 Task: Look for space in Büyükçekmece, Turkey from 21st June, 2023 to 29th June, 2023 for 4 adults in price range Rs.7000 to Rs.12000. Place can be entire place with 2 bedrooms having 2 beds and 2 bathrooms. Property type can be house, flat, guest house. Booking option can be shelf check-in. Required host language is English.
Action: Mouse moved to (495, 102)
Screenshot: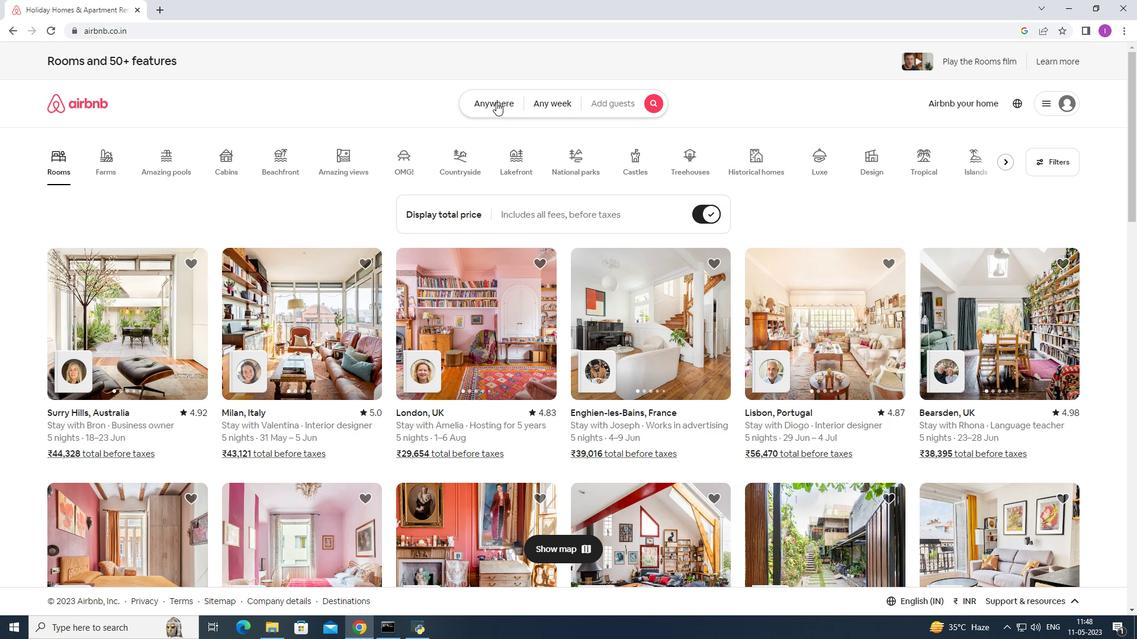 
Action: Mouse pressed left at (495, 102)
Screenshot: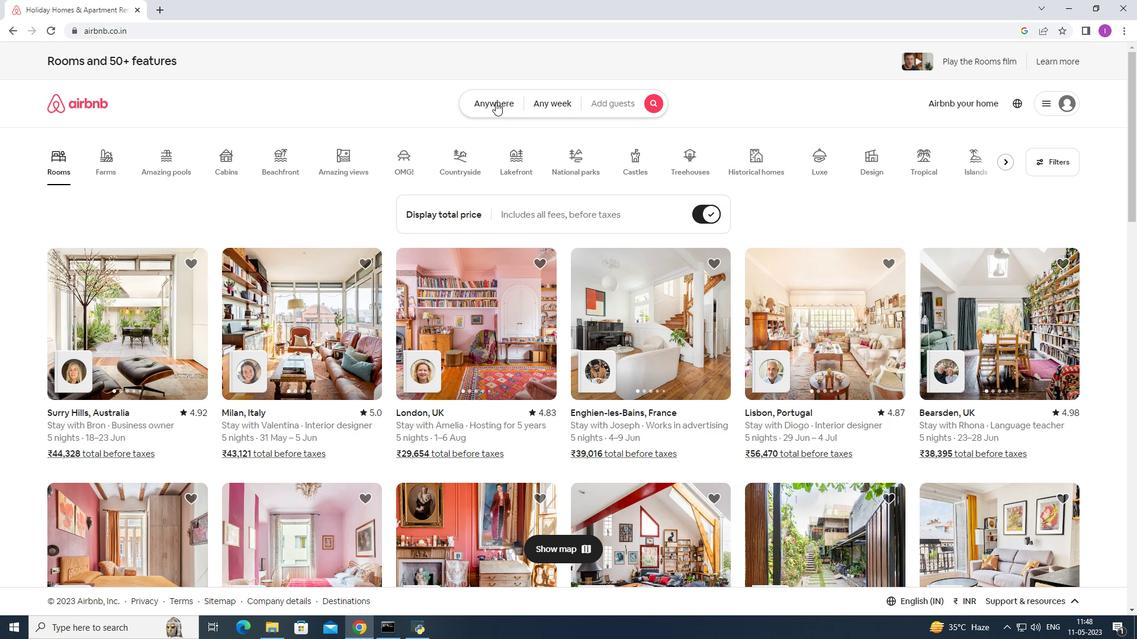 
Action: Mouse moved to (379, 155)
Screenshot: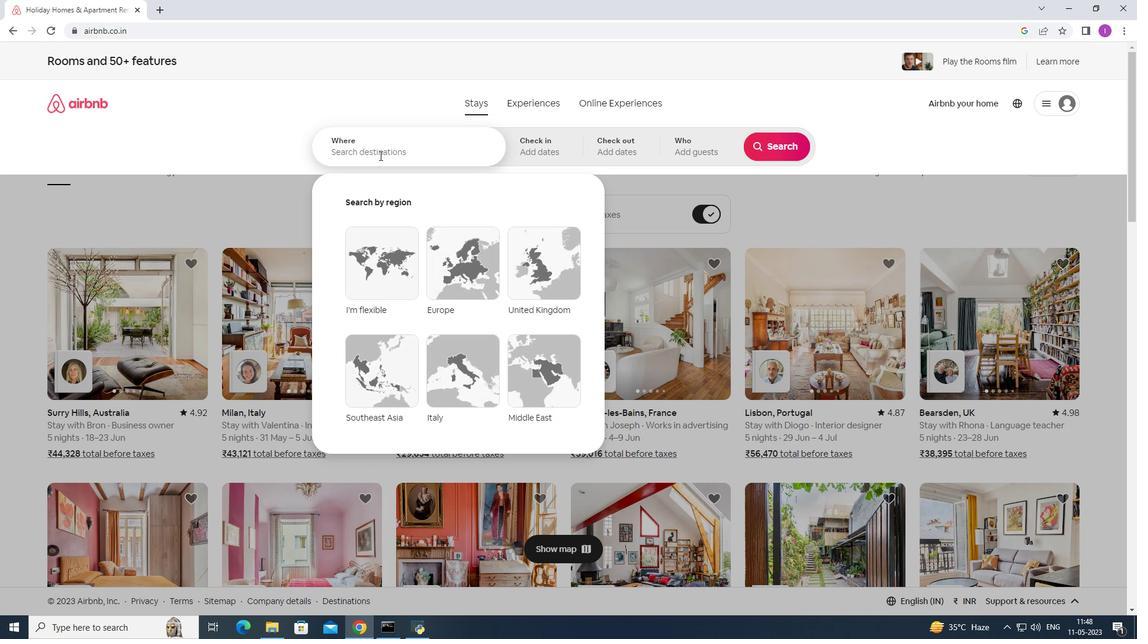 
Action: Mouse pressed left at (379, 155)
Screenshot: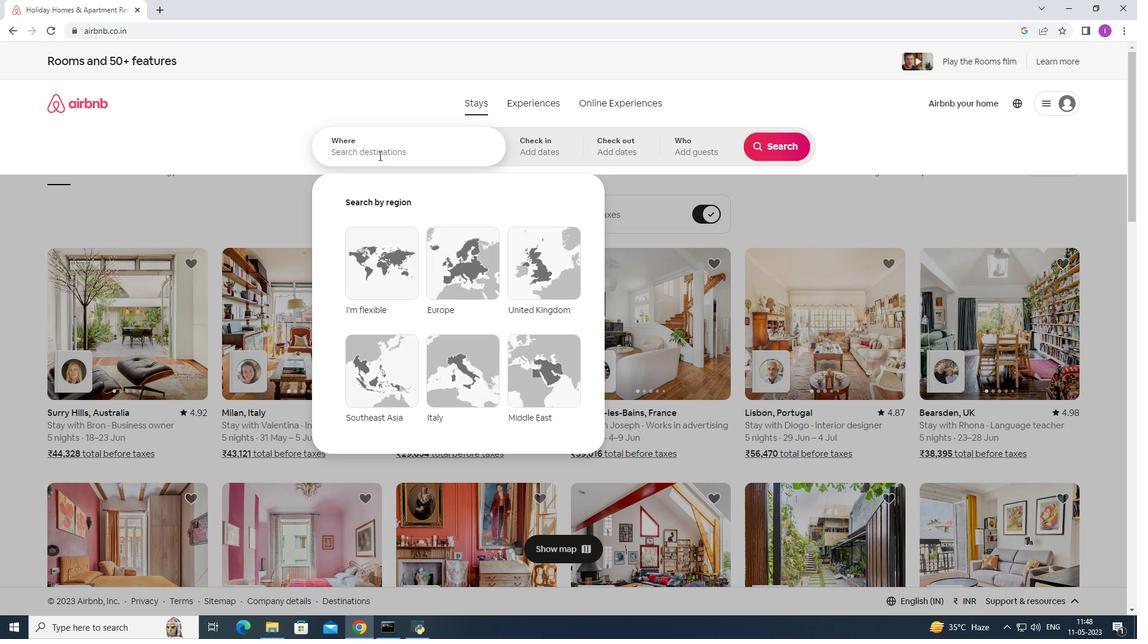 
Action: Mouse moved to (379, 155)
Screenshot: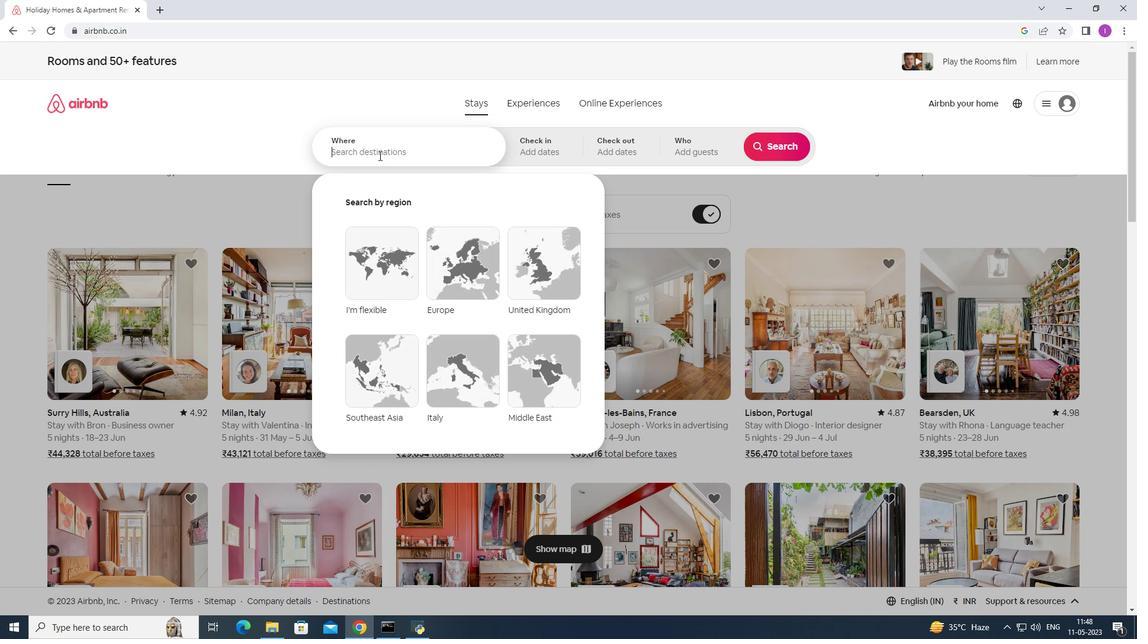 
Action: Key pressed <Key.shift><Key.shift><Key.shift>Buyukcekmece,<Key.shift><Key.shift><Key.shift><Key.shift><Key.shift><Key.shift><Key.shift><Key.shift><Key.shift><Key.shift><Key.shift><Key.shift><Key.shift><Key.shift><Key.shift><Key.shift><Key.shift><Key.shift><Key.shift>Turkey
Screenshot: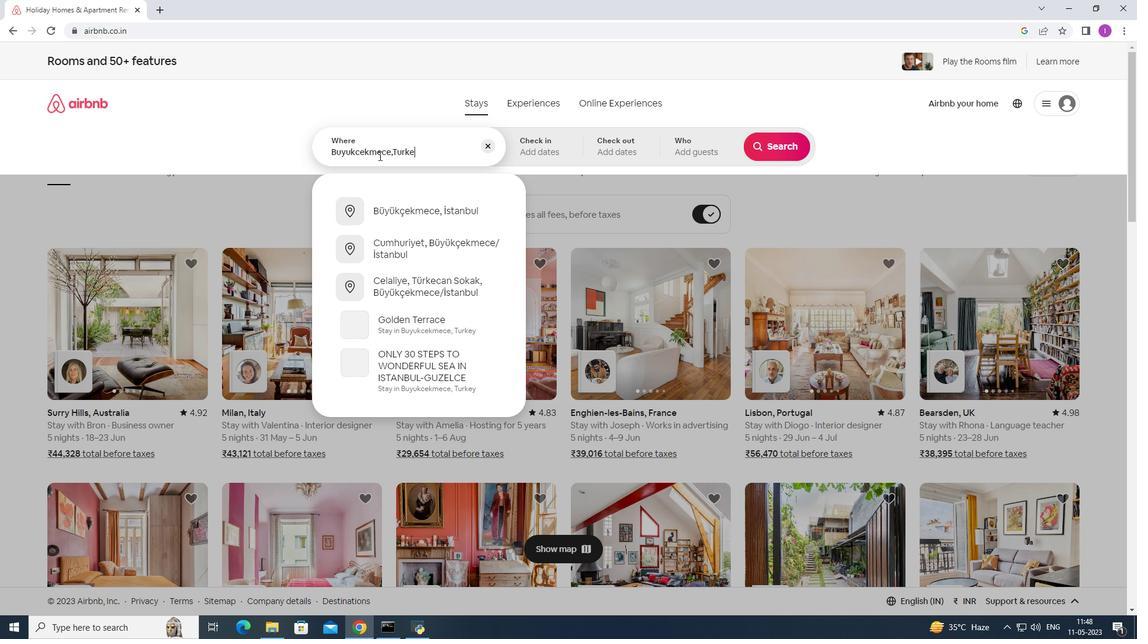 
Action: Mouse moved to (558, 142)
Screenshot: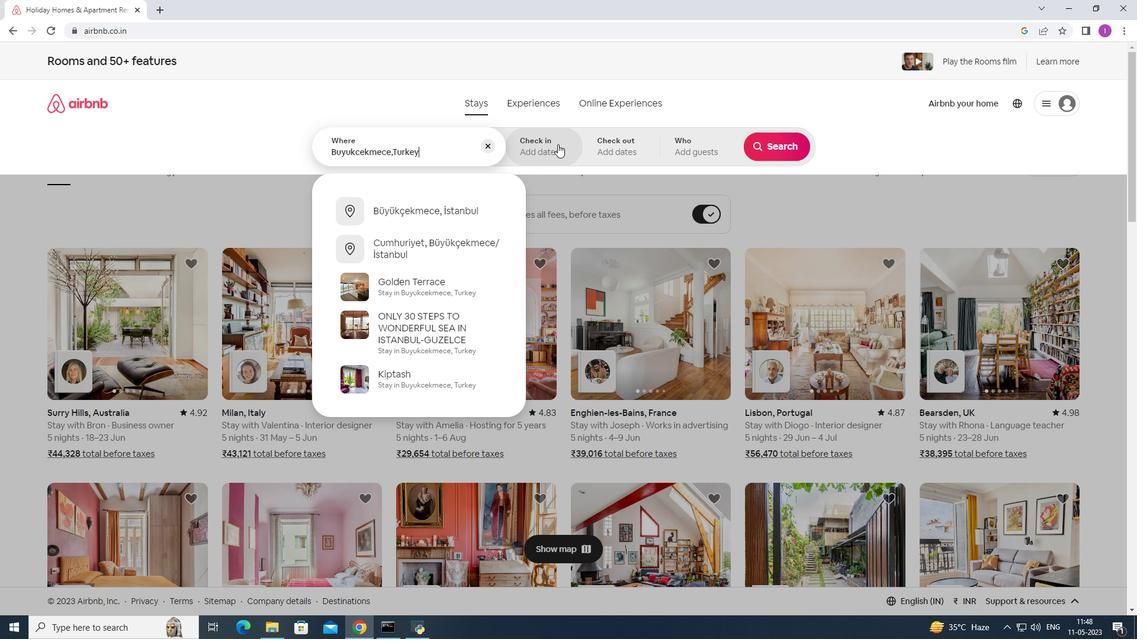 
Action: Mouse pressed left at (558, 142)
Screenshot: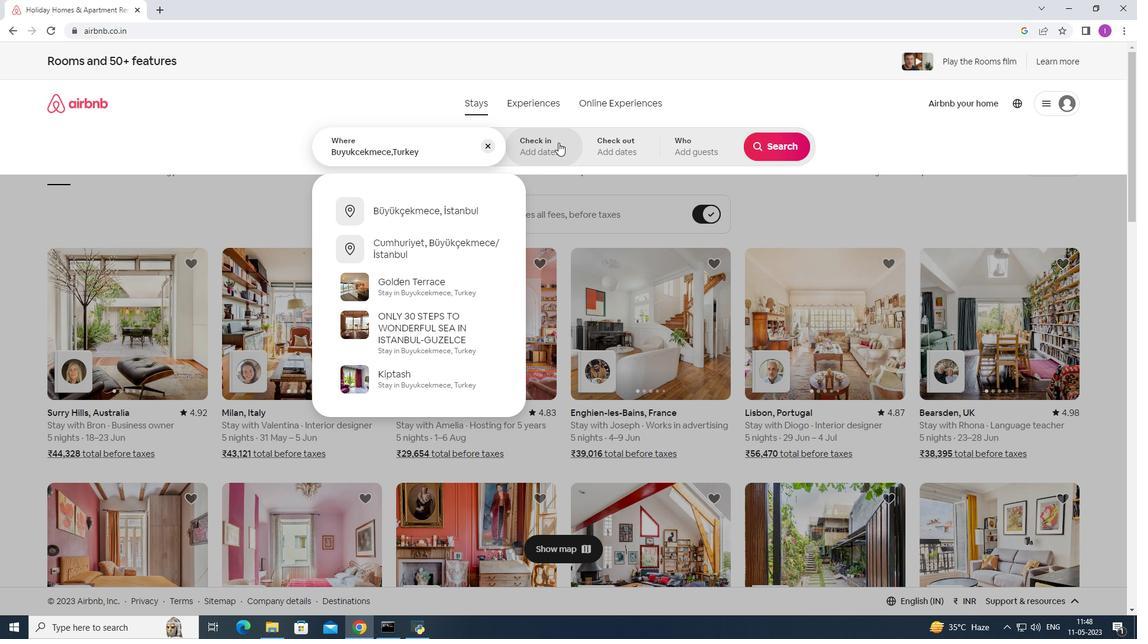 
Action: Mouse moved to (675, 373)
Screenshot: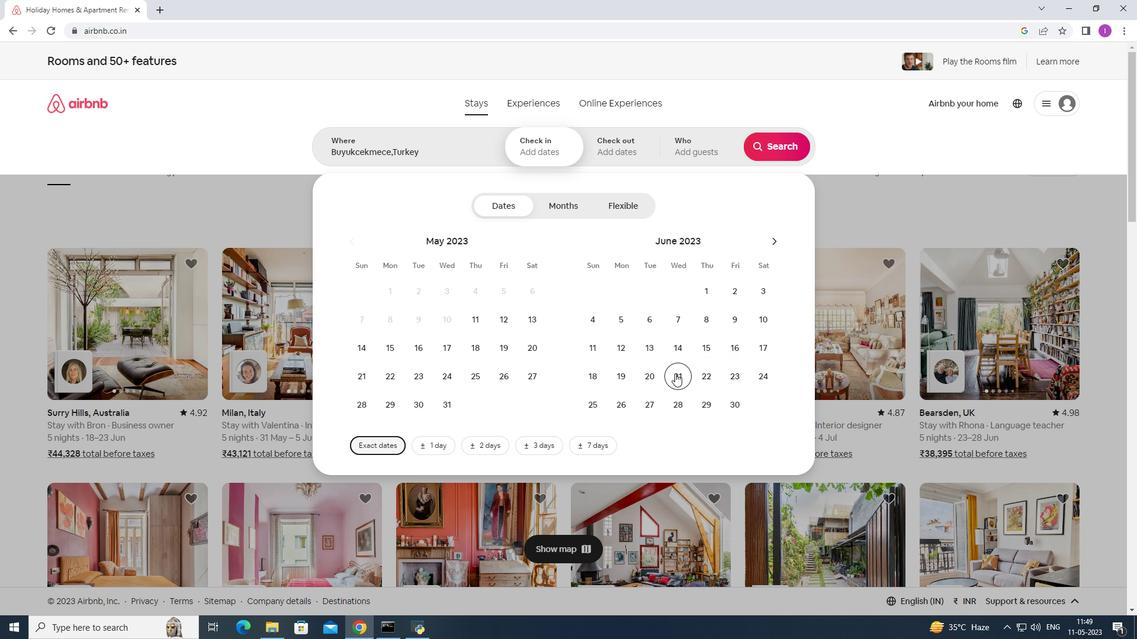 
Action: Mouse pressed left at (675, 373)
Screenshot: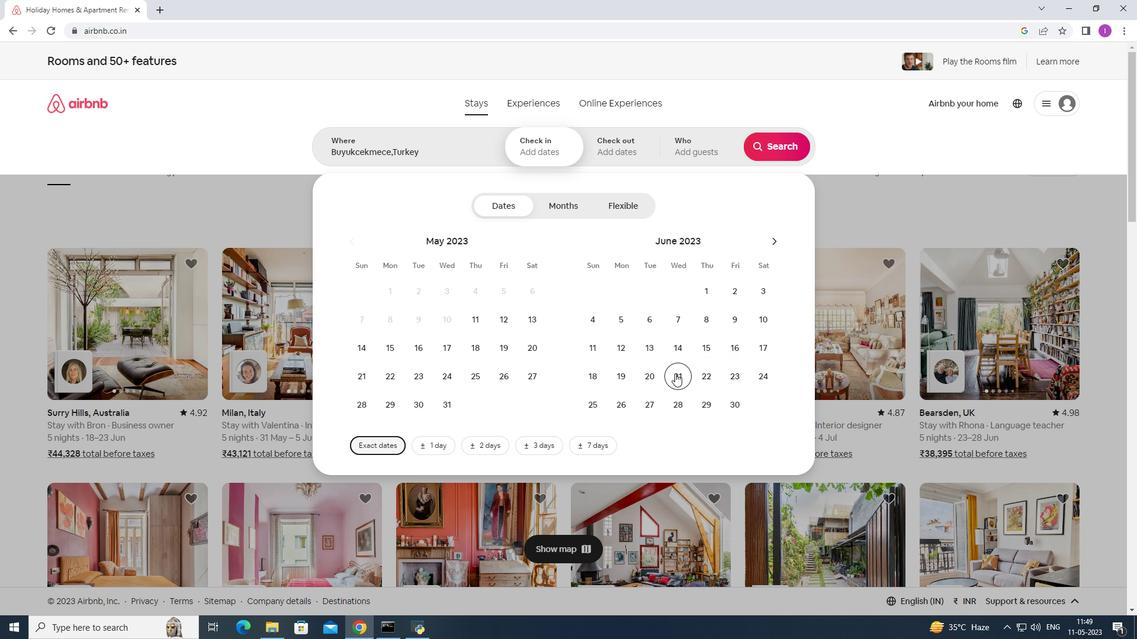 
Action: Mouse moved to (712, 407)
Screenshot: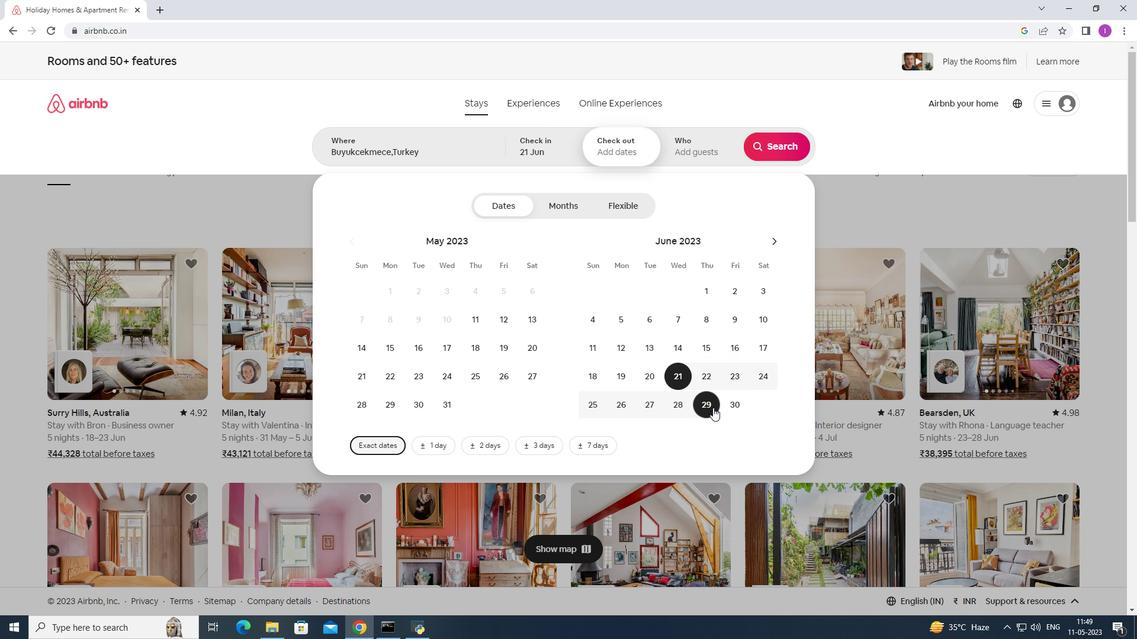 
Action: Mouse pressed left at (712, 407)
Screenshot: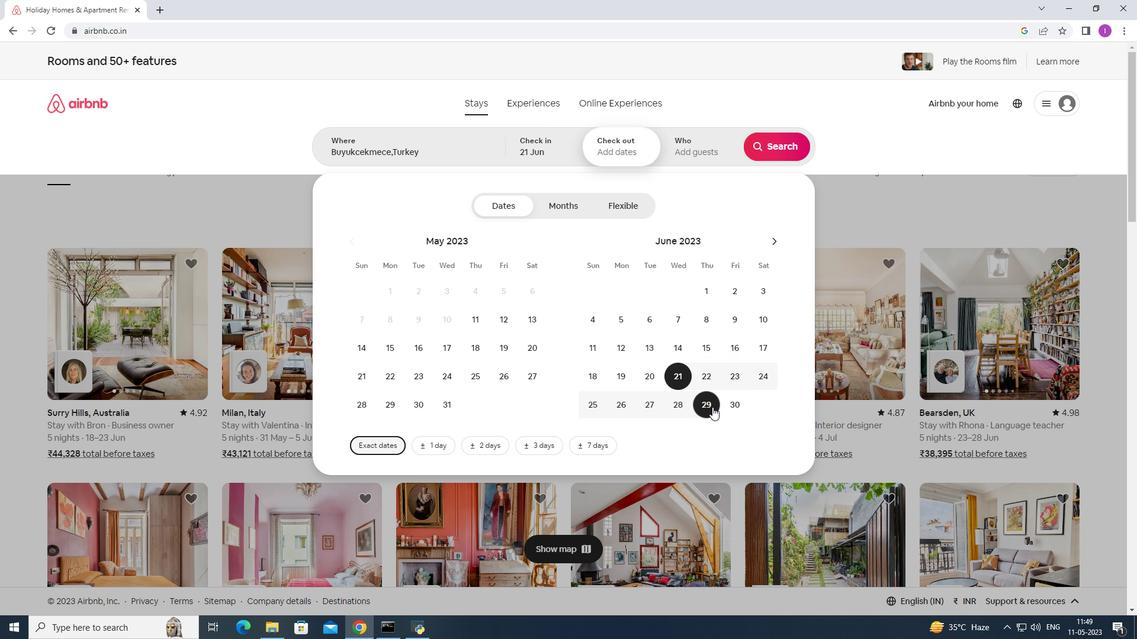 
Action: Mouse moved to (710, 151)
Screenshot: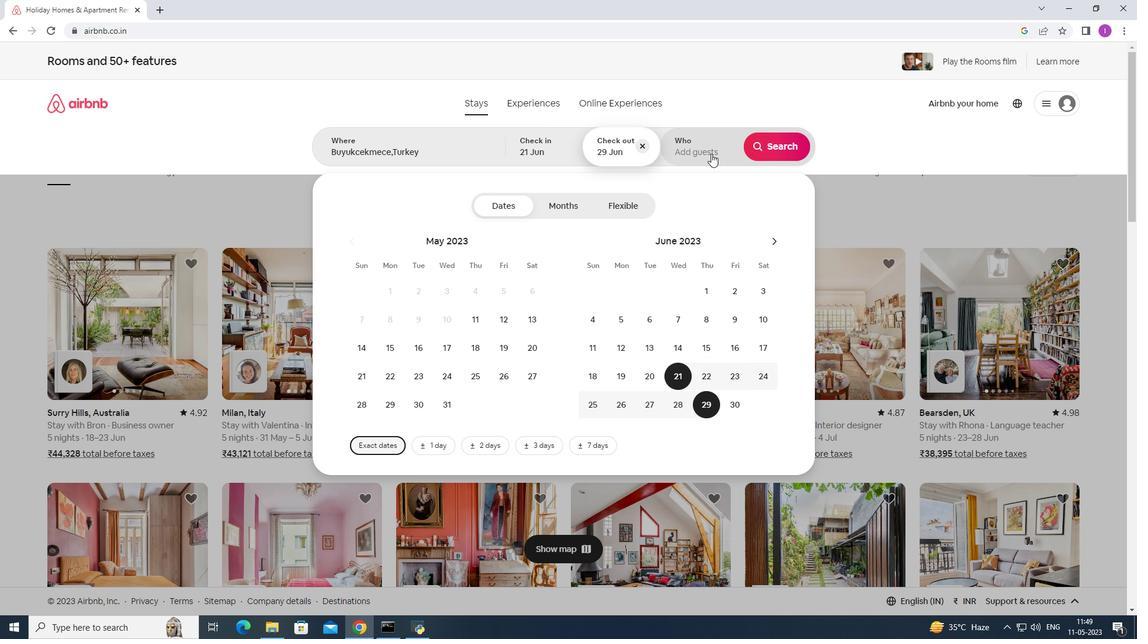 
Action: Mouse pressed left at (710, 151)
Screenshot: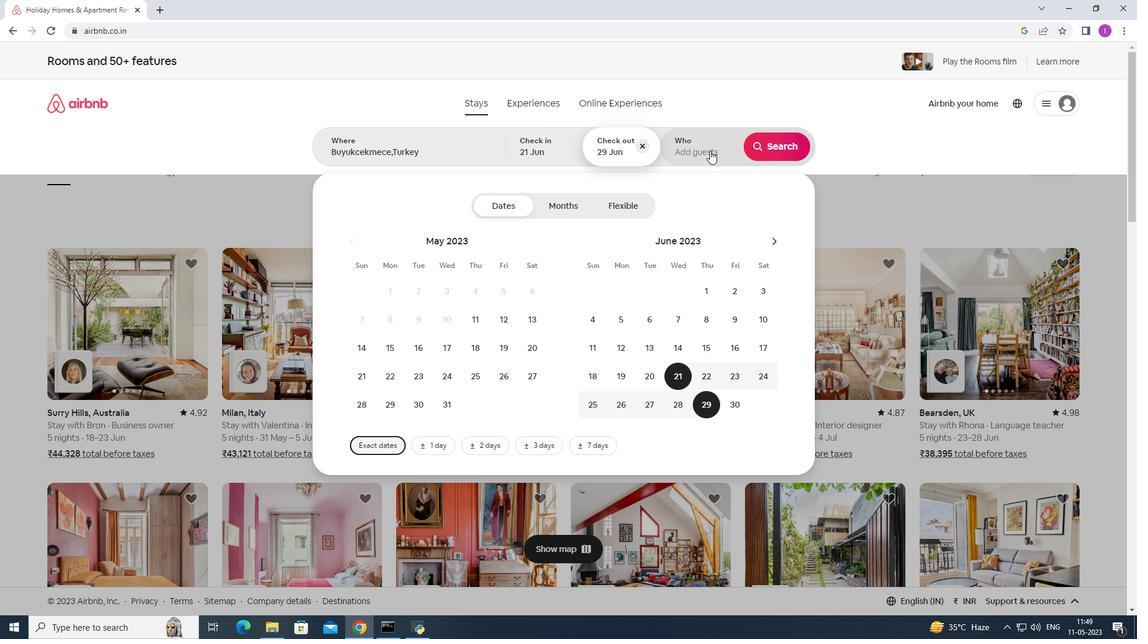 
Action: Mouse moved to (782, 209)
Screenshot: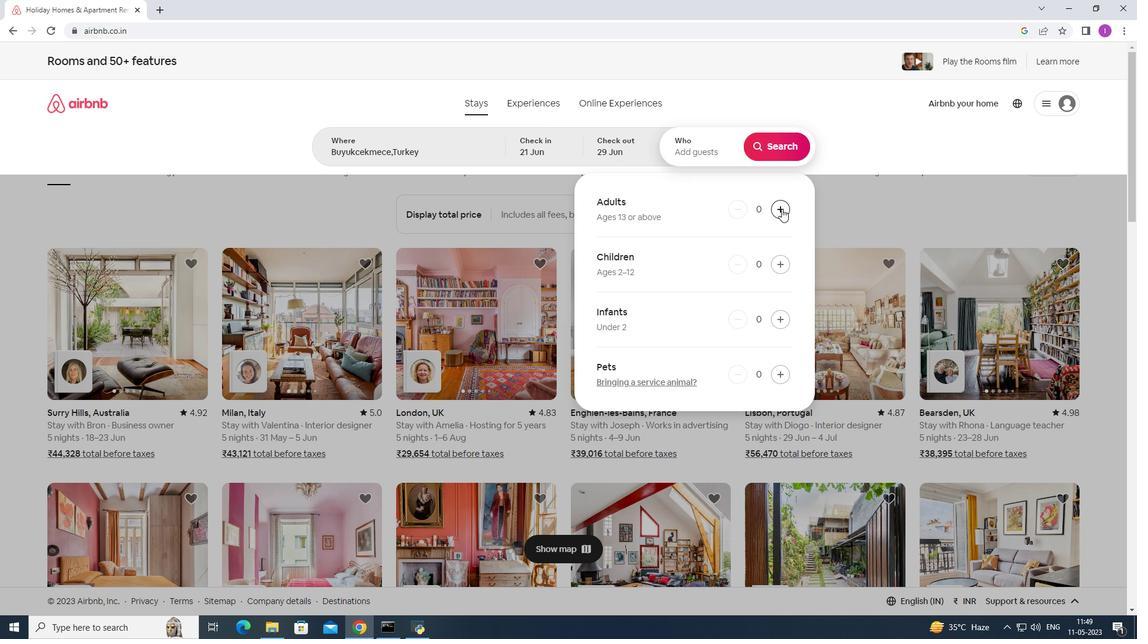 
Action: Mouse pressed left at (782, 209)
Screenshot: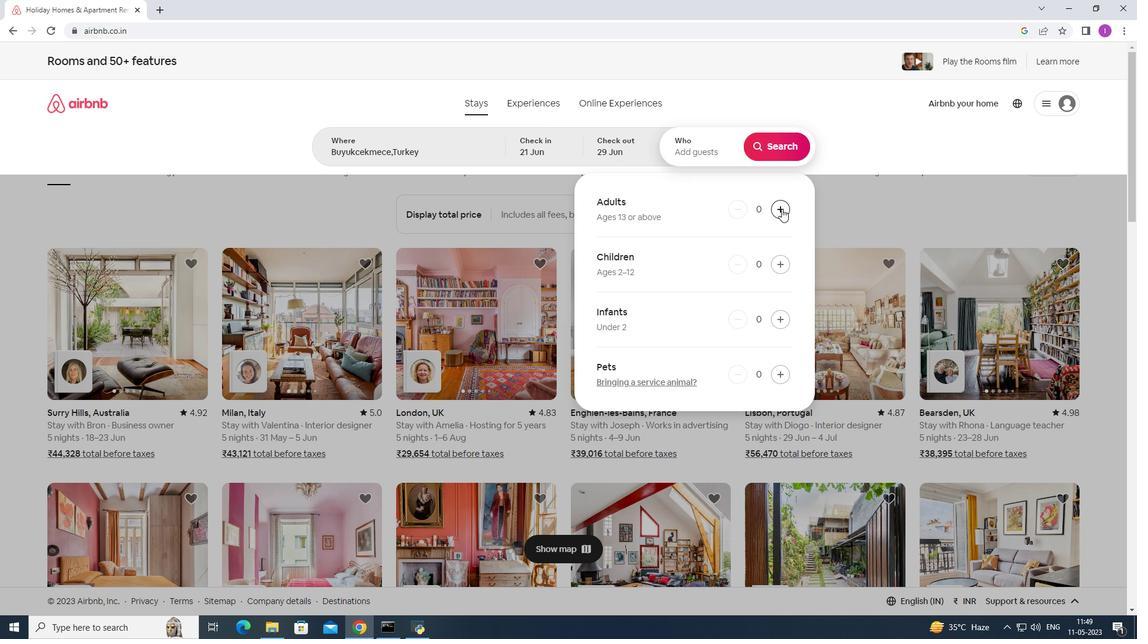 
Action: Mouse pressed left at (782, 209)
Screenshot: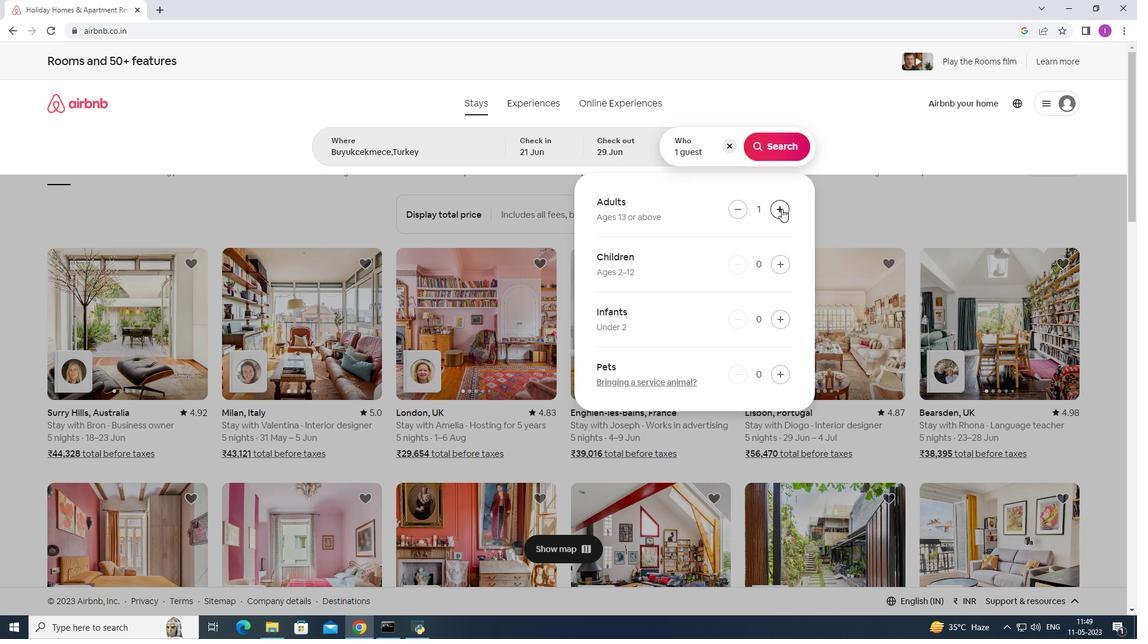 
Action: Mouse pressed left at (782, 209)
Screenshot: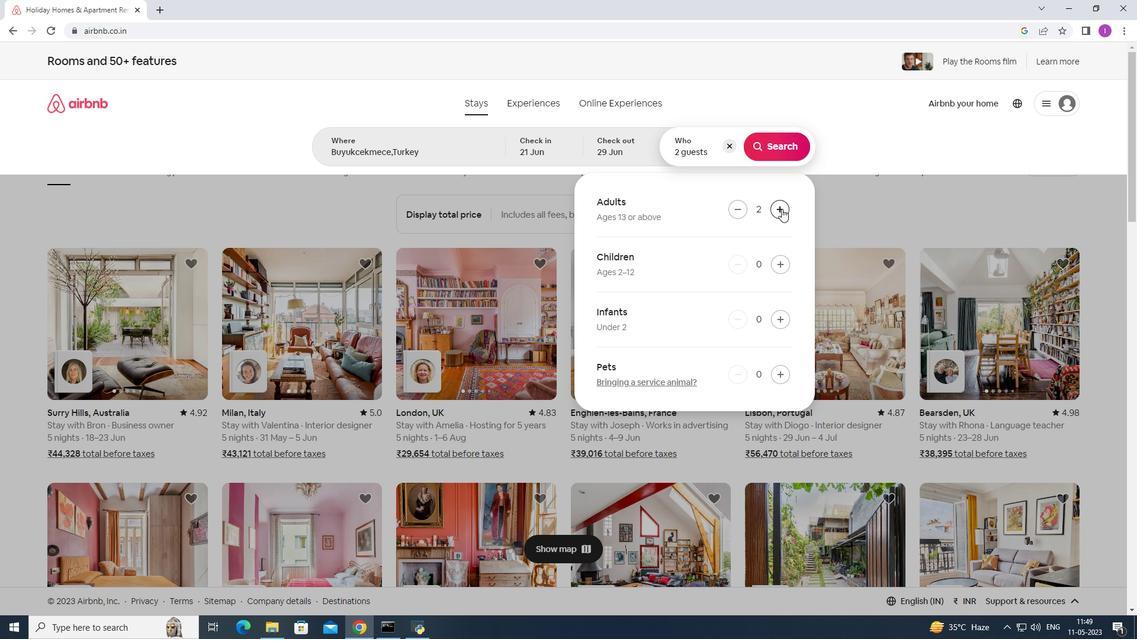 
Action: Mouse pressed left at (782, 209)
Screenshot: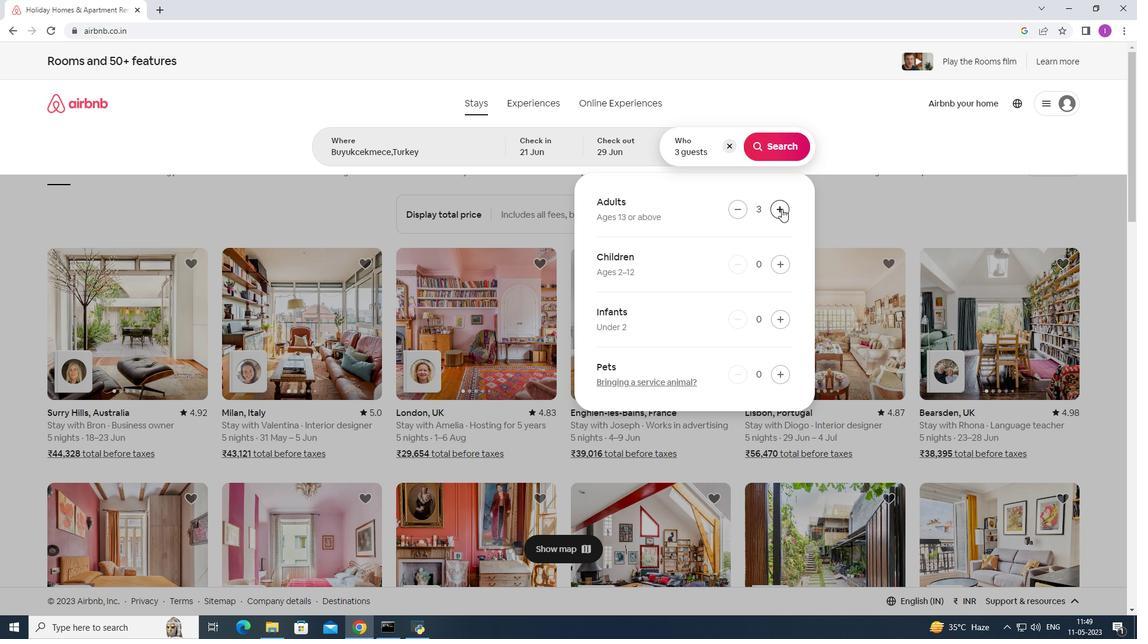 
Action: Mouse moved to (789, 158)
Screenshot: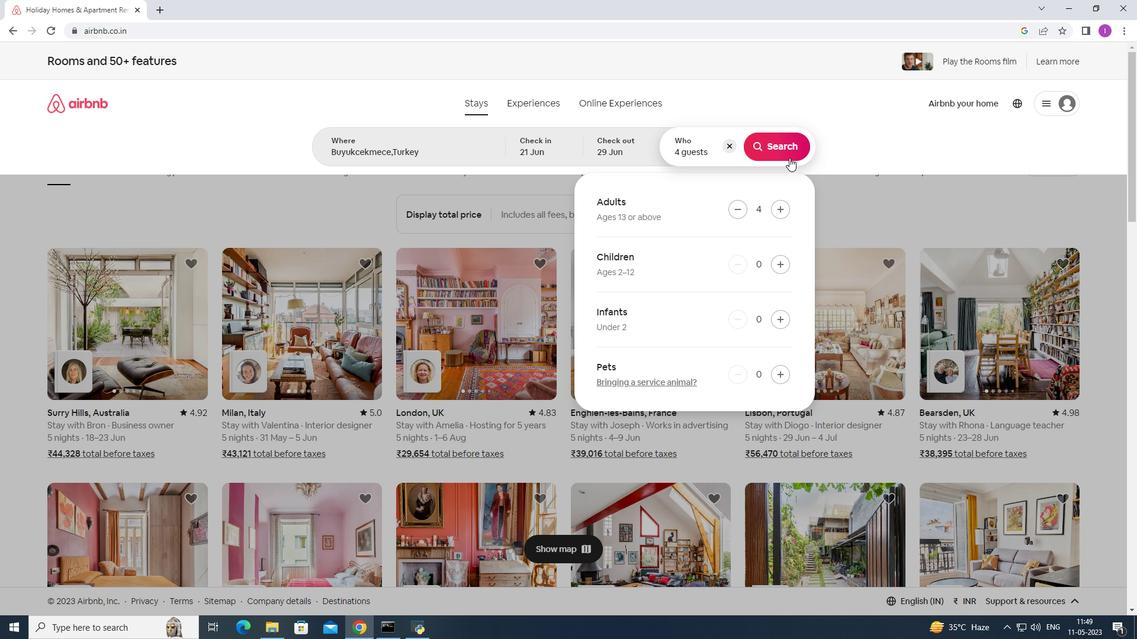 
Action: Mouse pressed left at (789, 158)
Screenshot: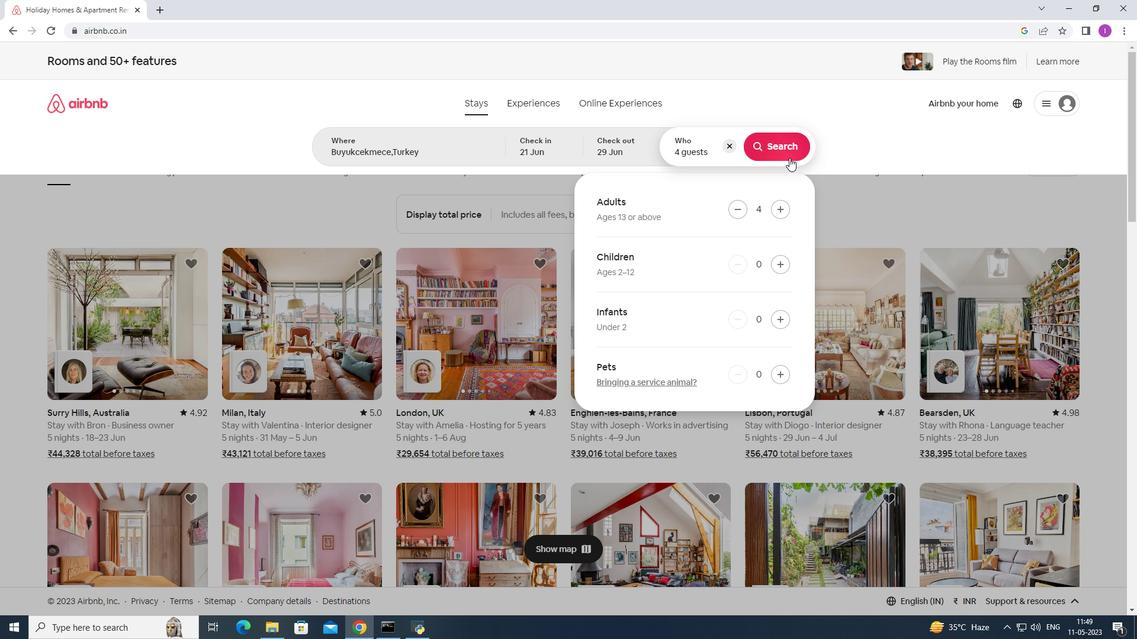 
Action: Mouse moved to (1085, 110)
Screenshot: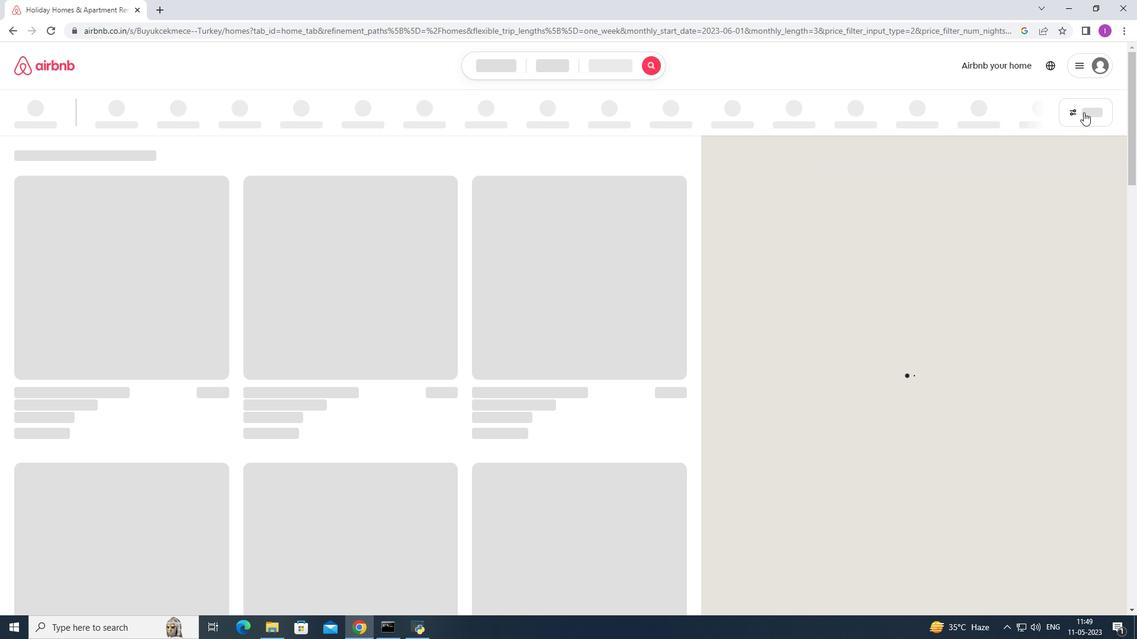 
Action: Mouse pressed left at (1085, 110)
Screenshot: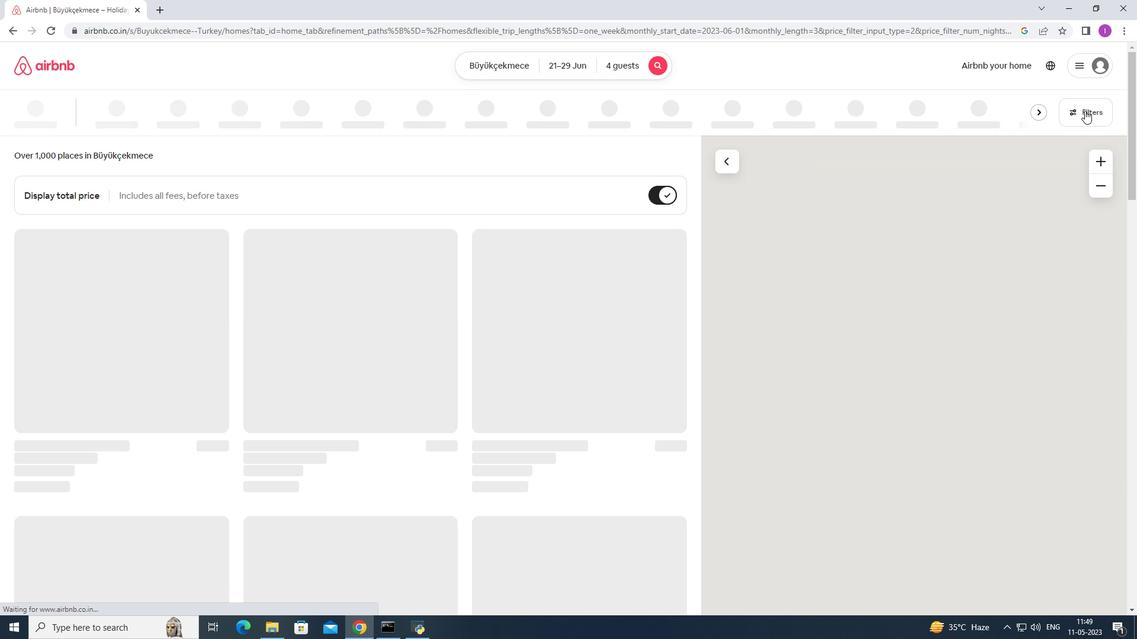 
Action: Mouse moved to (647, 406)
Screenshot: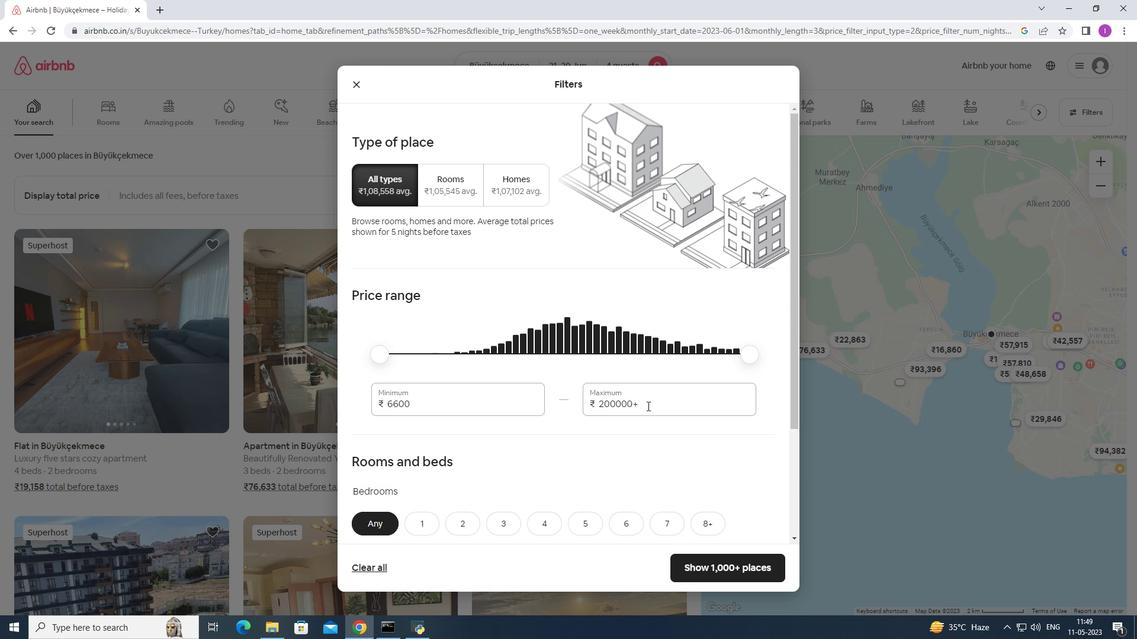 
Action: Mouse pressed left at (647, 406)
Screenshot: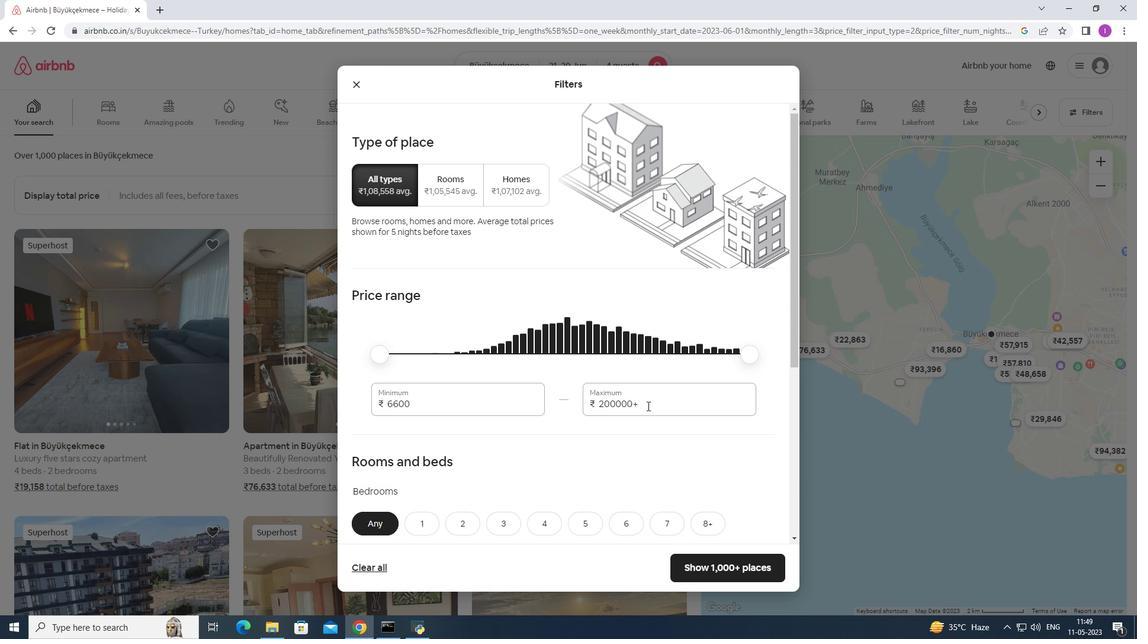 
Action: Mouse moved to (584, 400)
Screenshot: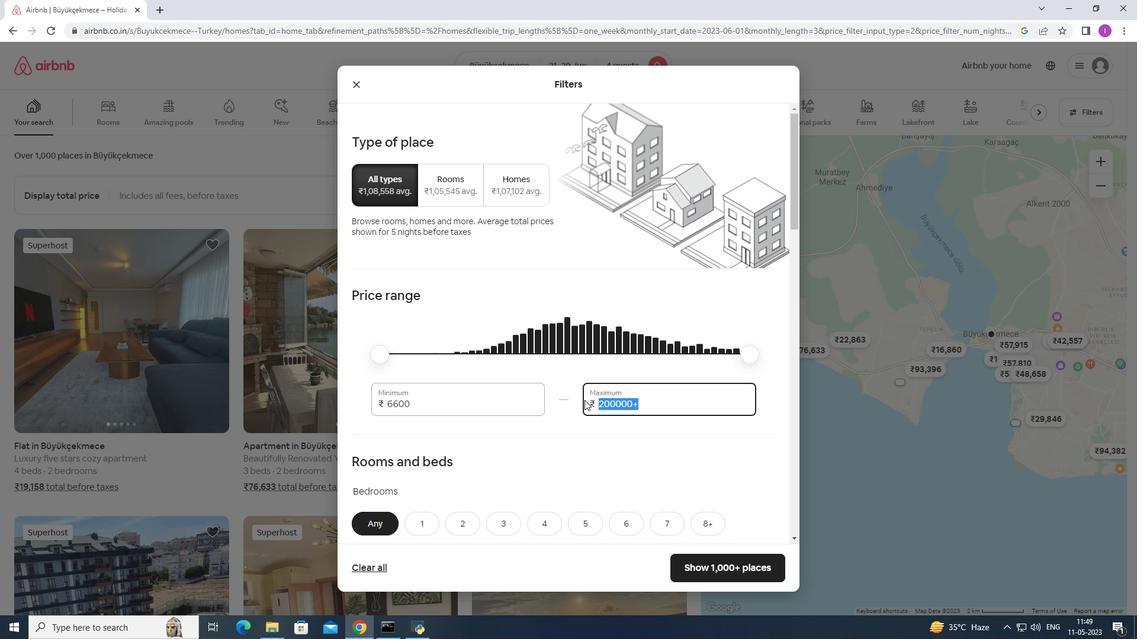
Action: Key pressed 1
Screenshot: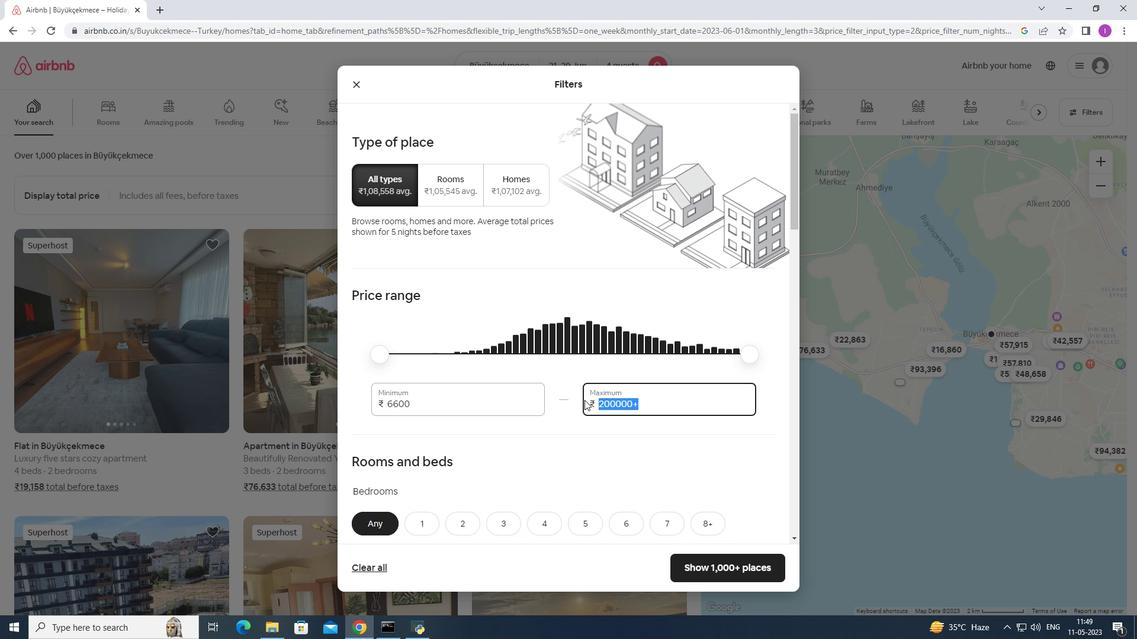 
Action: Mouse moved to (584, 399)
Screenshot: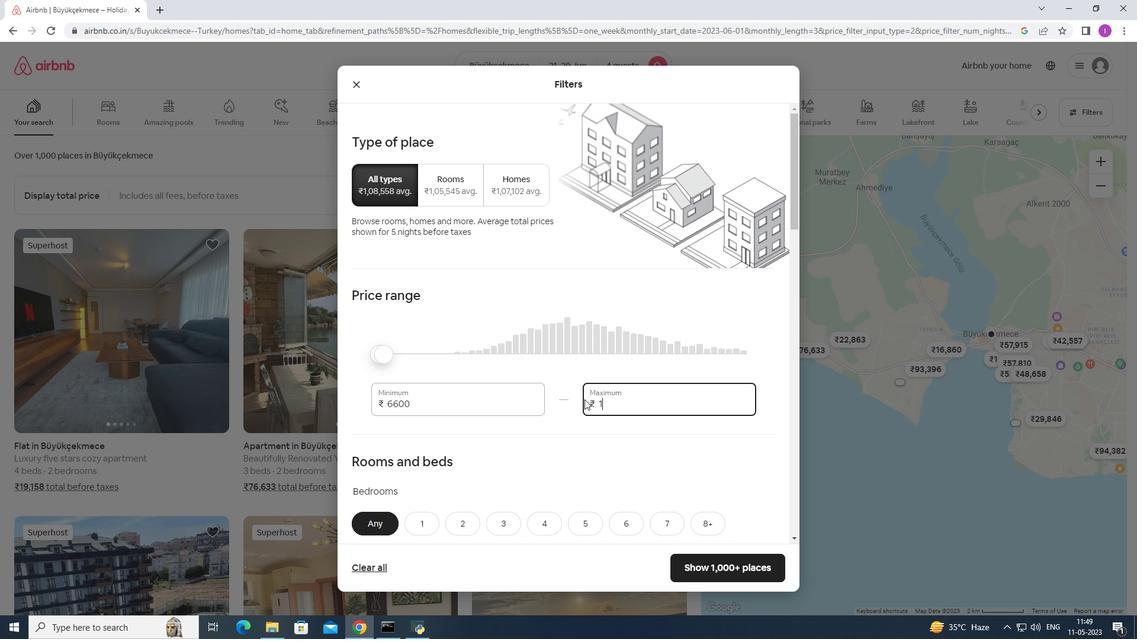 
Action: Key pressed 2
Screenshot: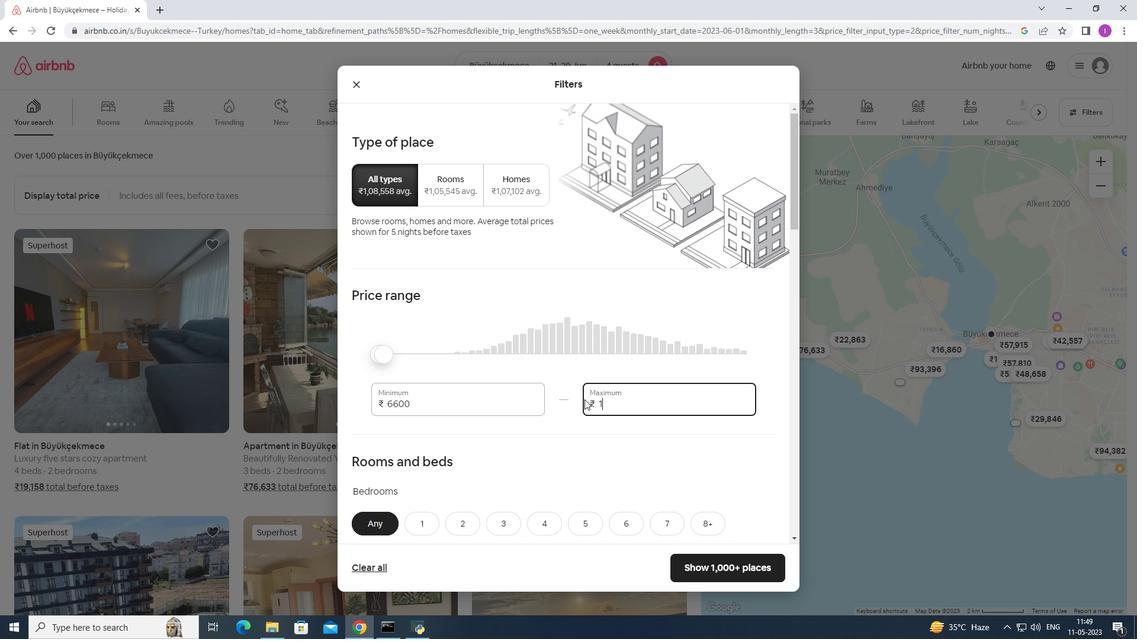 
Action: Mouse moved to (584, 398)
Screenshot: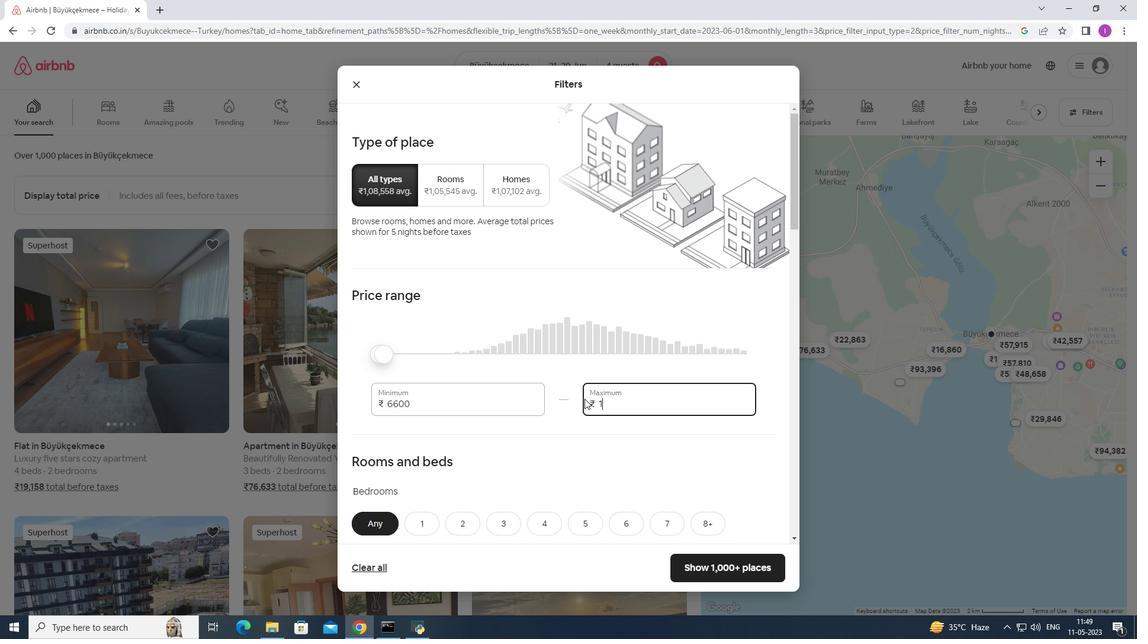 
Action: Key pressed 0
Screenshot: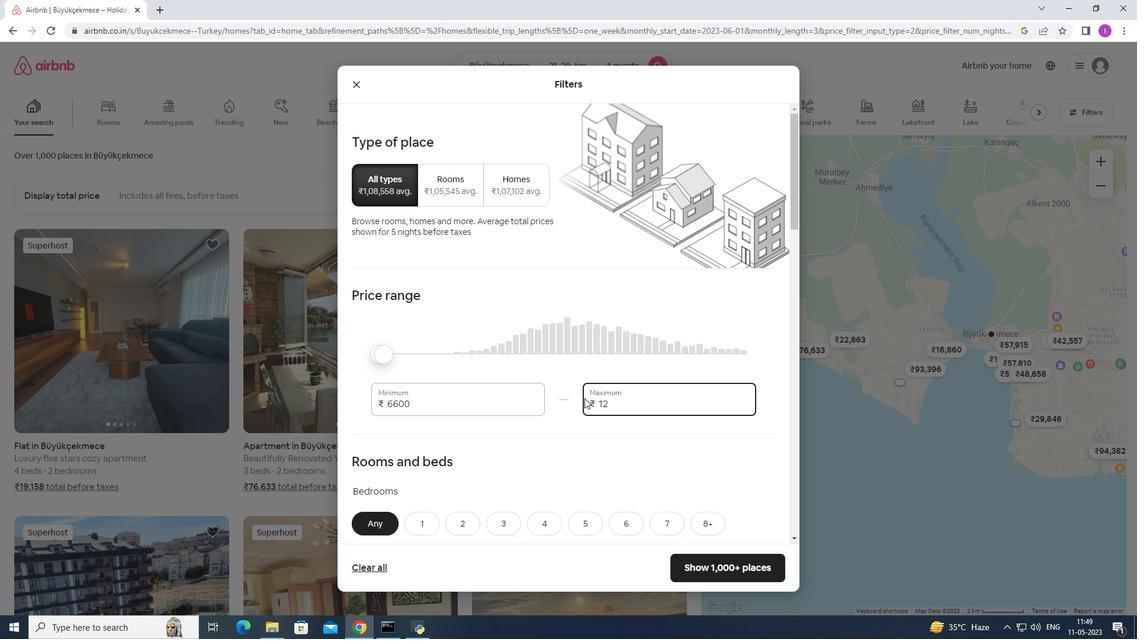 
Action: Mouse moved to (585, 397)
Screenshot: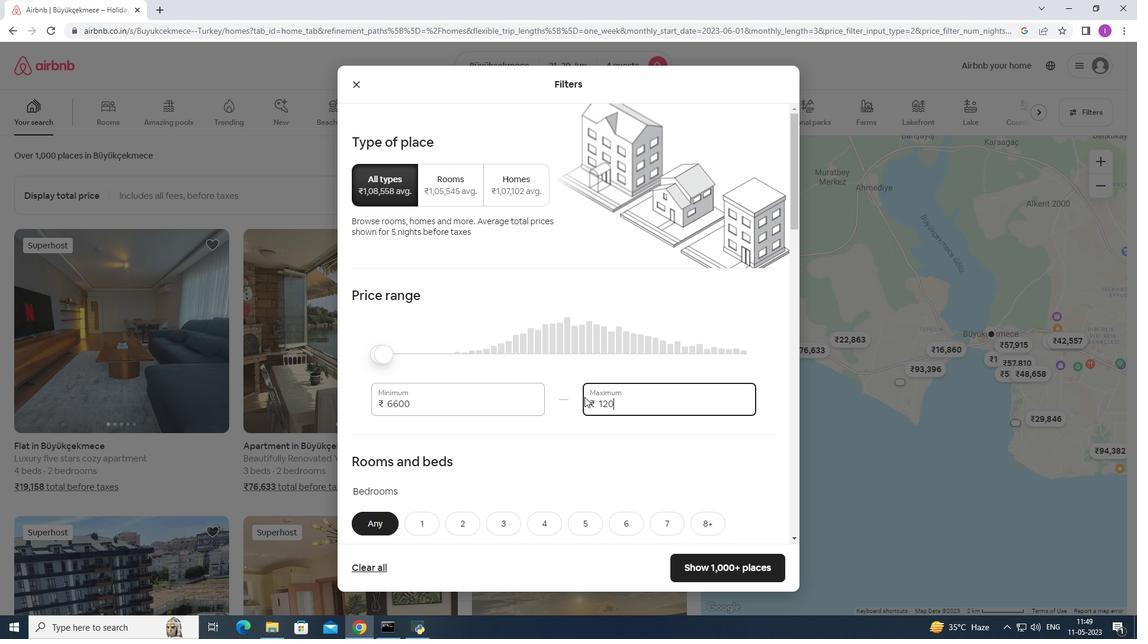 
Action: Key pressed 0
Screenshot: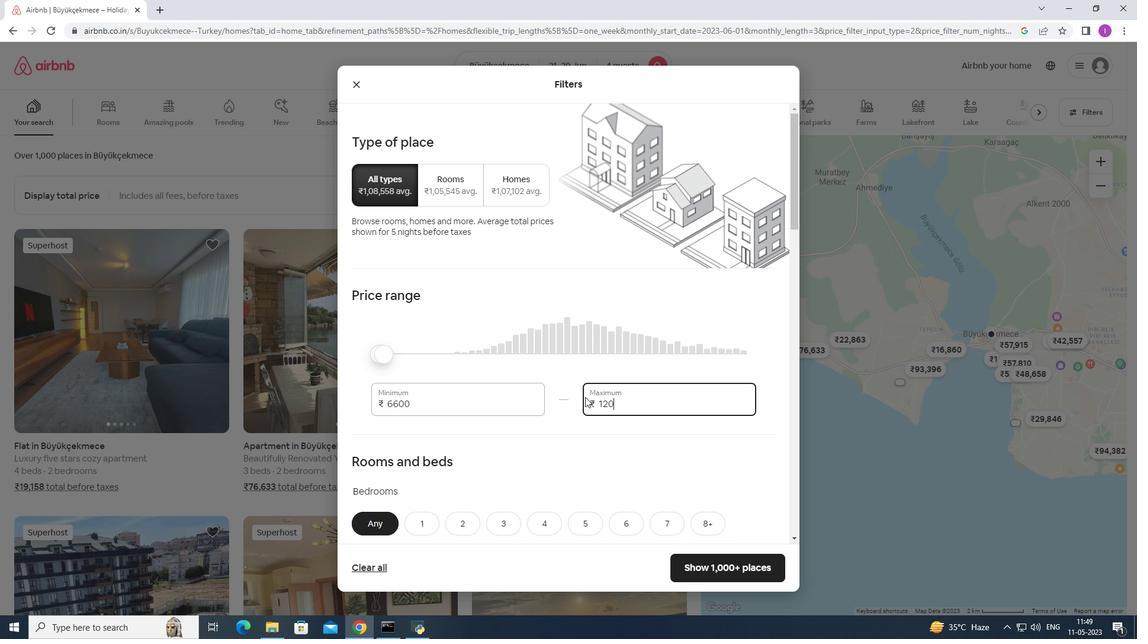 
Action: Mouse moved to (585, 396)
Screenshot: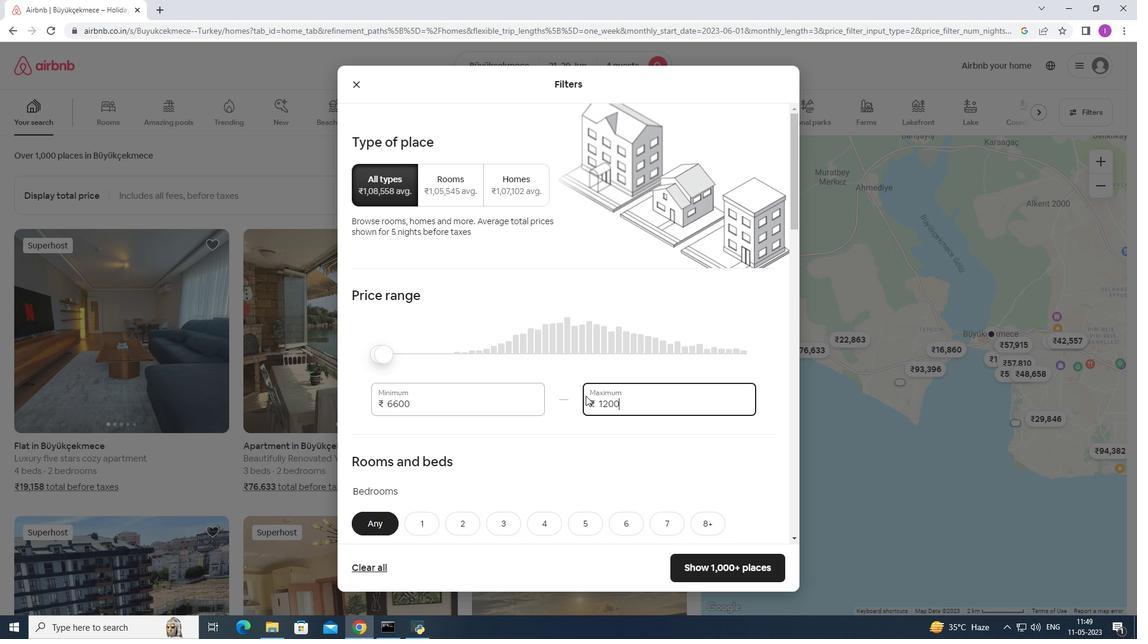 
Action: Key pressed 0
Screenshot: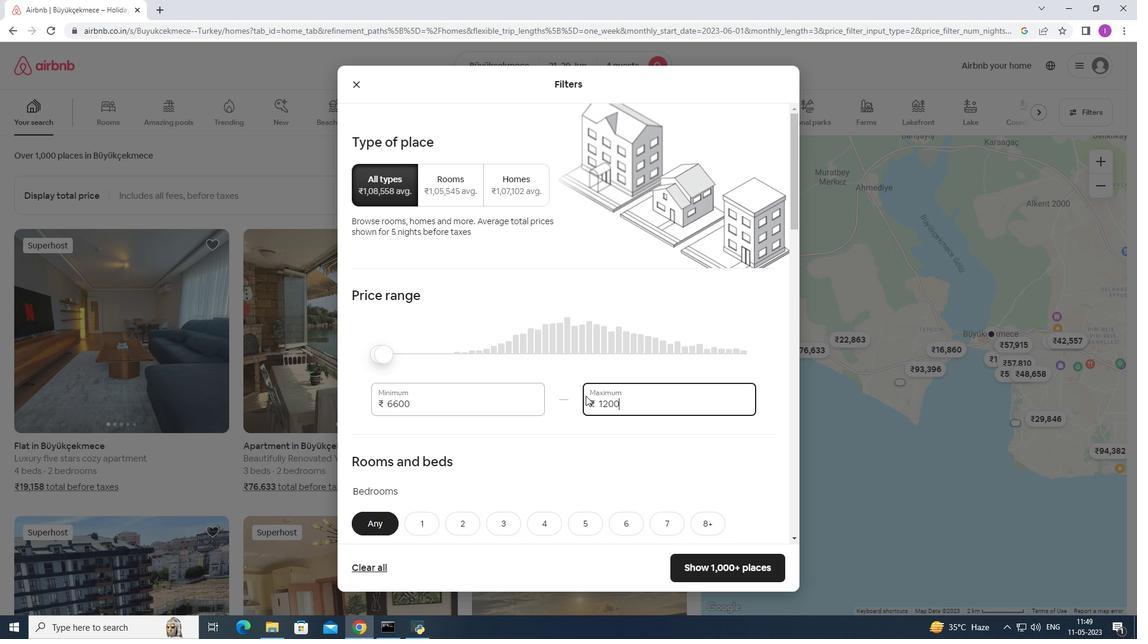 
Action: Mouse moved to (447, 404)
Screenshot: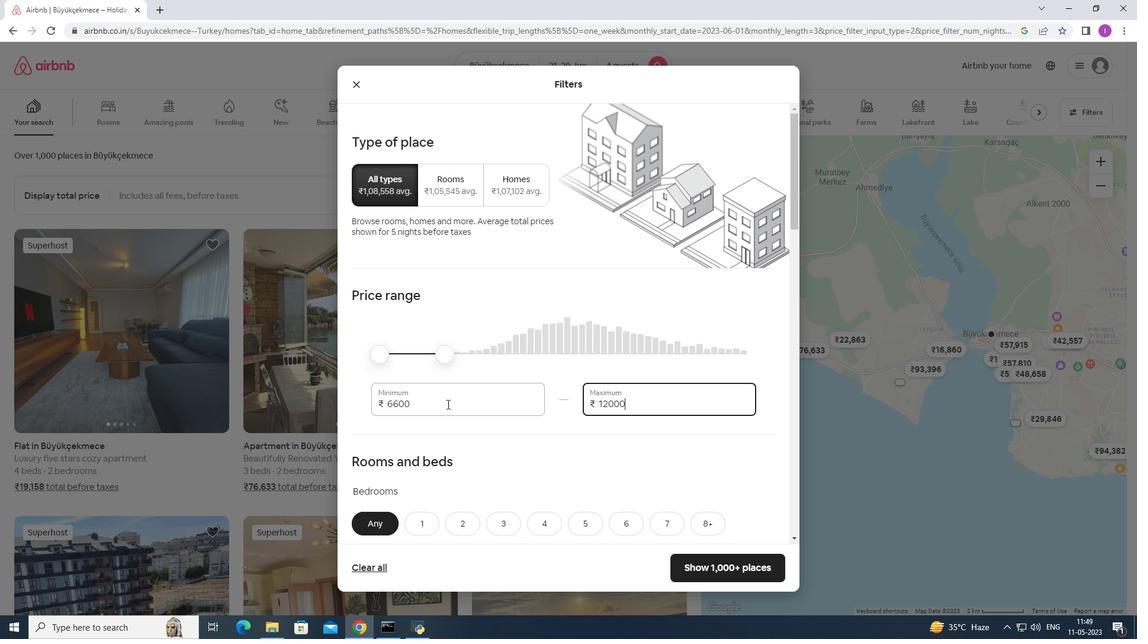 
Action: Mouse pressed left at (447, 404)
Screenshot: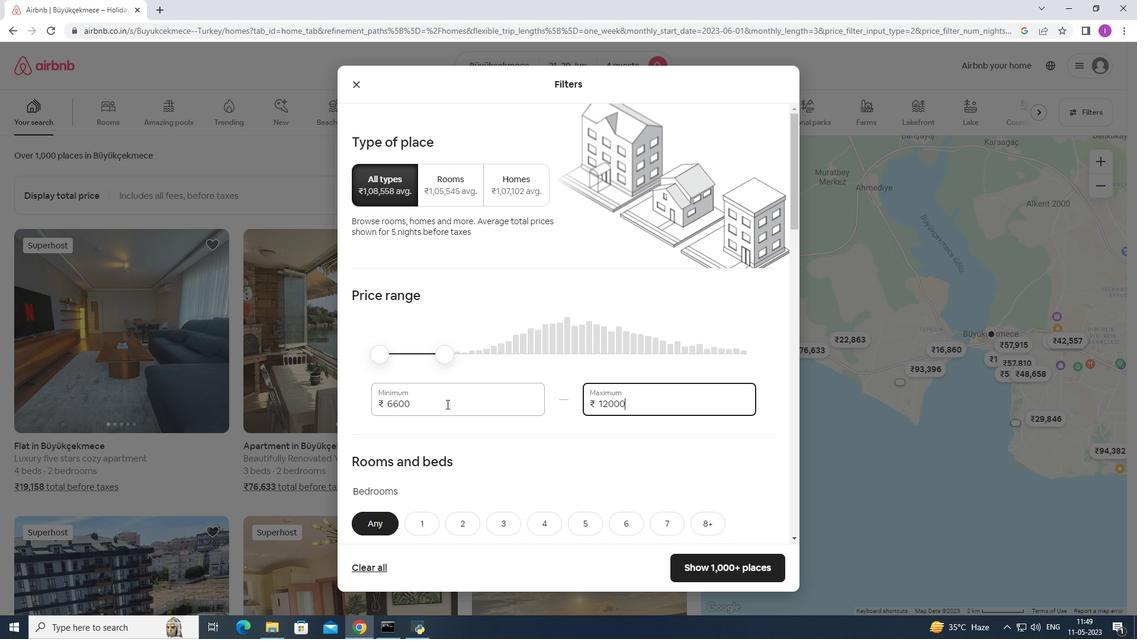 
Action: Mouse moved to (405, 401)
Screenshot: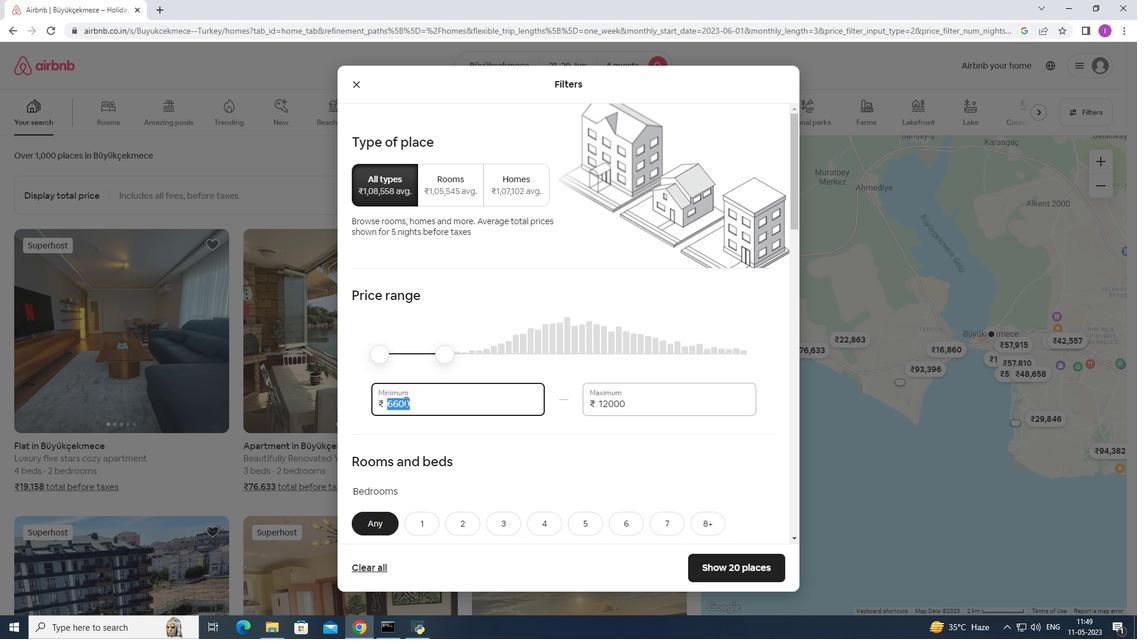 
Action: Key pressed 7000
Screenshot: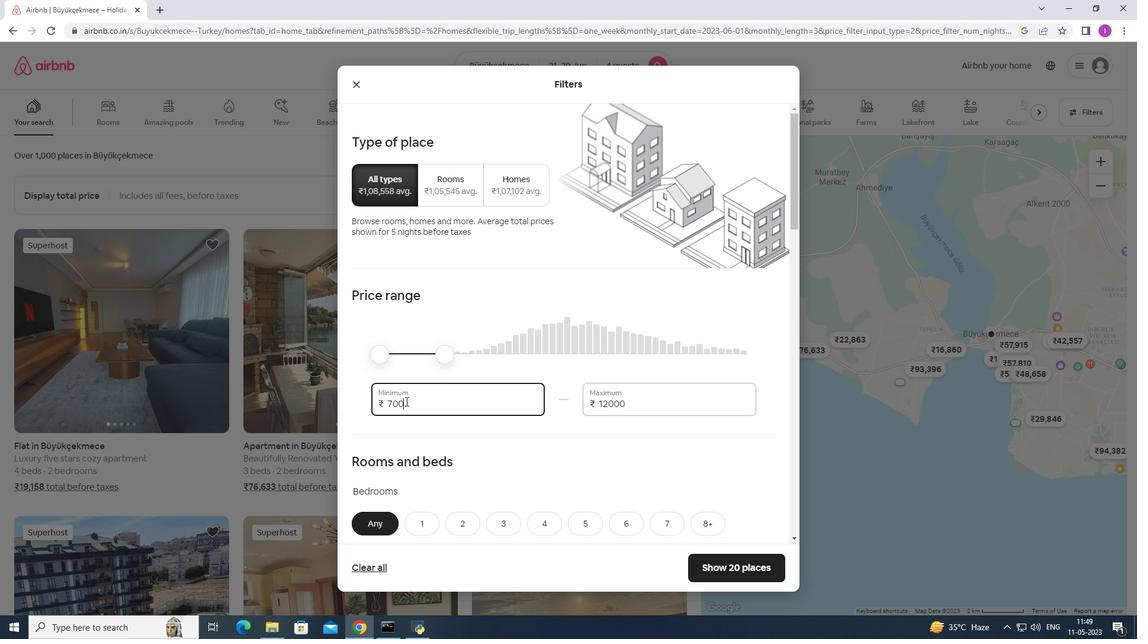 
Action: Mouse moved to (636, 402)
Screenshot: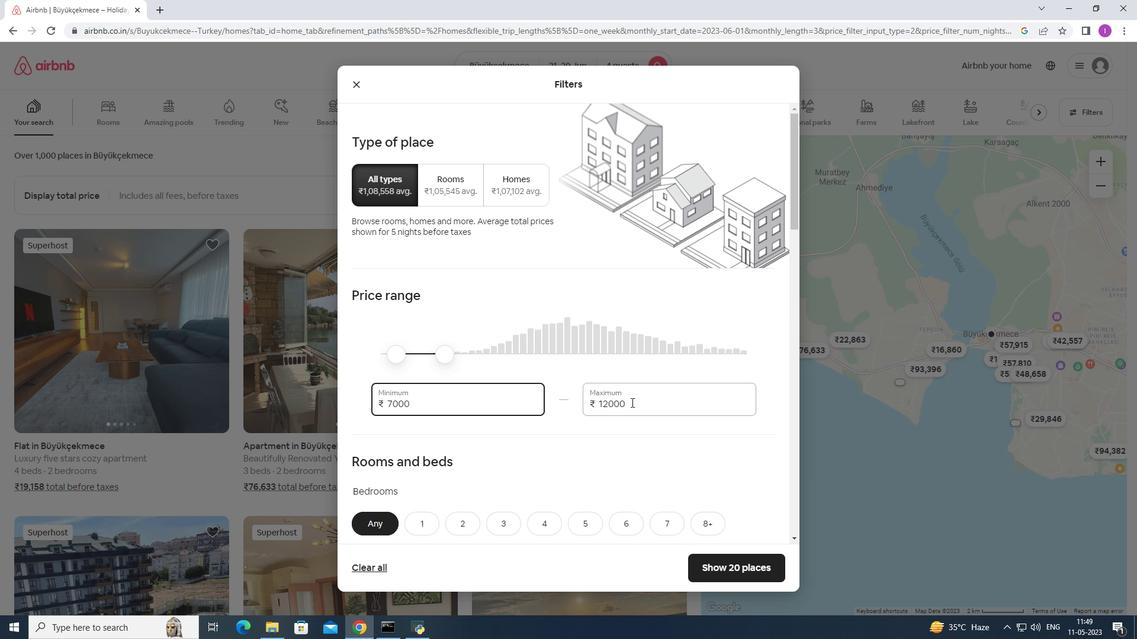
Action: Mouse scrolled (636, 402) with delta (0, 0)
Screenshot: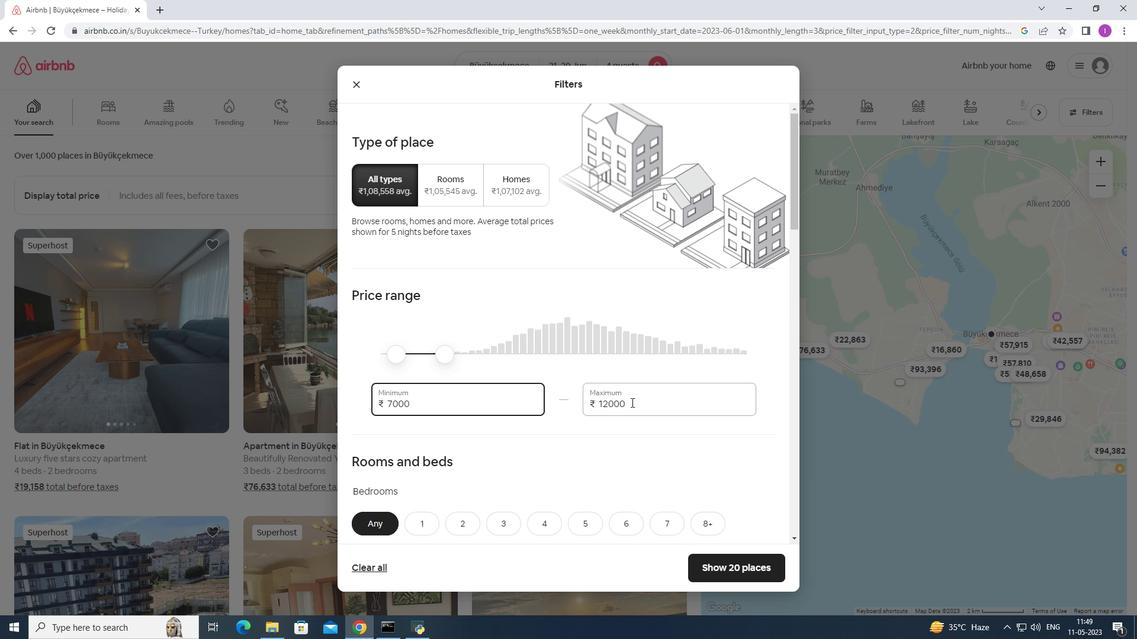 
Action: Mouse moved to (613, 404)
Screenshot: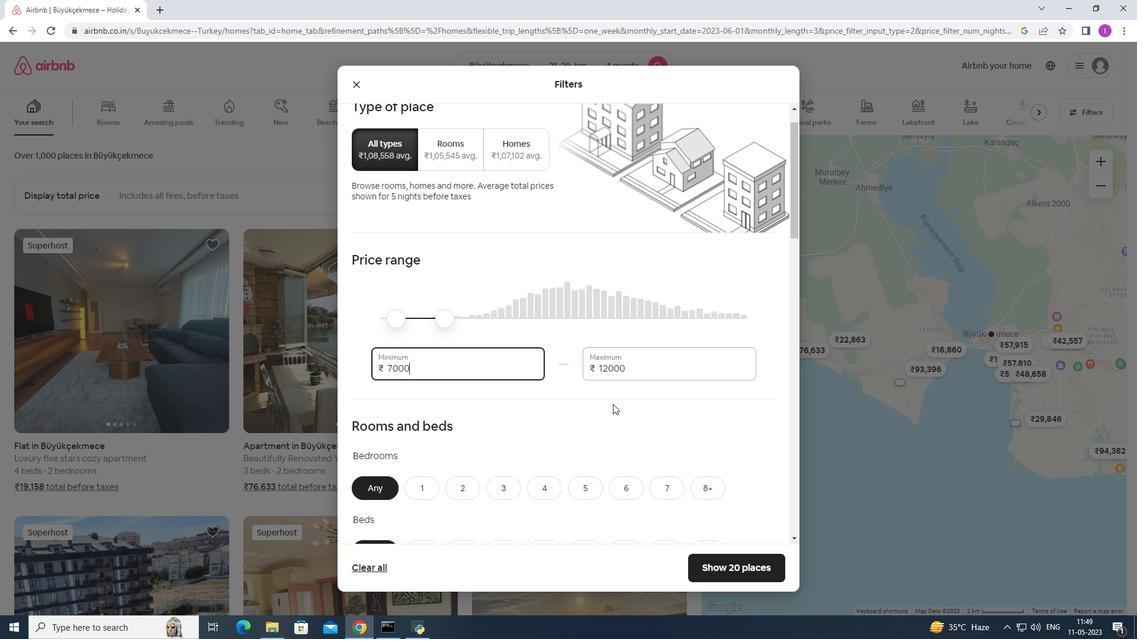 
Action: Mouse scrolled (613, 404) with delta (0, 0)
Screenshot: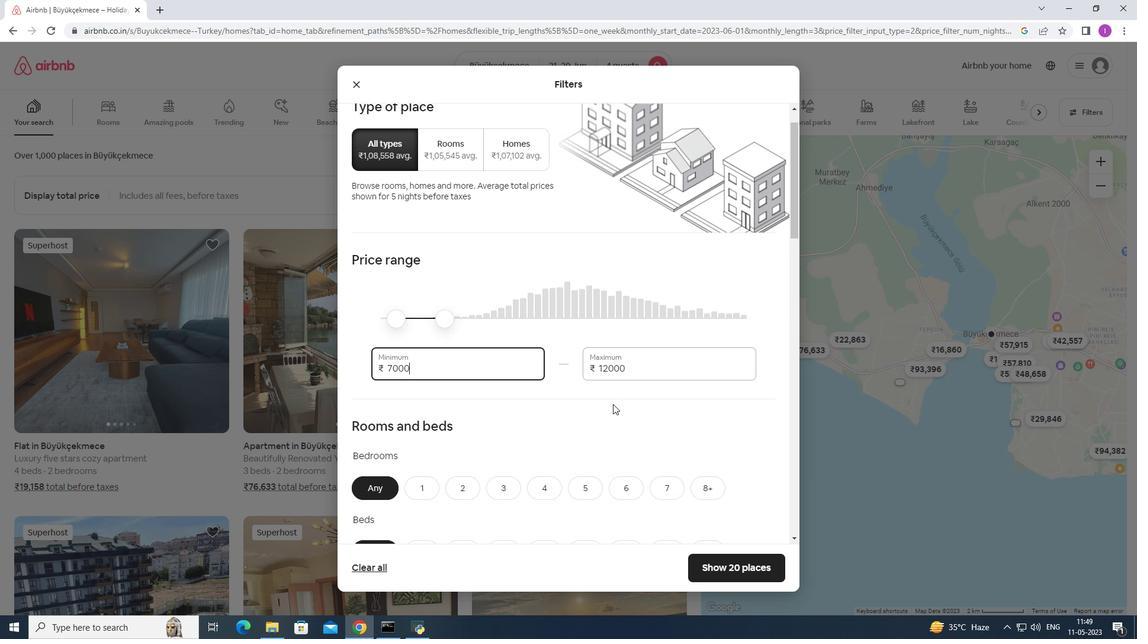 
Action: Mouse moved to (590, 379)
Screenshot: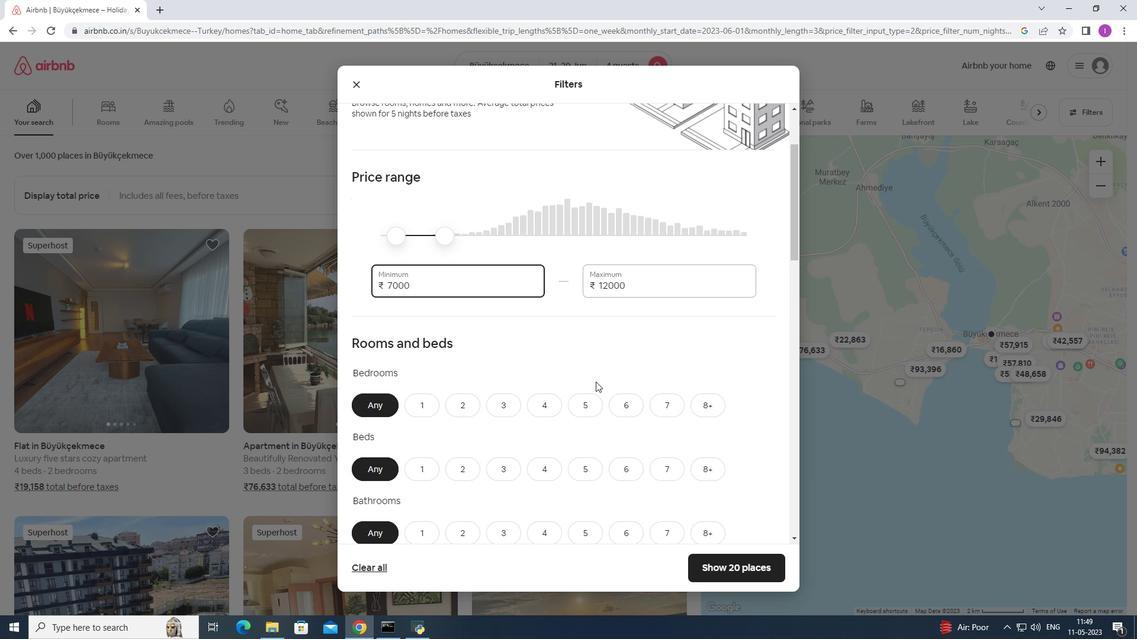
Action: Mouse scrolled (590, 378) with delta (0, 0)
Screenshot: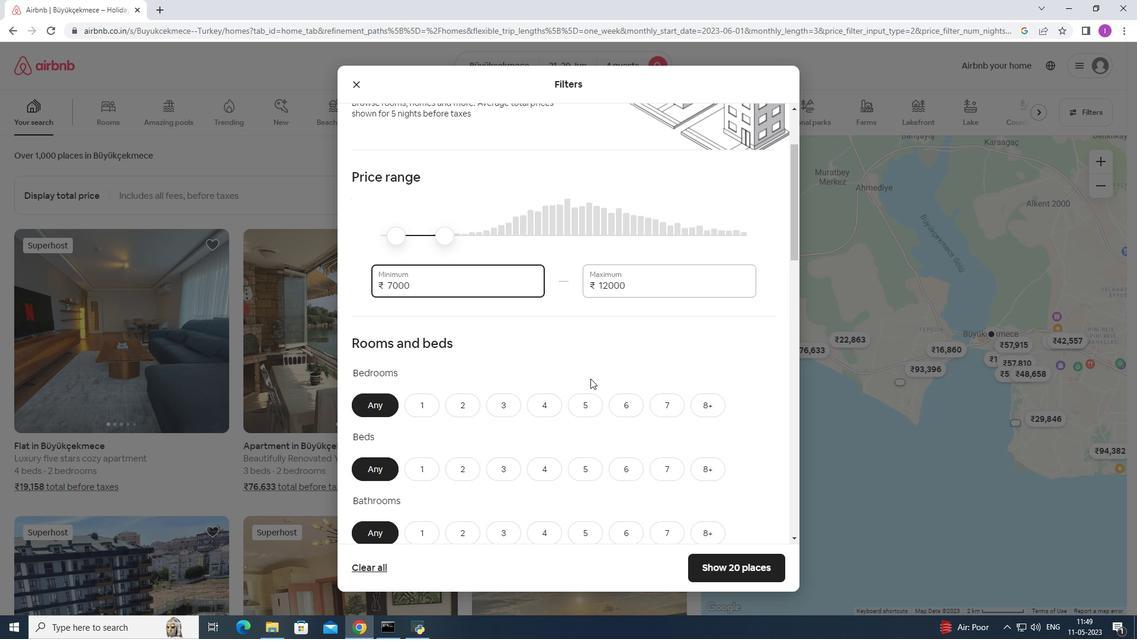 
Action: Mouse moved to (470, 353)
Screenshot: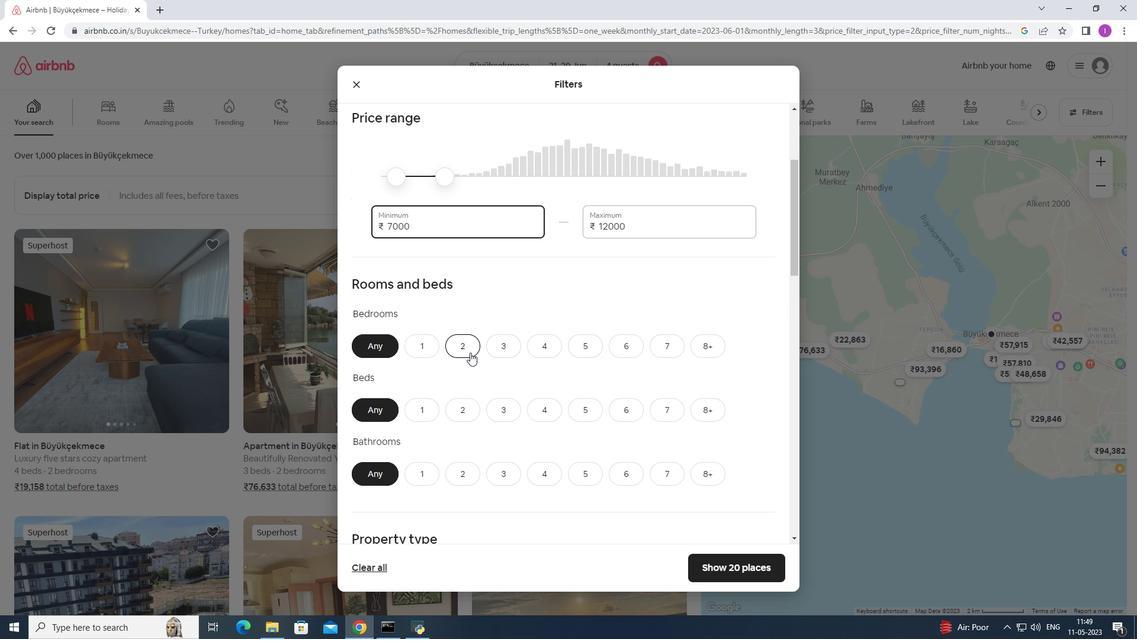 
Action: Mouse pressed left at (470, 353)
Screenshot: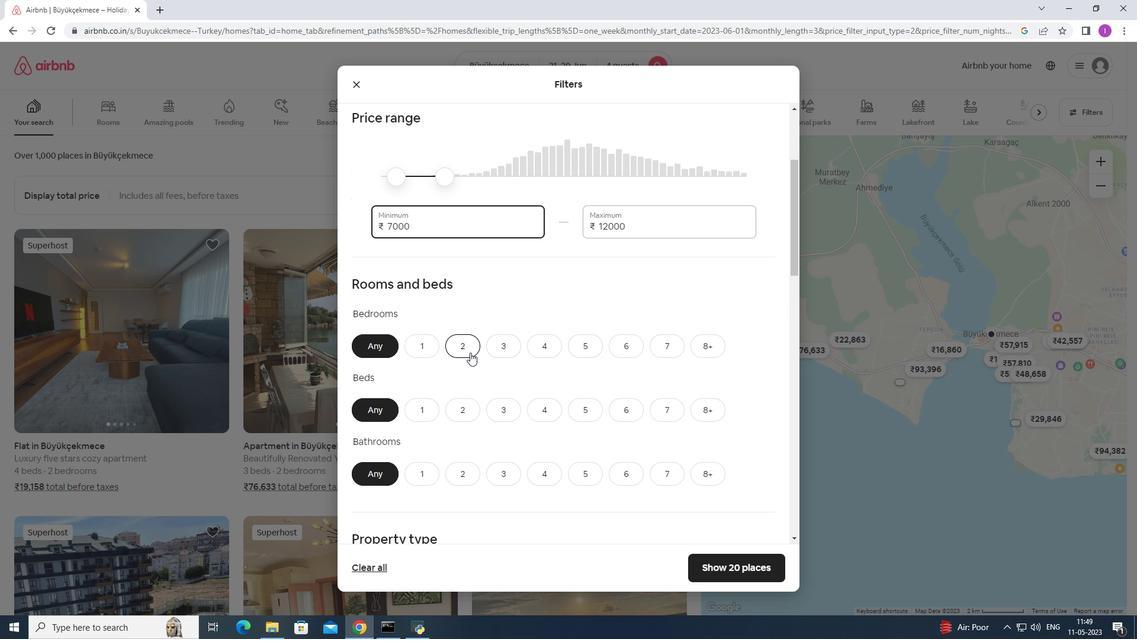 
Action: Mouse moved to (471, 409)
Screenshot: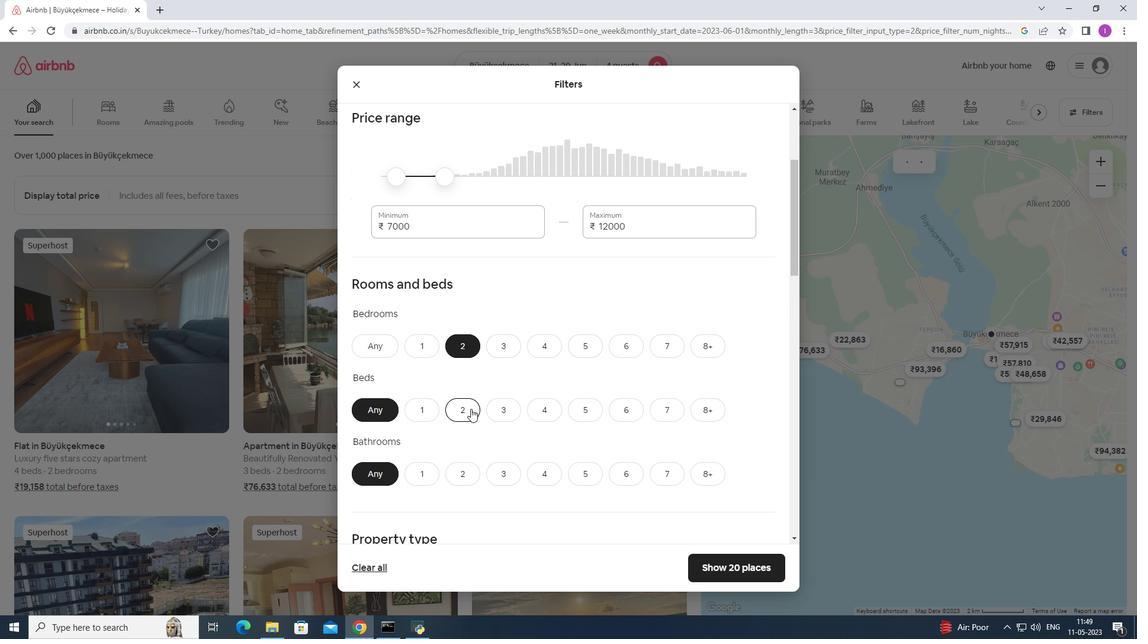 
Action: Mouse pressed left at (471, 409)
Screenshot: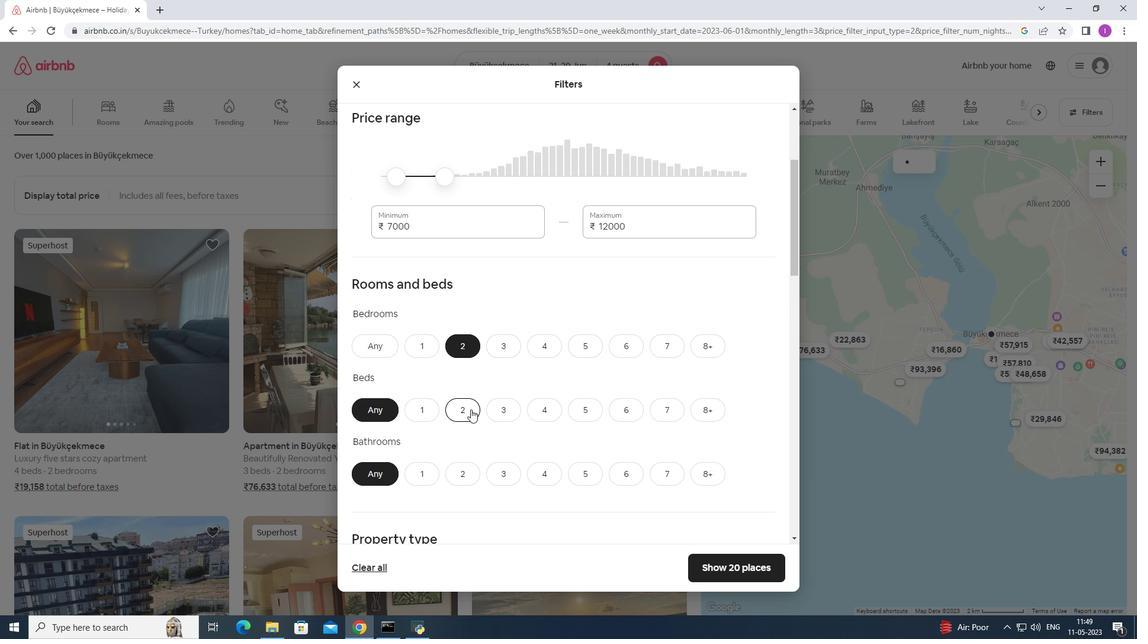 
Action: Mouse moved to (466, 469)
Screenshot: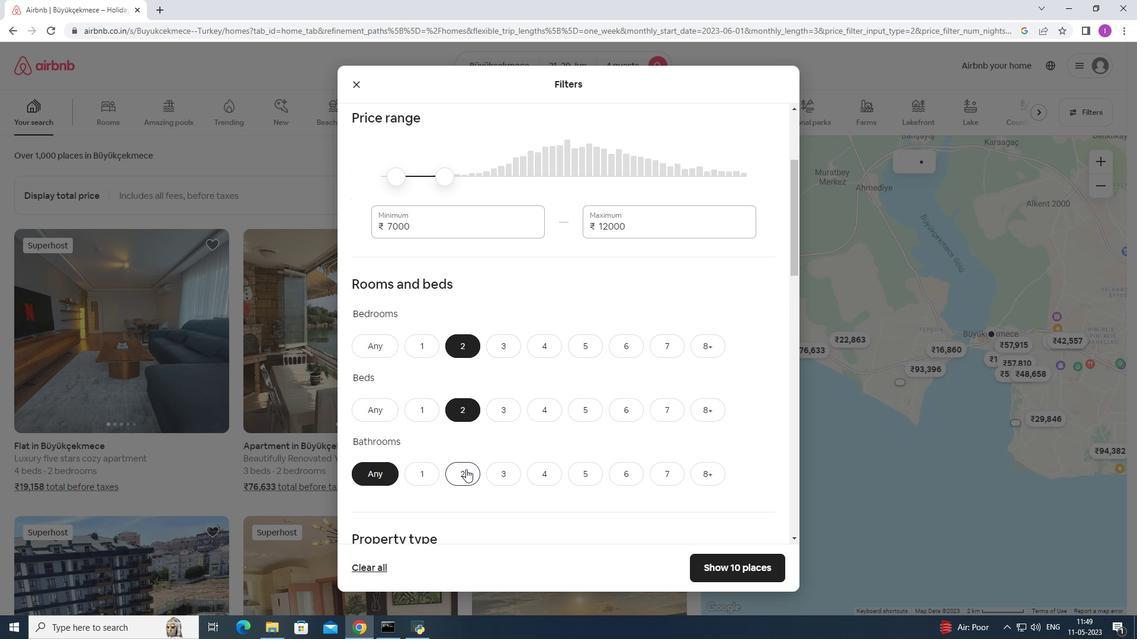 
Action: Mouse pressed left at (466, 469)
Screenshot: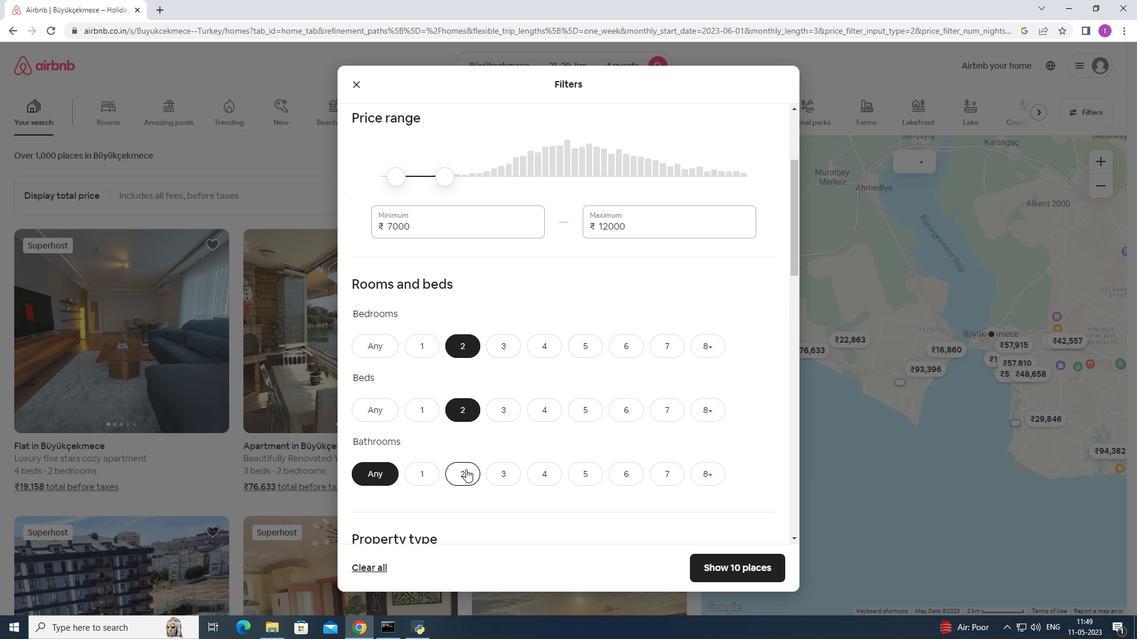 
Action: Mouse moved to (517, 429)
Screenshot: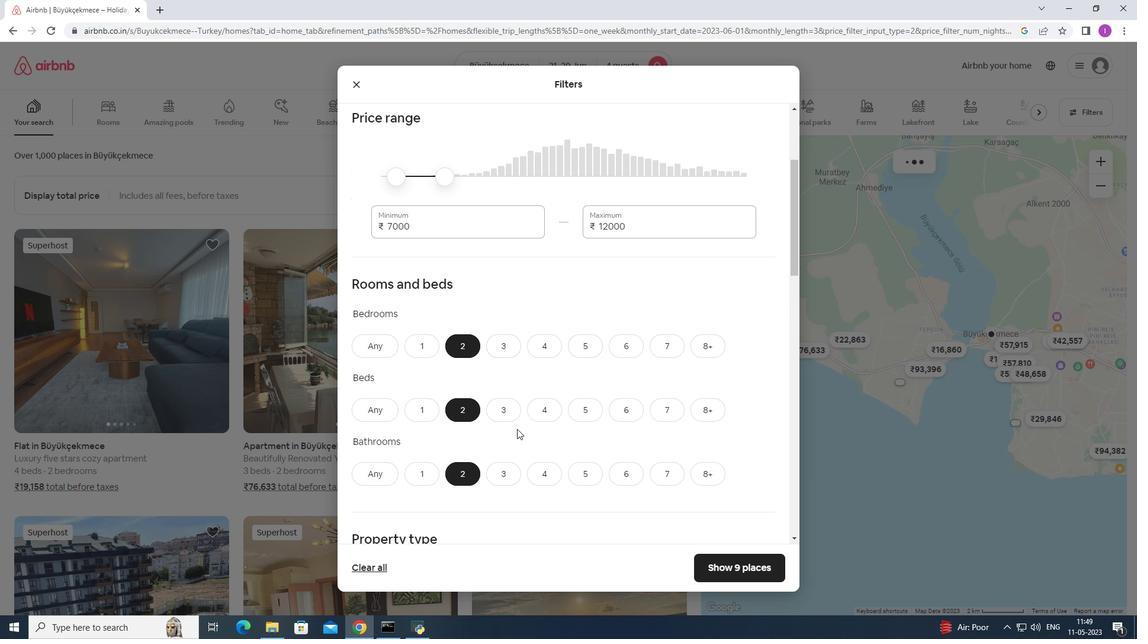 
Action: Mouse scrolled (517, 428) with delta (0, 0)
Screenshot: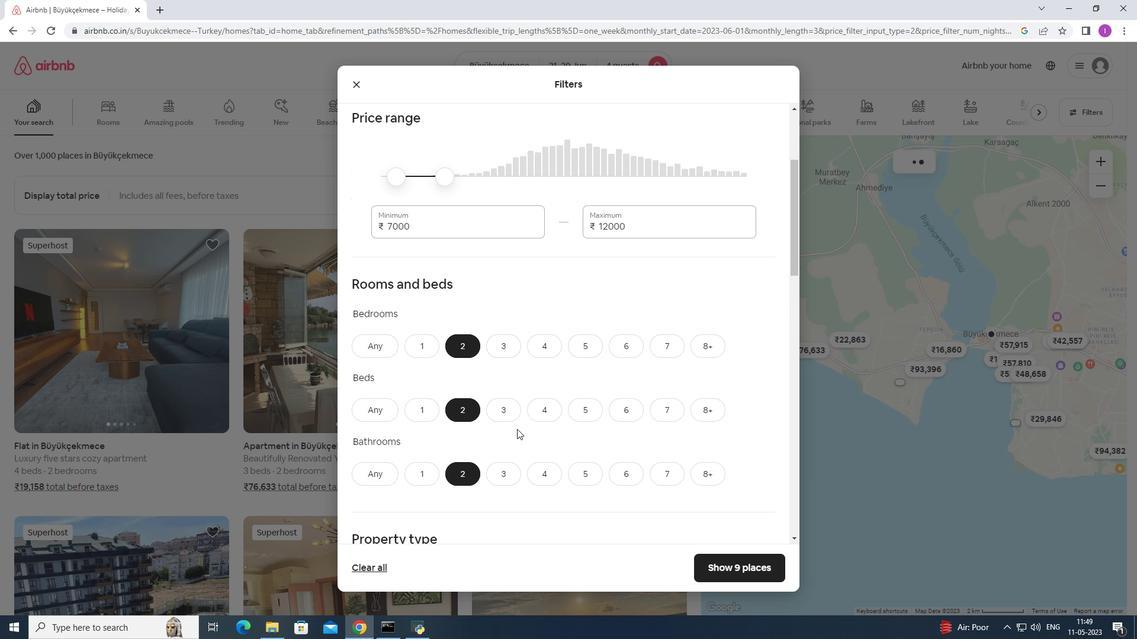 
Action: Mouse scrolled (517, 428) with delta (0, 0)
Screenshot: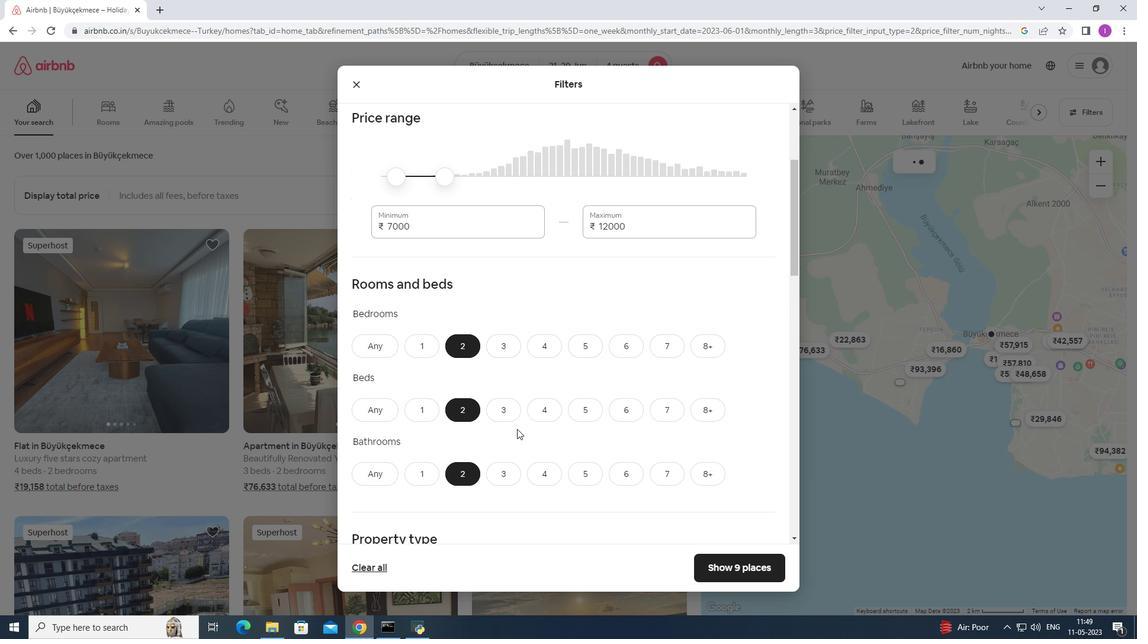 
Action: Mouse scrolled (517, 428) with delta (0, 0)
Screenshot: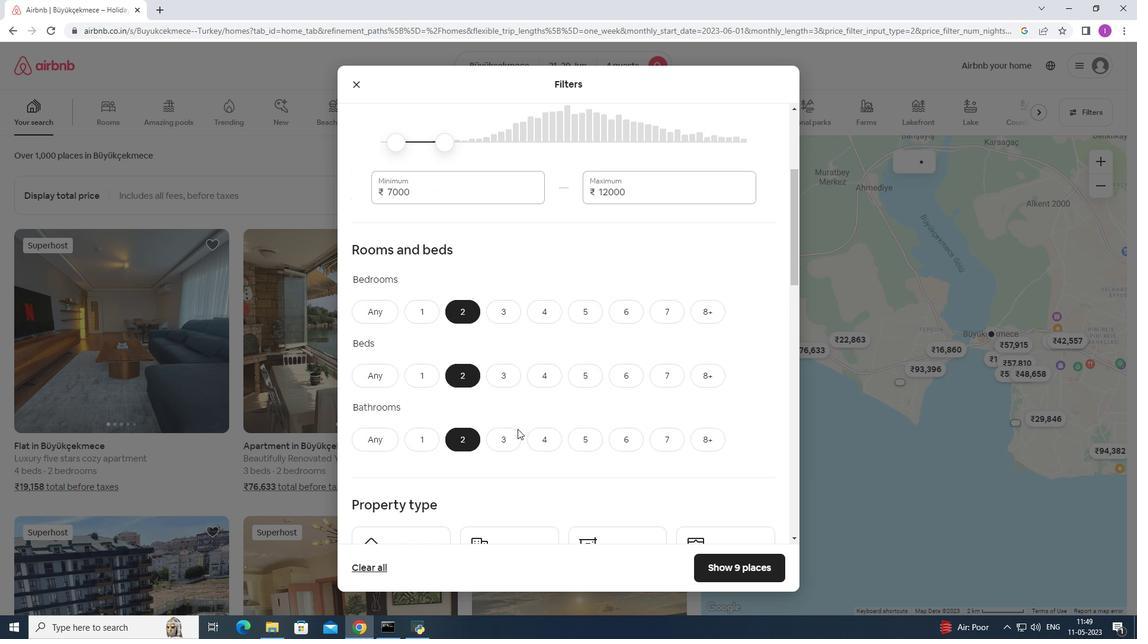 
Action: Mouse moved to (428, 437)
Screenshot: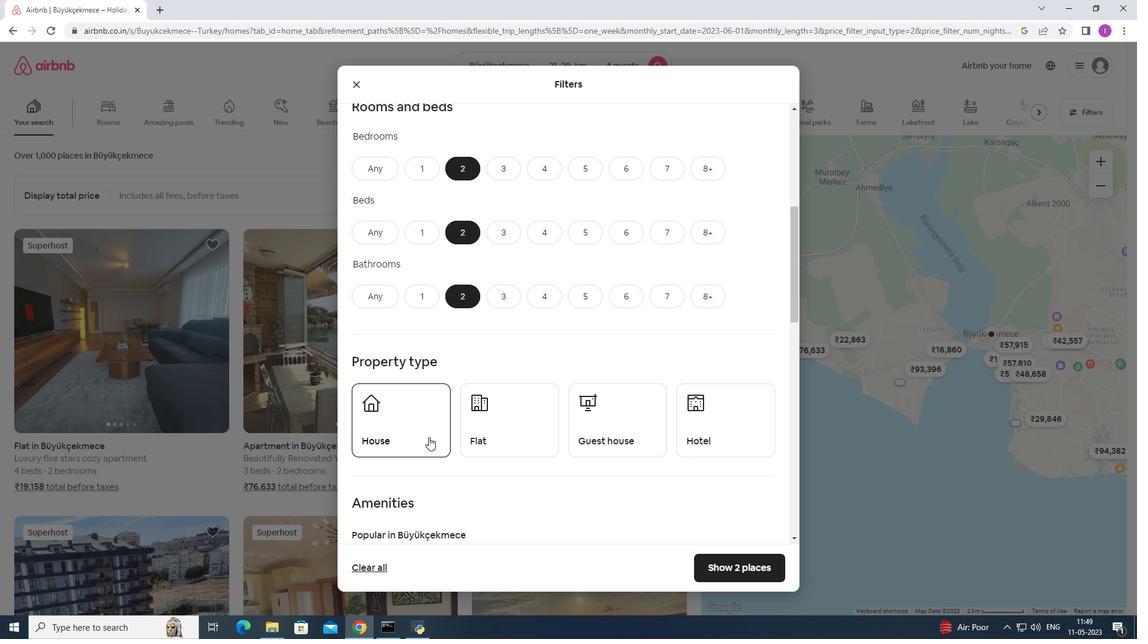 
Action: Mouse pressed left at (428, 437)
Screenshot: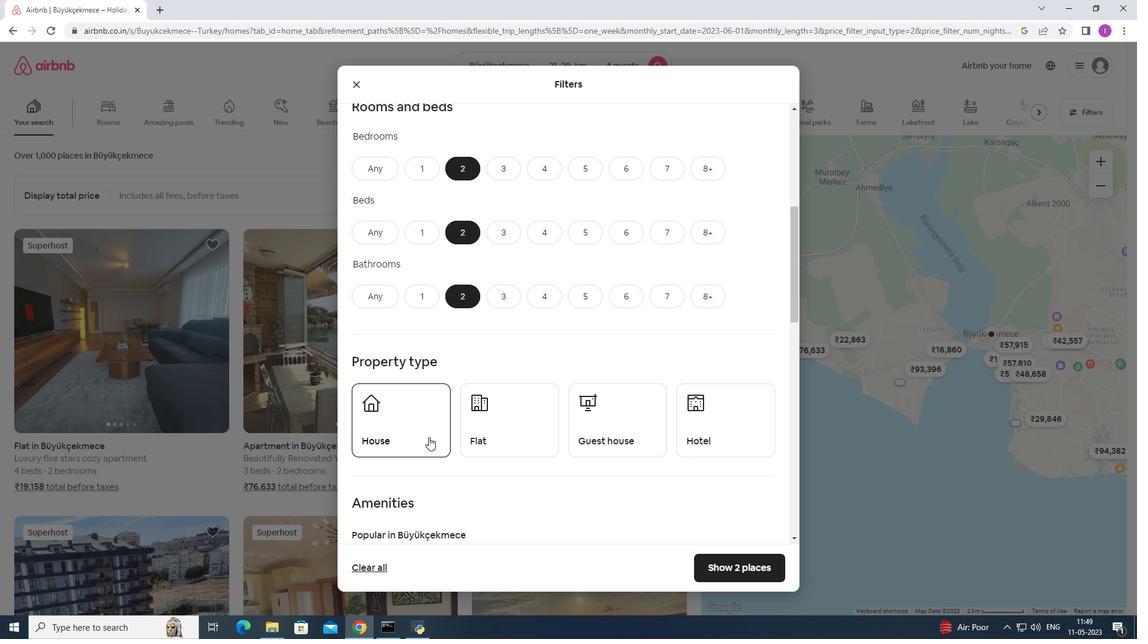 
Action: Mouse moved to (483, 434)
Screenshot: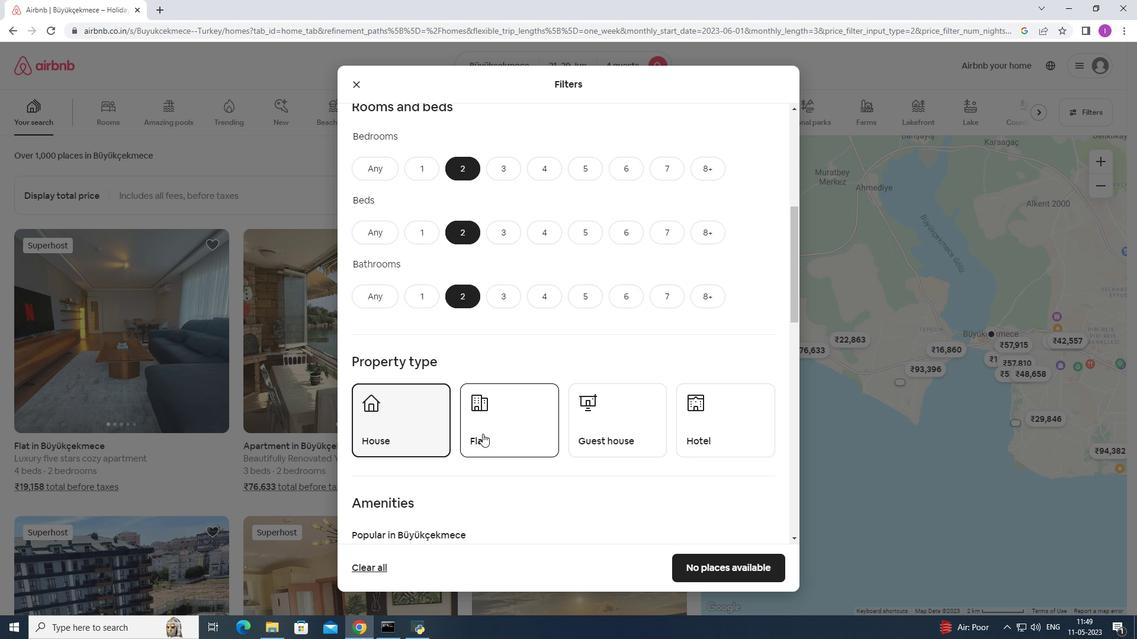 
Action: Mouse pressed left at (483, 434)
Screenshot: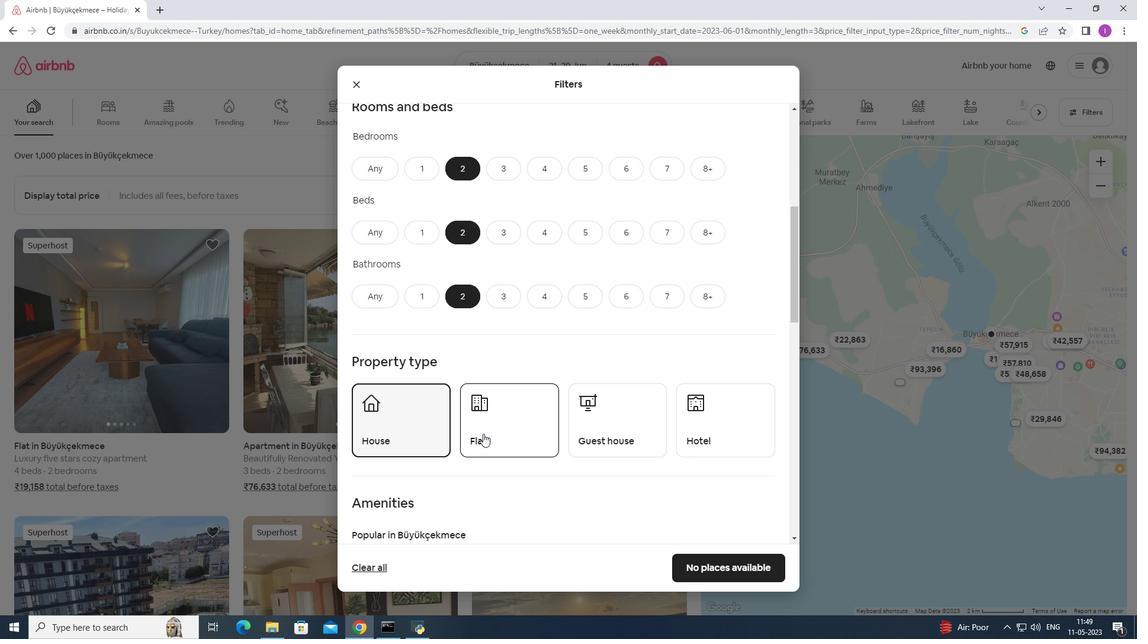 
Action: Mouse moved to (632, 433)
Screenshot: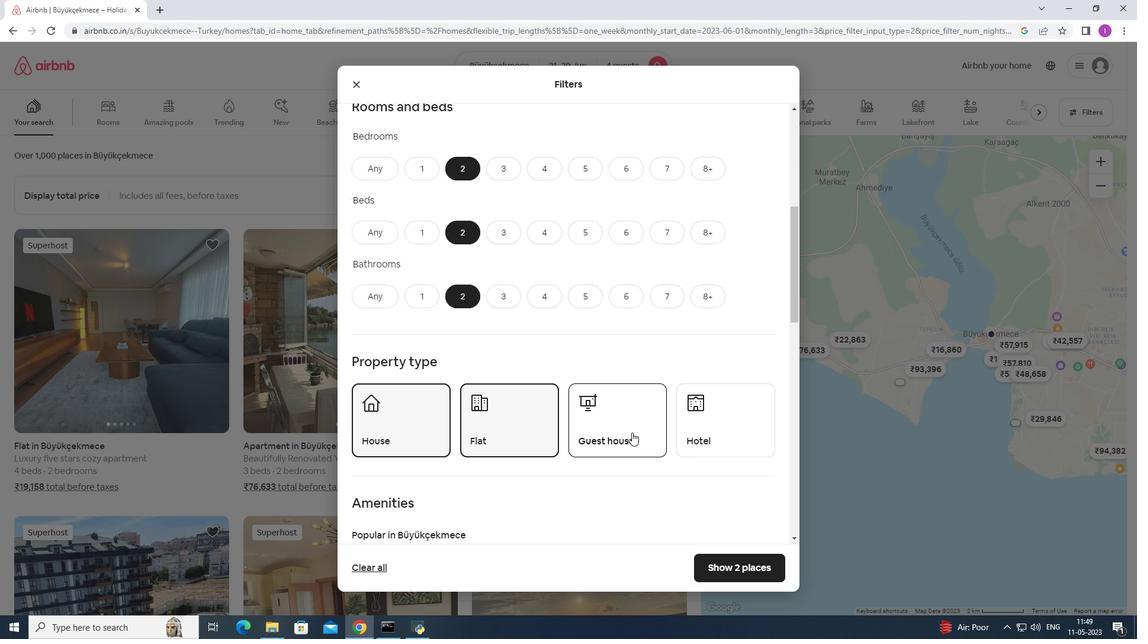 
Action: Mouse pressed left at (632, 433)
Screenshot: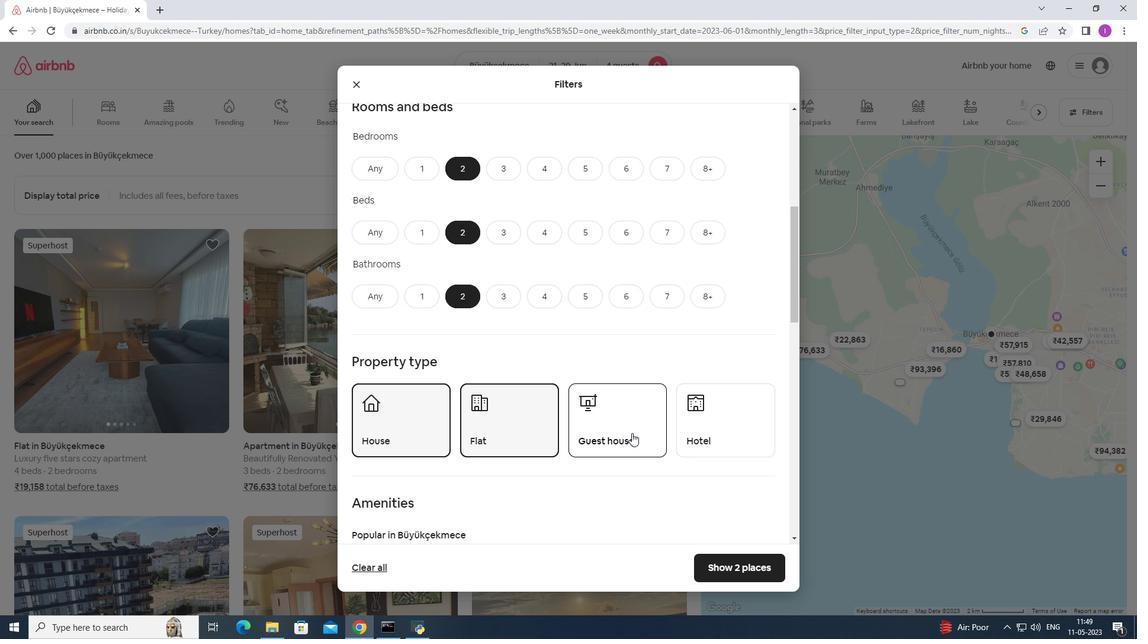 
Action: Mouse moved to (500, 445)
Screenshot: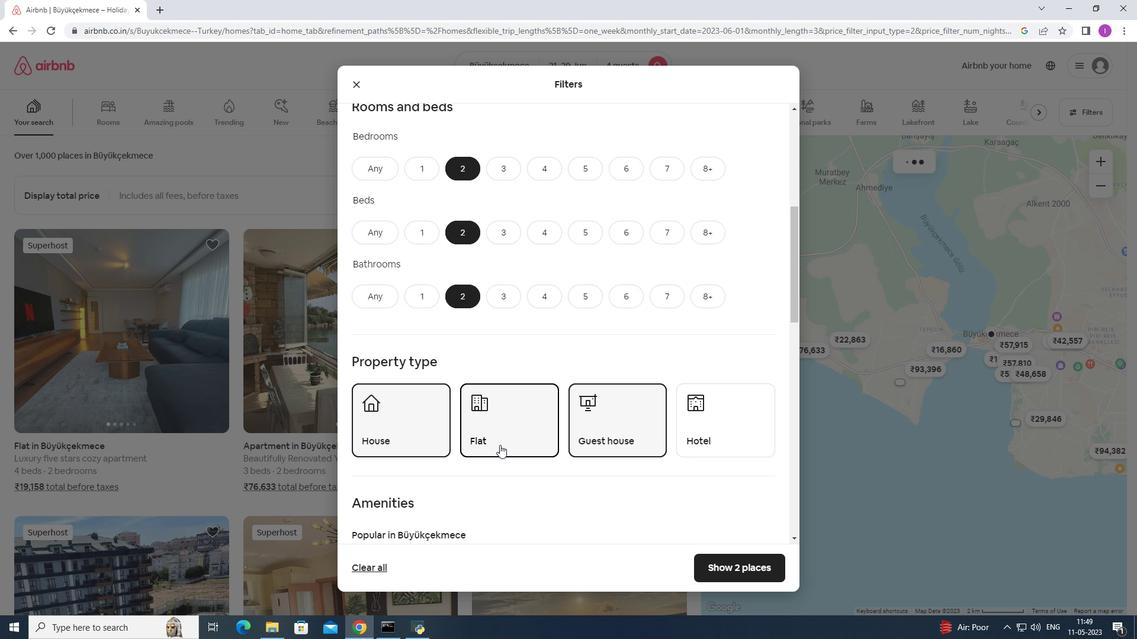 
Action: Mouse scrolled (500, 444) with delta (0, 0)
Screenshot: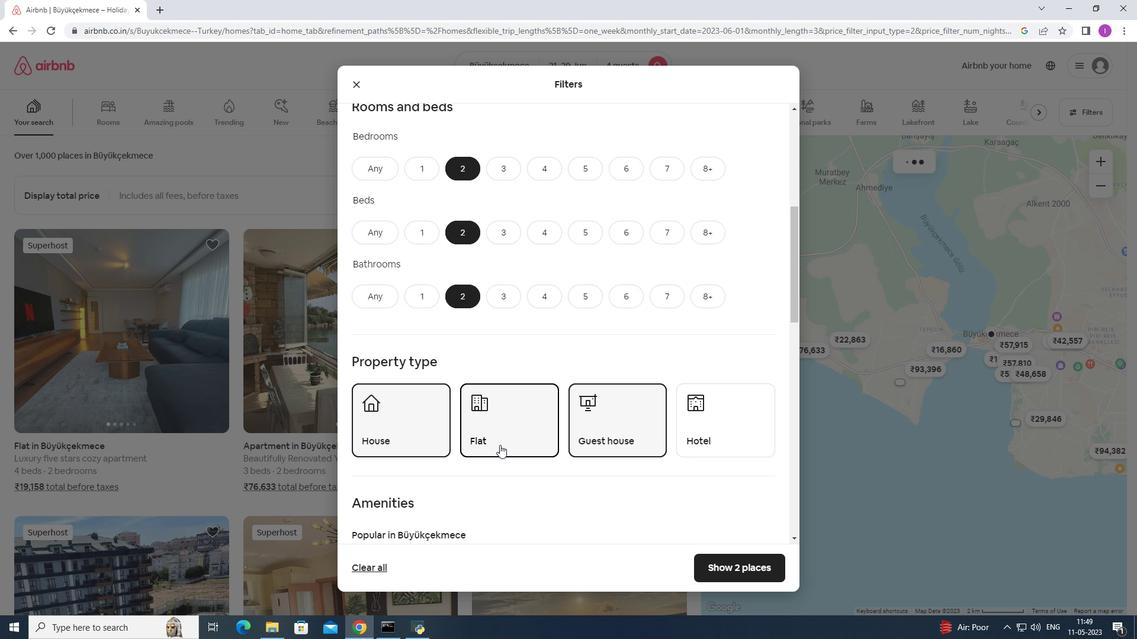 
Action: Mouse moved to (499, 446)
Screenshot: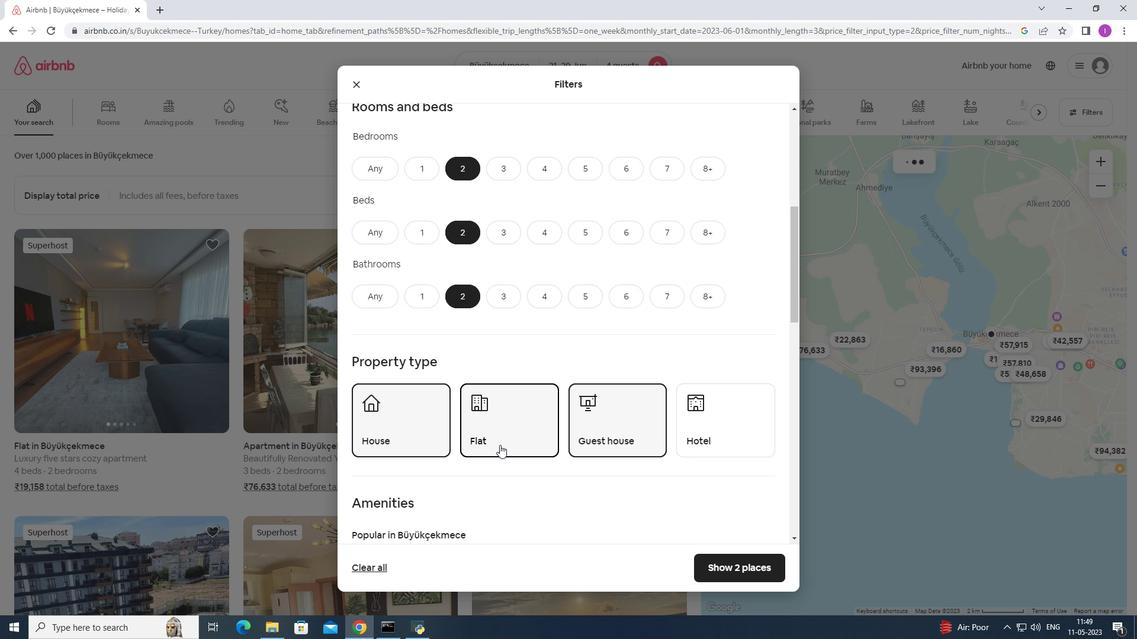 
Action: Mouse scrolled (499, 445) with delta (0, 0)
Screenshot: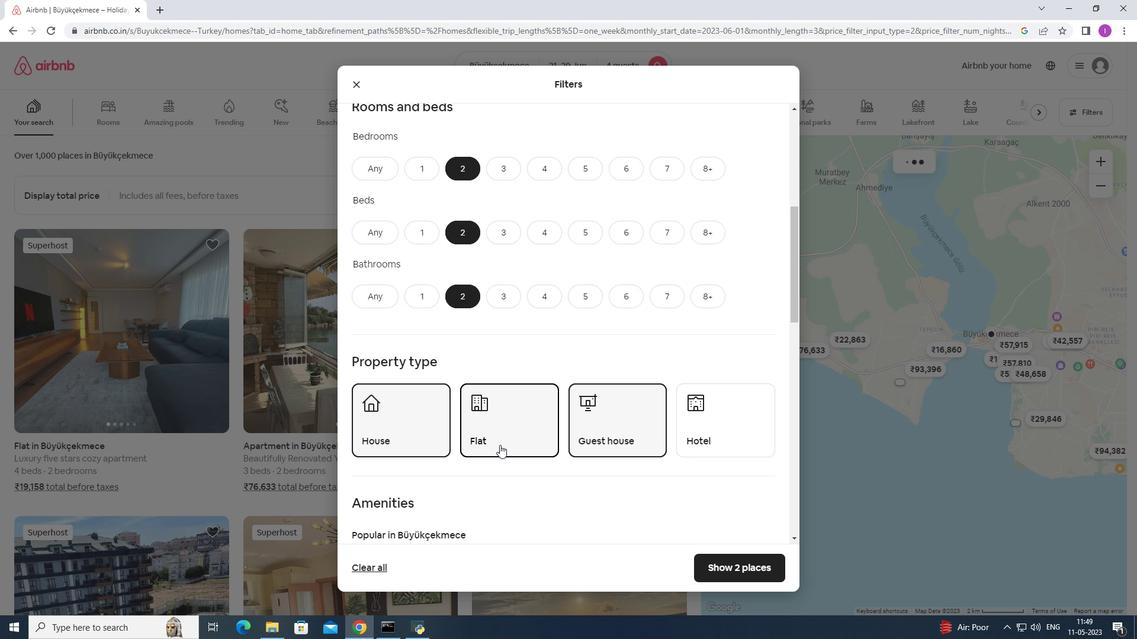 
Action: Mouse scrolled (499, 445) with delta (0, 0)
Screenshot: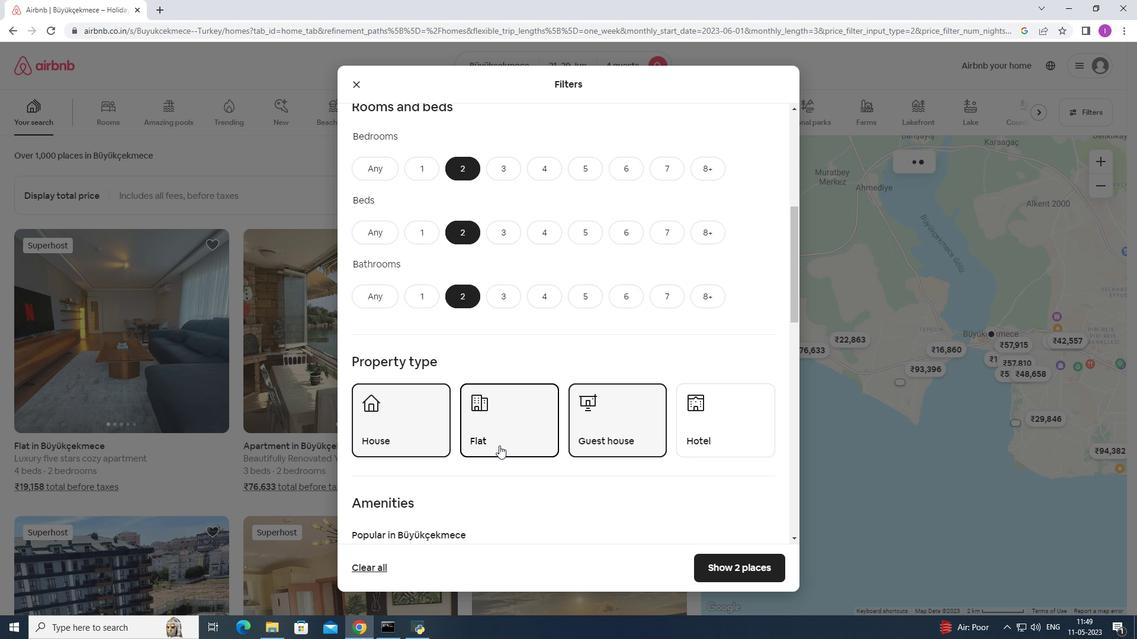 
Action: Mouse scrolled (499, 445) with delta (0, 0)
Screenshot: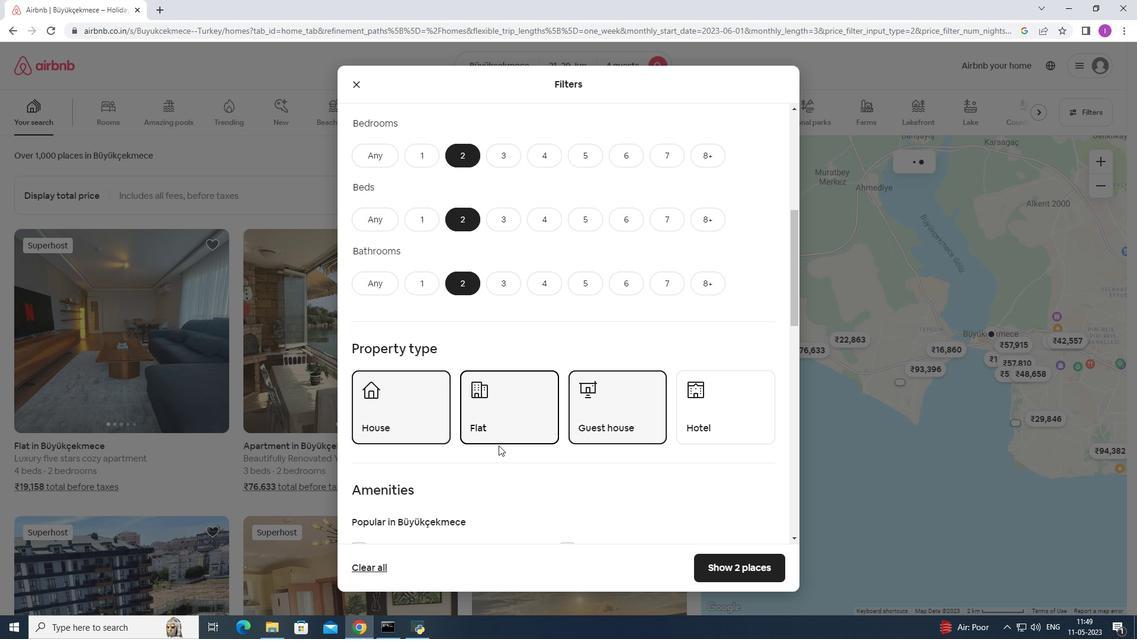 
Action: Mouse moved to (508, 385)
Screenshot: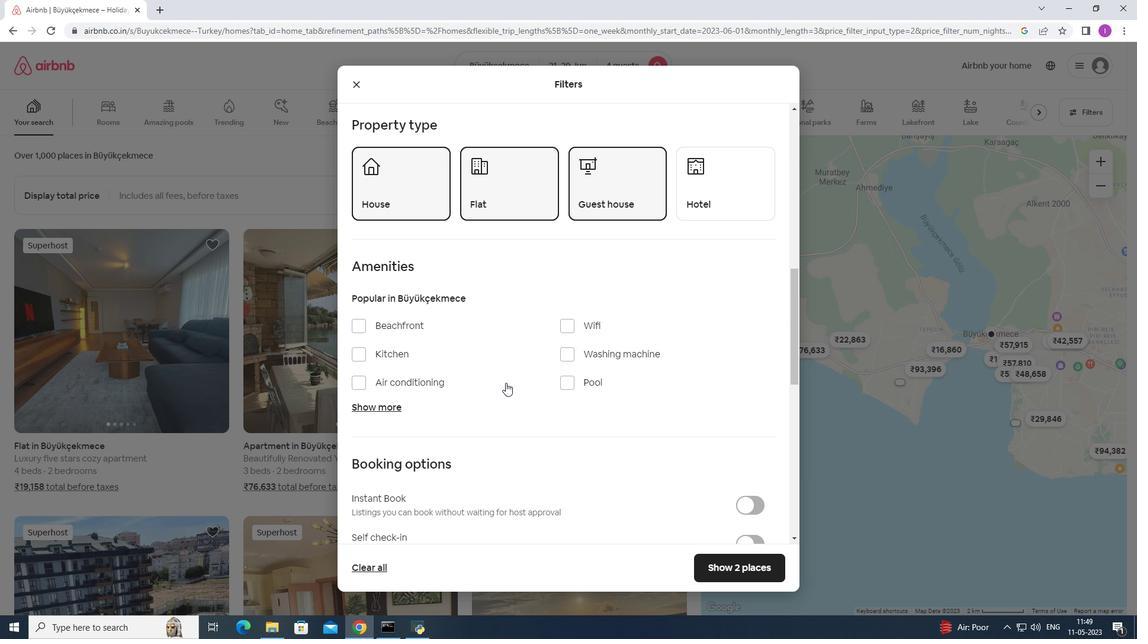 
Action: Mouse scrolled (507, 383) with delta (0, 0)
Screenshot: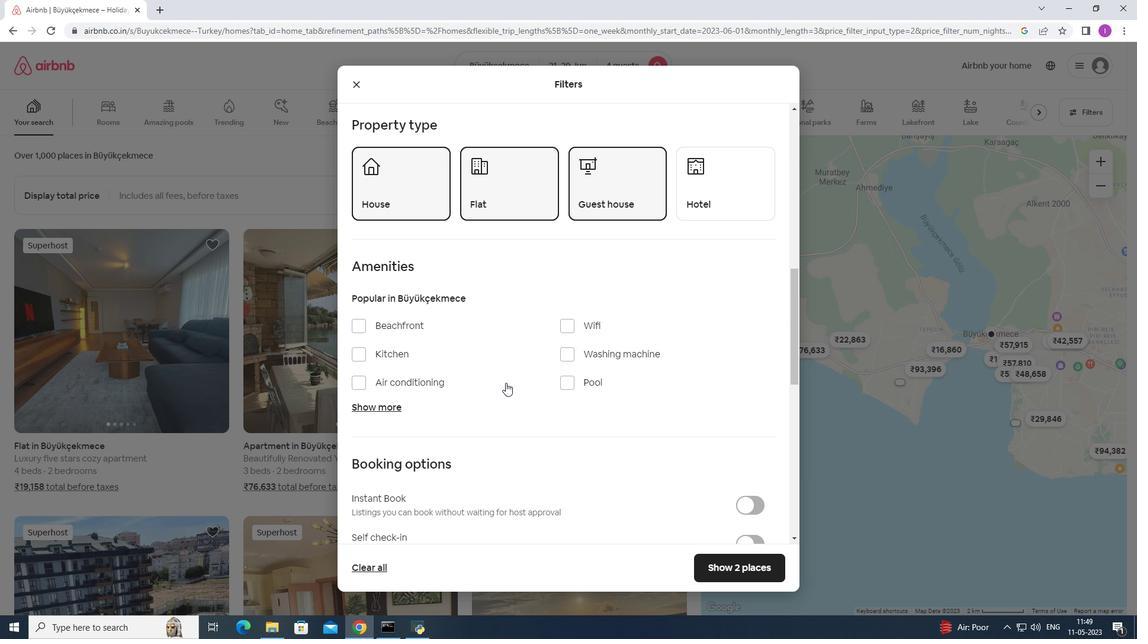 
Action: Mouse moved to (518, 391)
Screenshot: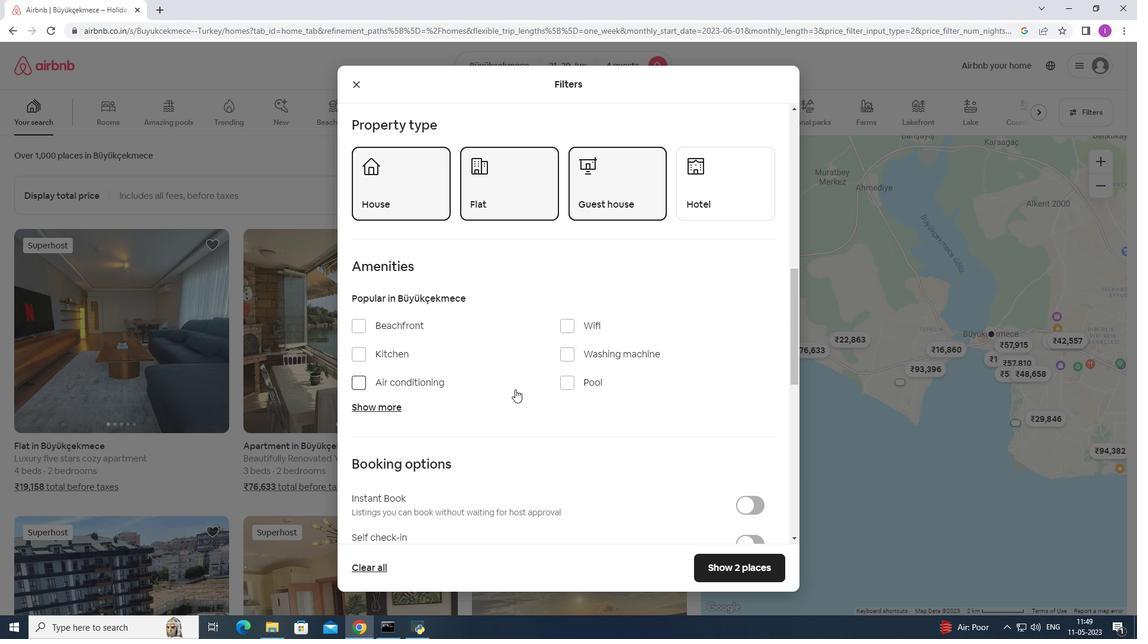 
Action: Mouse scrolled (517, 390) with delta (0, 0)
Screenshot: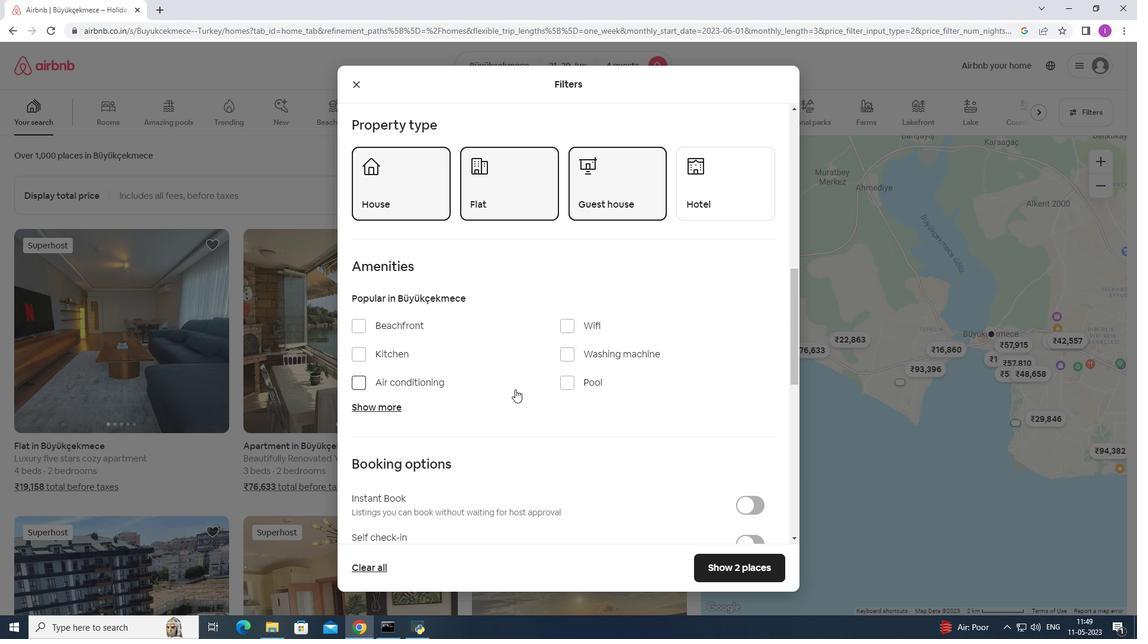 
Action: Mouse moved to (543, 399)
Screenshot: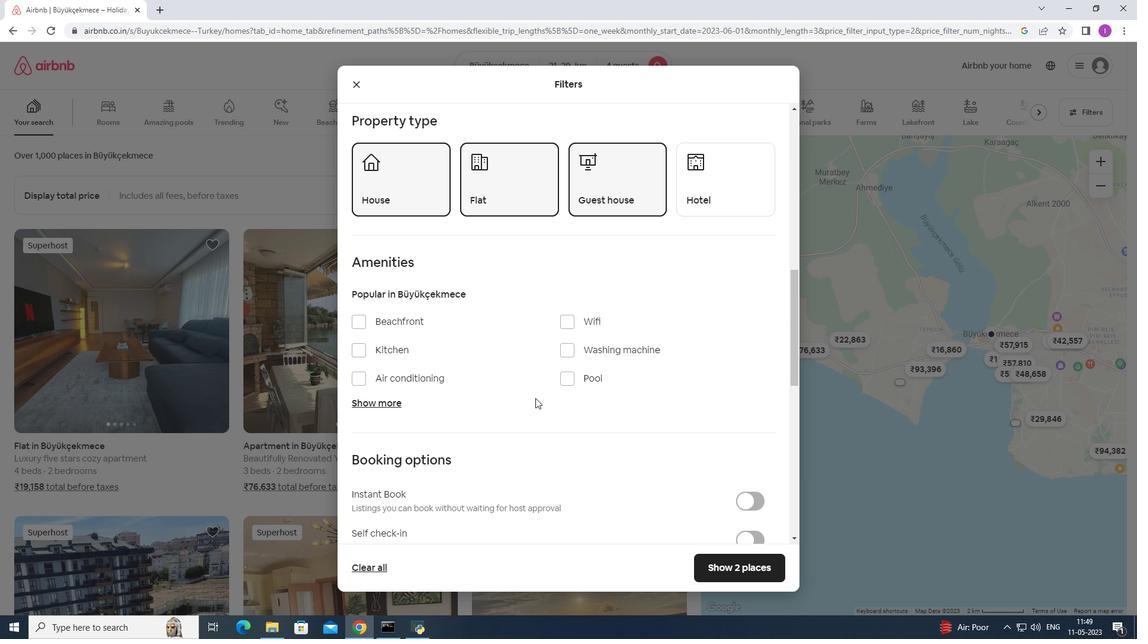 
Action: Mouse scrolled (541, 398) with delta (0, 0)
Screenshot: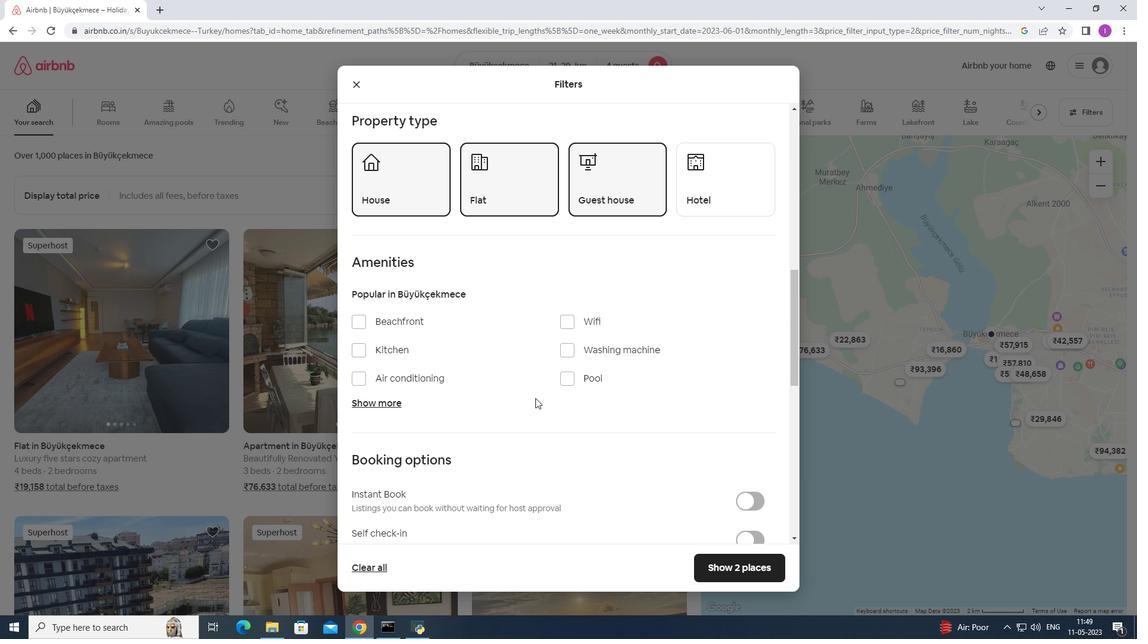 
Action: Mouse moved to (760, 364)
Screenshot: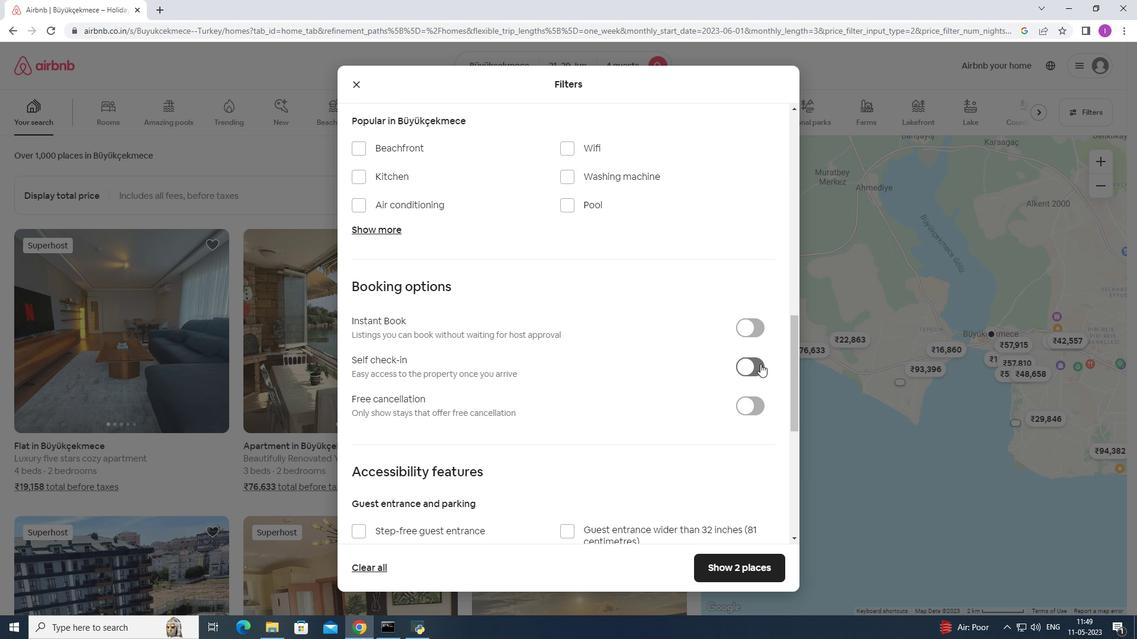 
Action: Mouse pressed left at (760, 364)
Screenshot: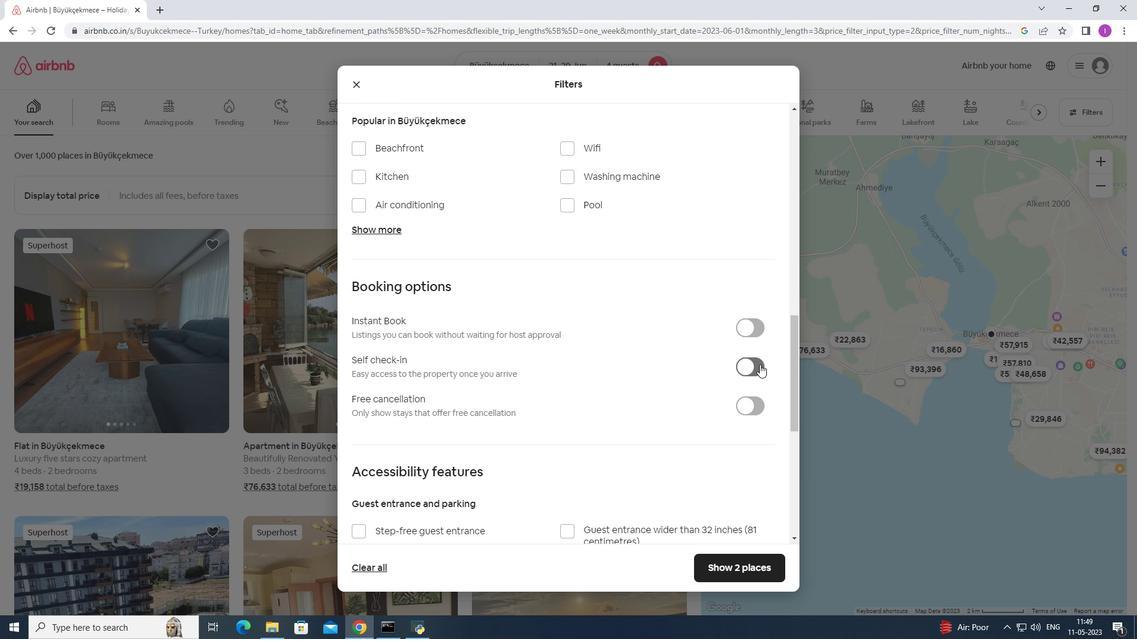 
Action: Mouse moved to (366, 487)
Screenshot: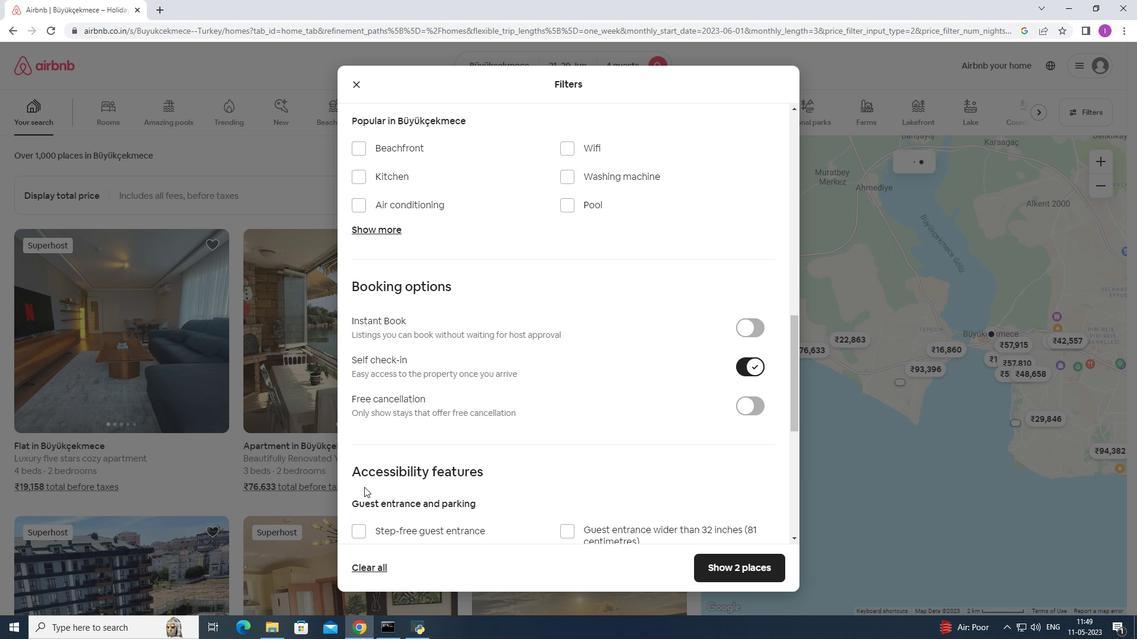 
Action: Mouse scrolled (365, 487) with delta (0, 0)
Screenshot: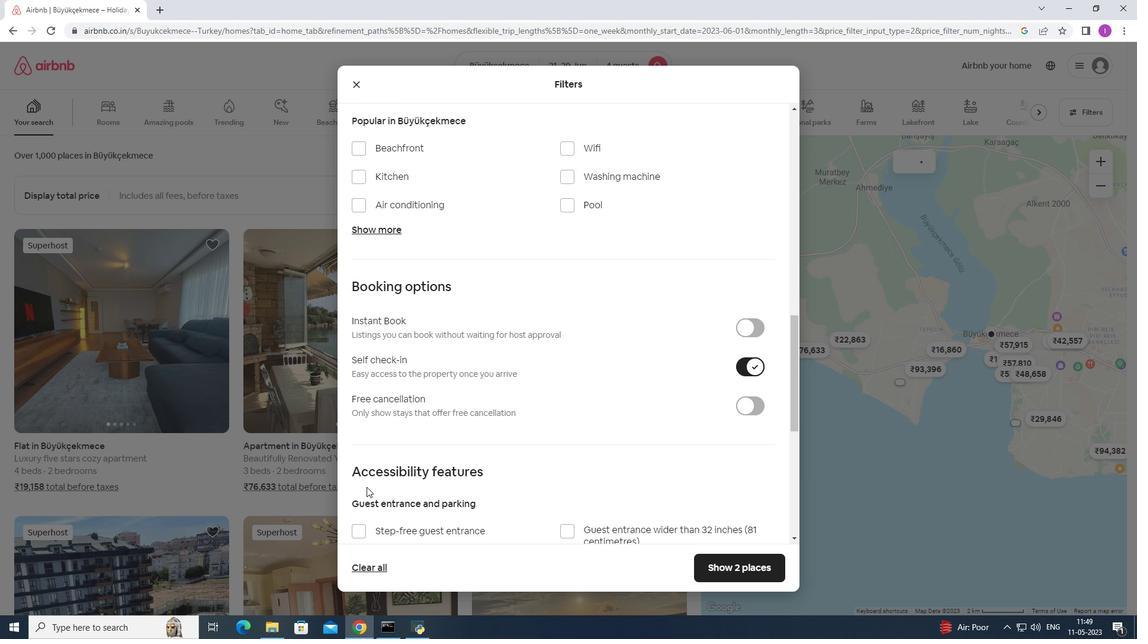 
Action: Mouse moved to (375, 486)
Screenshot: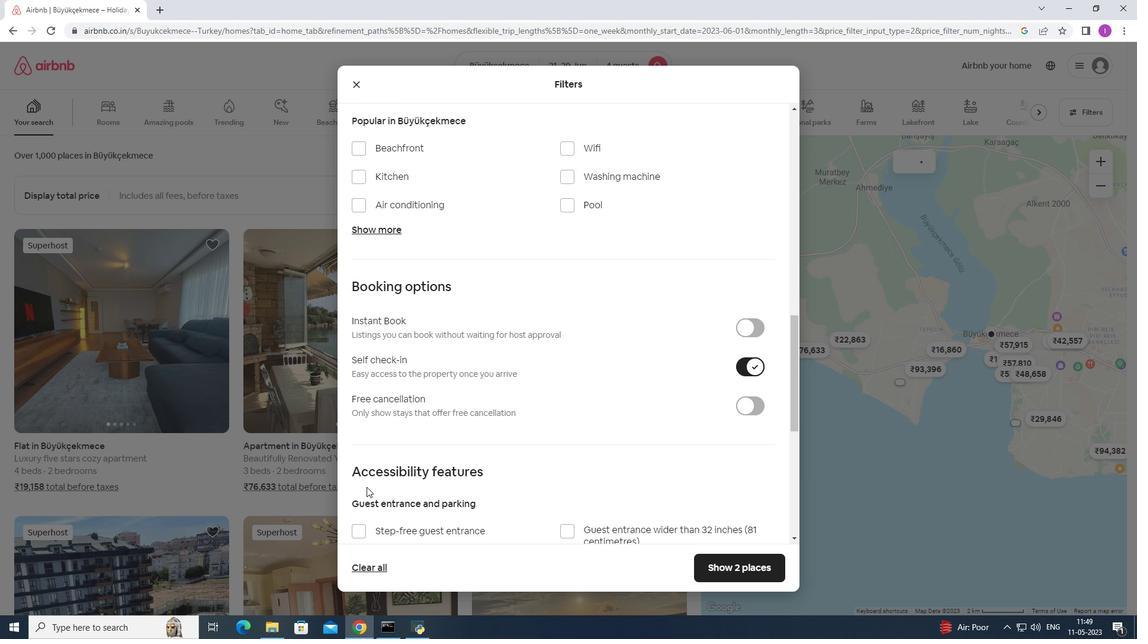 
Action: Mouse scrolled (370, 487) with delta (0, 0)
Screenshot: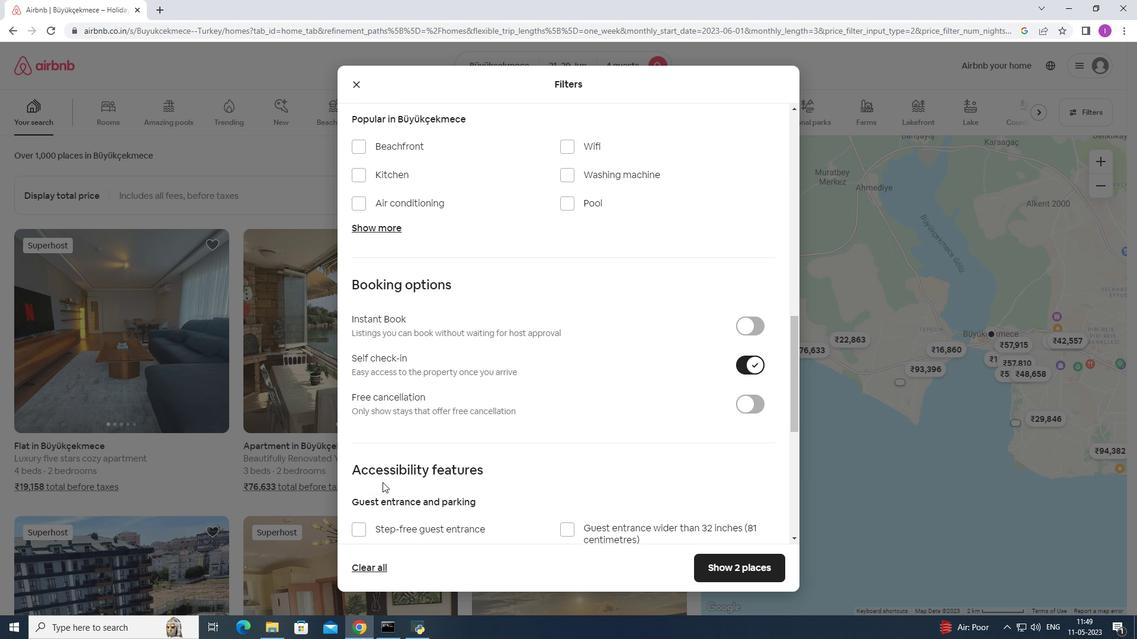 
Action: Mouse moved to (377, 485)
Screenshot: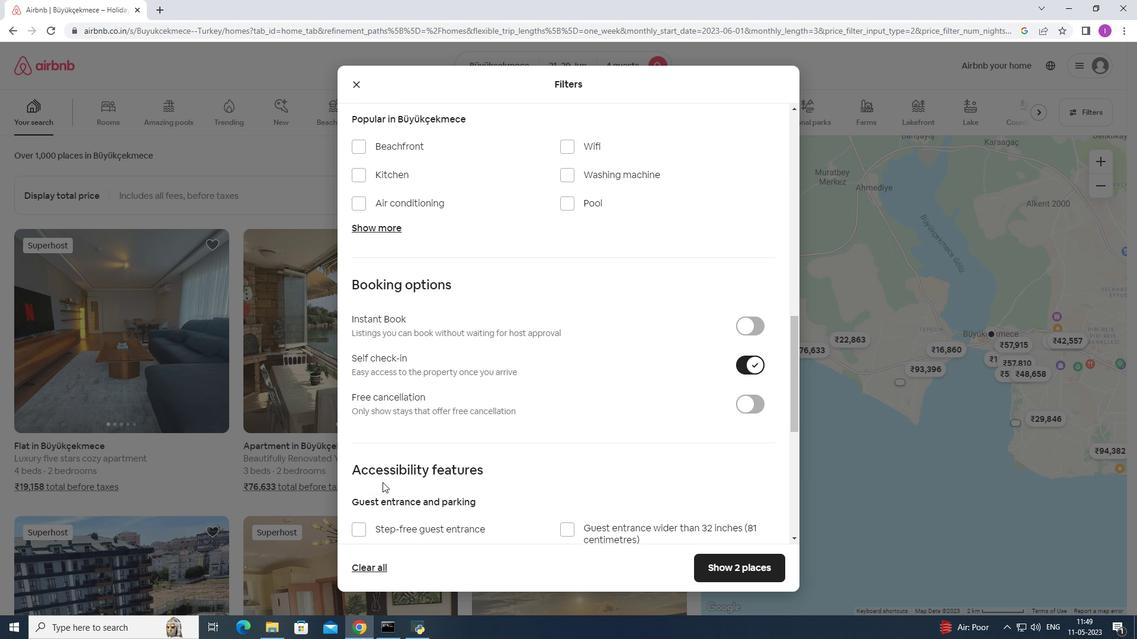 
Action: Mouse scrolled (375, 485) with delta (0, 0)
Screenshot: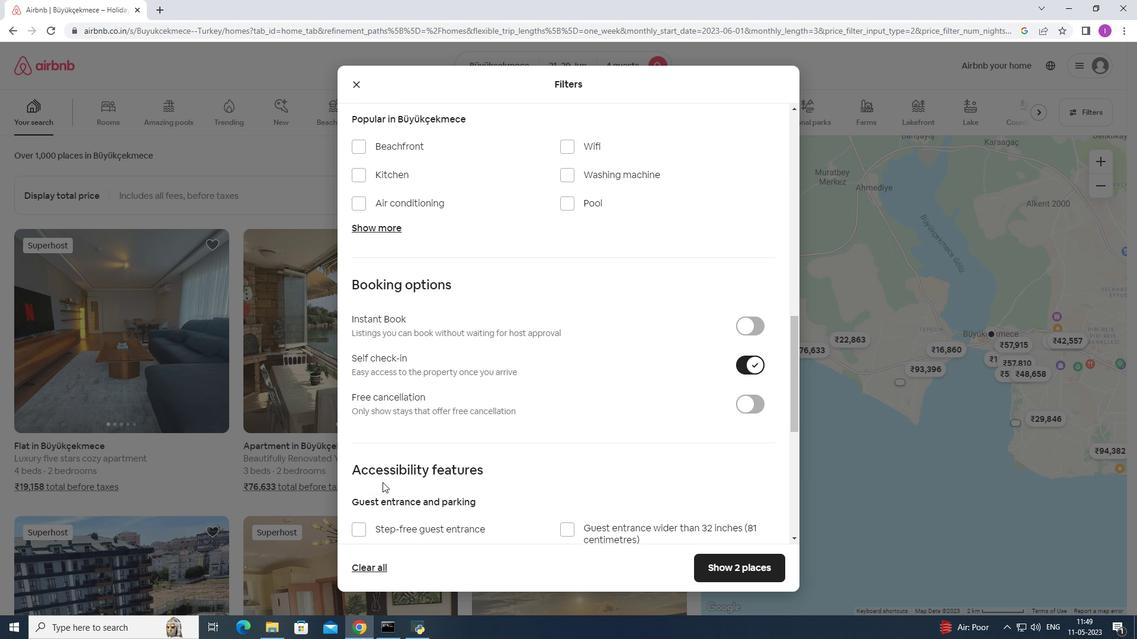 
Action: Mouse moved to (380, 483)
Screenshot: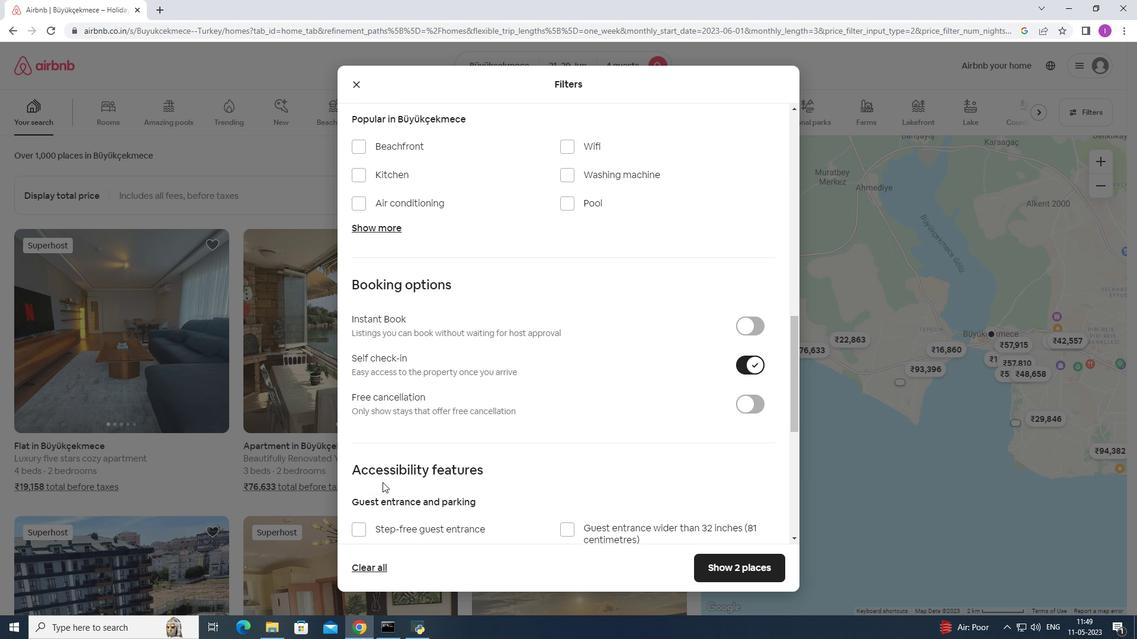
Action: Mouse scrolled (379, 484) with delta (0, 0)
Screenshot: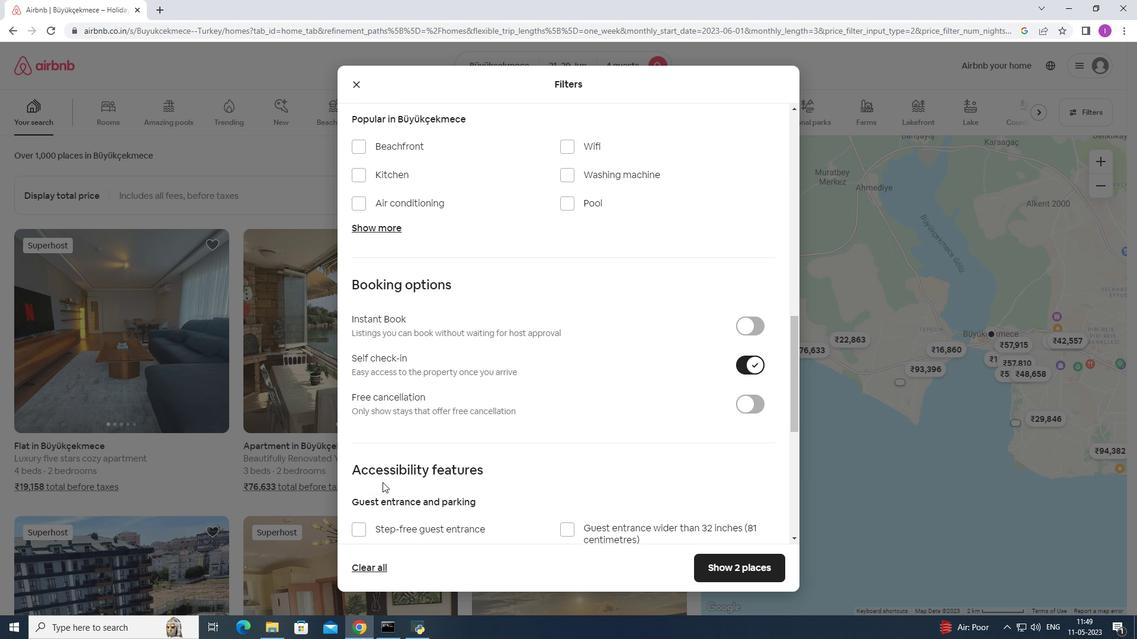
Action: Mouse moved to (392, 479)
Screenshot: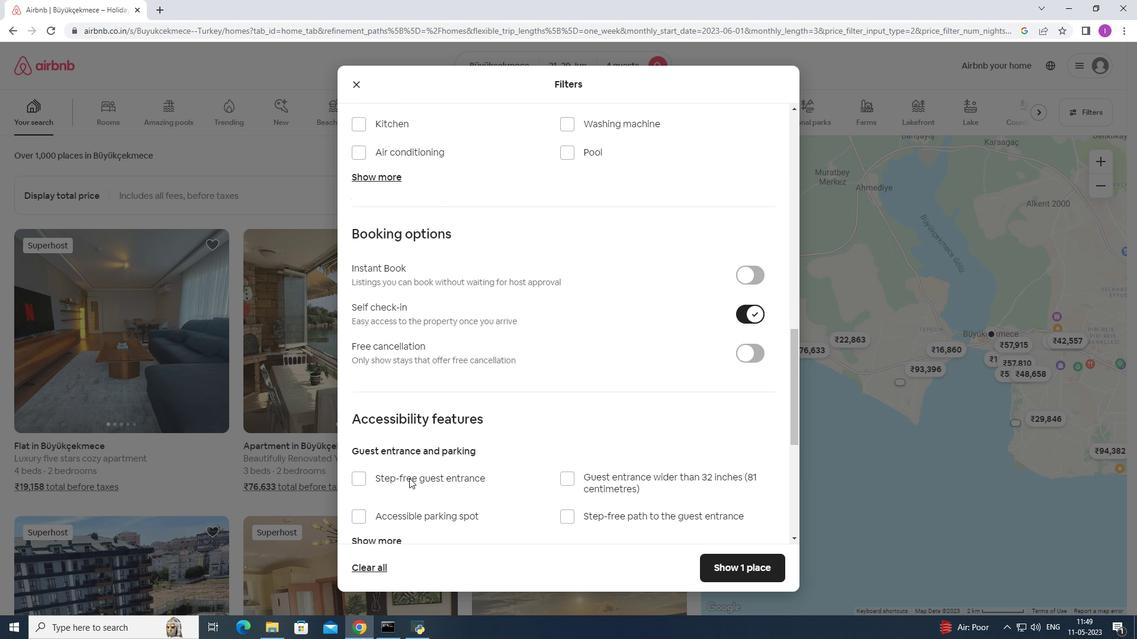 
Action: Mouse scrolled (389, 480) with delta (0, 0)
Screenshot: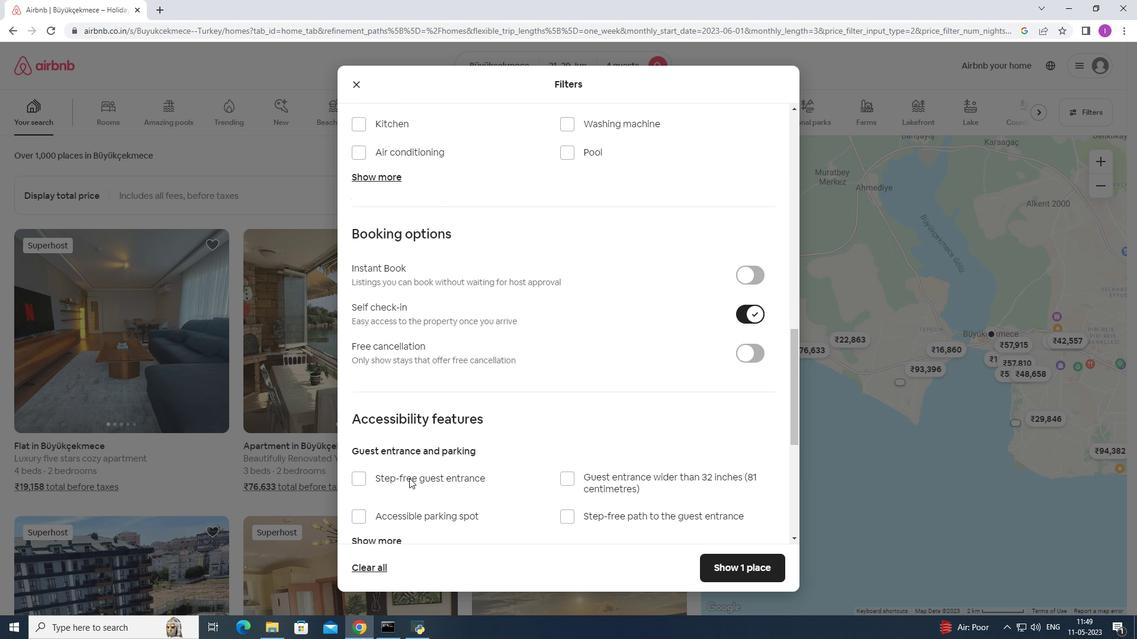 
Action: Mouse moved to (413, 476)
Screenshot: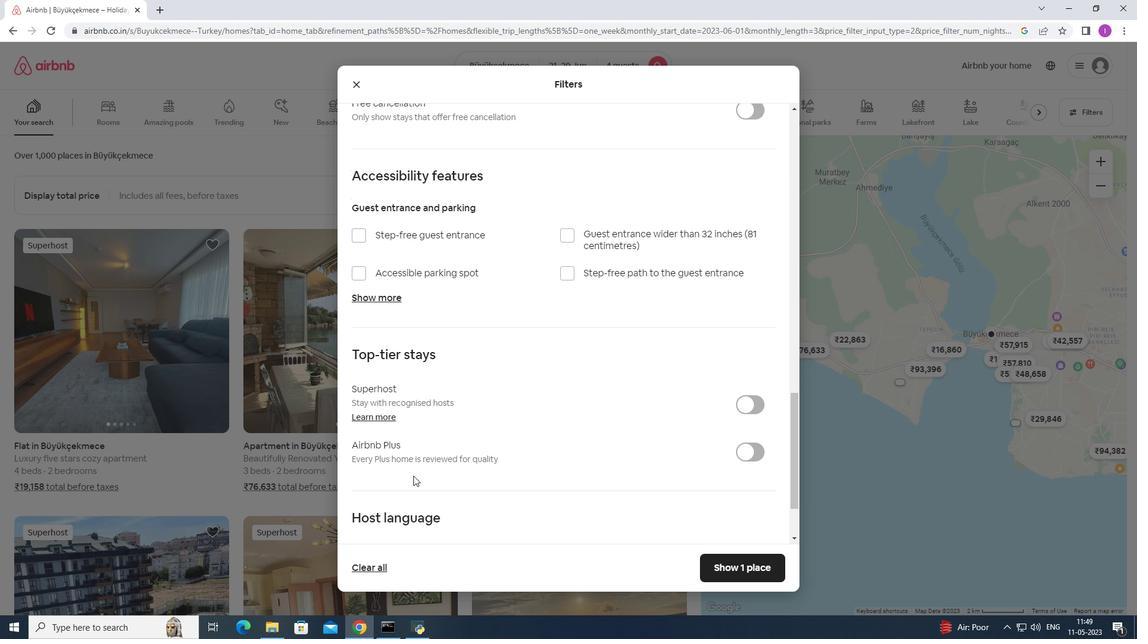 
Action: Mouse scrolled (413, 475) with delta (0, 0)
Screenshot: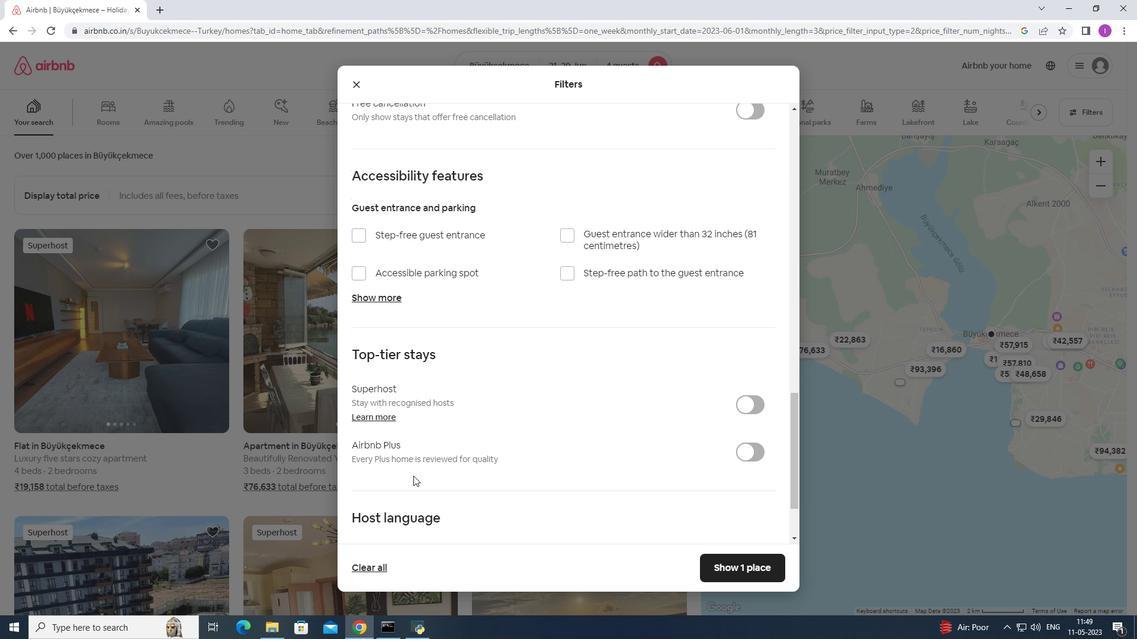 
Action: Mouse scrolled (413, 475) with delta (0, 0)
Screenshot: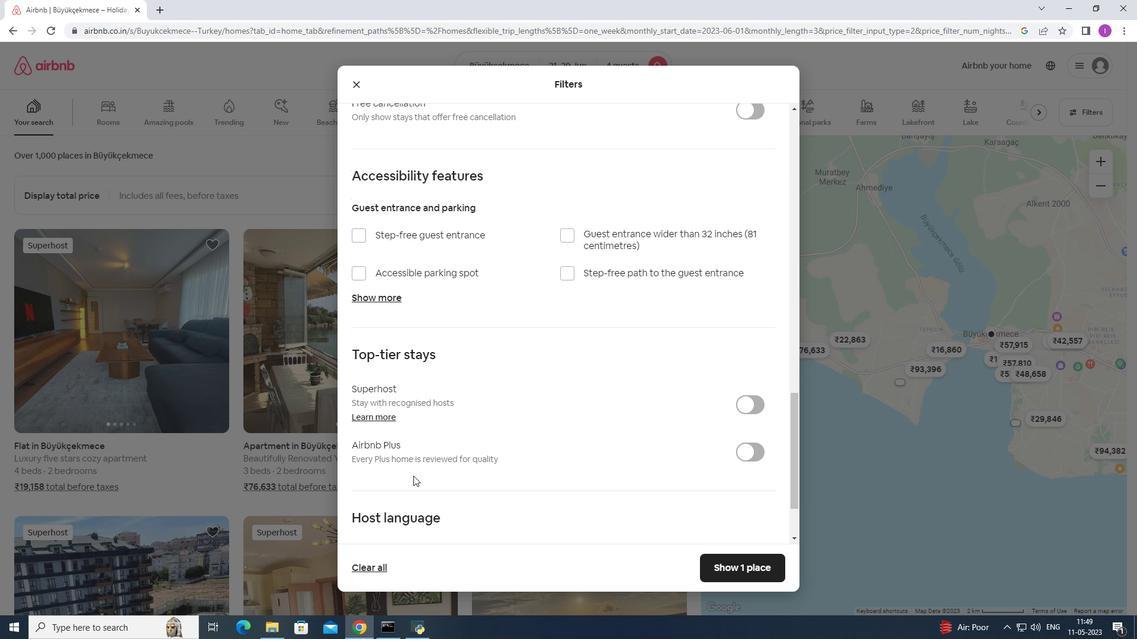 
Action: Mouse scrolled (413, 475) with delta (0, 0)
Screenshot: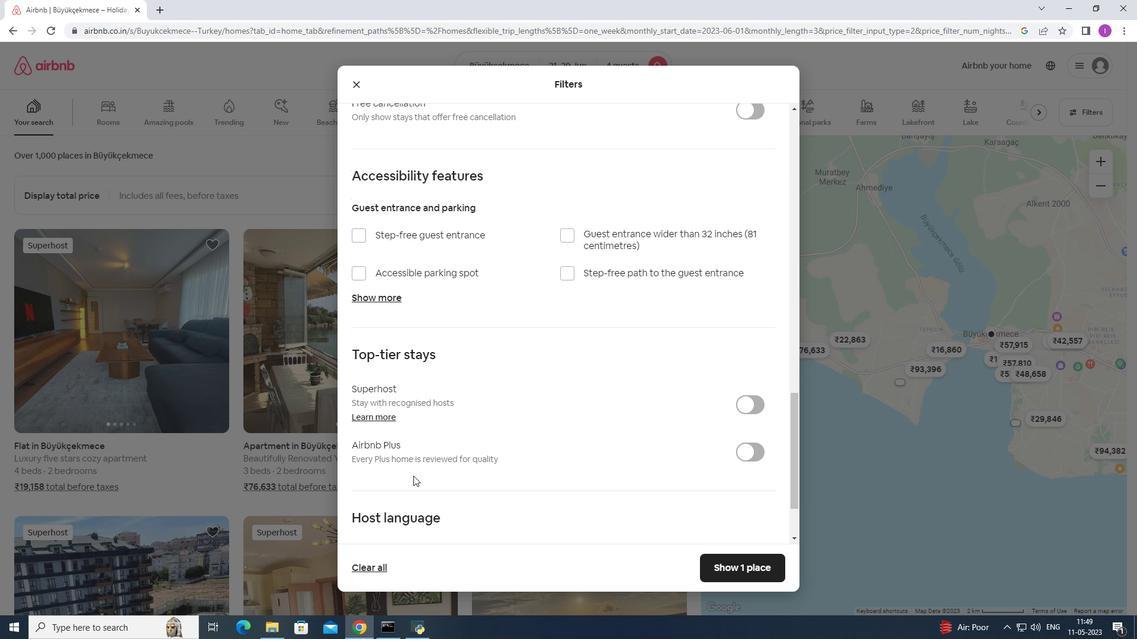
Action: Mouse scrolled (413, 475) with delta (0, 0)
Screenshot: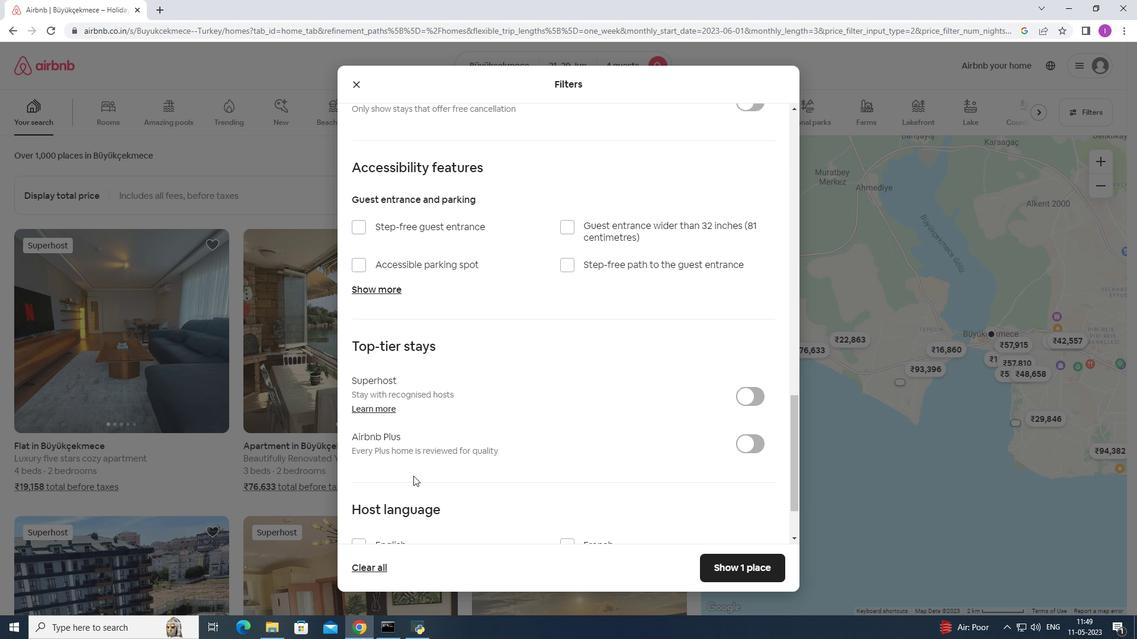 
Action: Mouse scrolled (413, 475) with delta (0, 0)
Screenshot: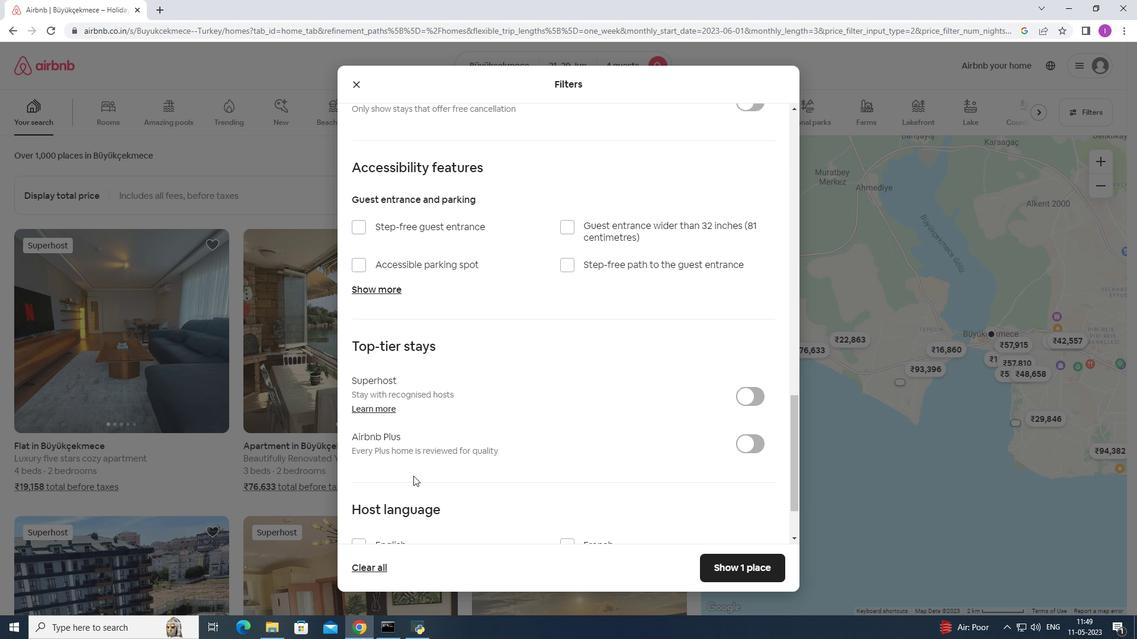 
Action: Mouse scrolled (413, 475) with delta (0, 0)
Screenshot: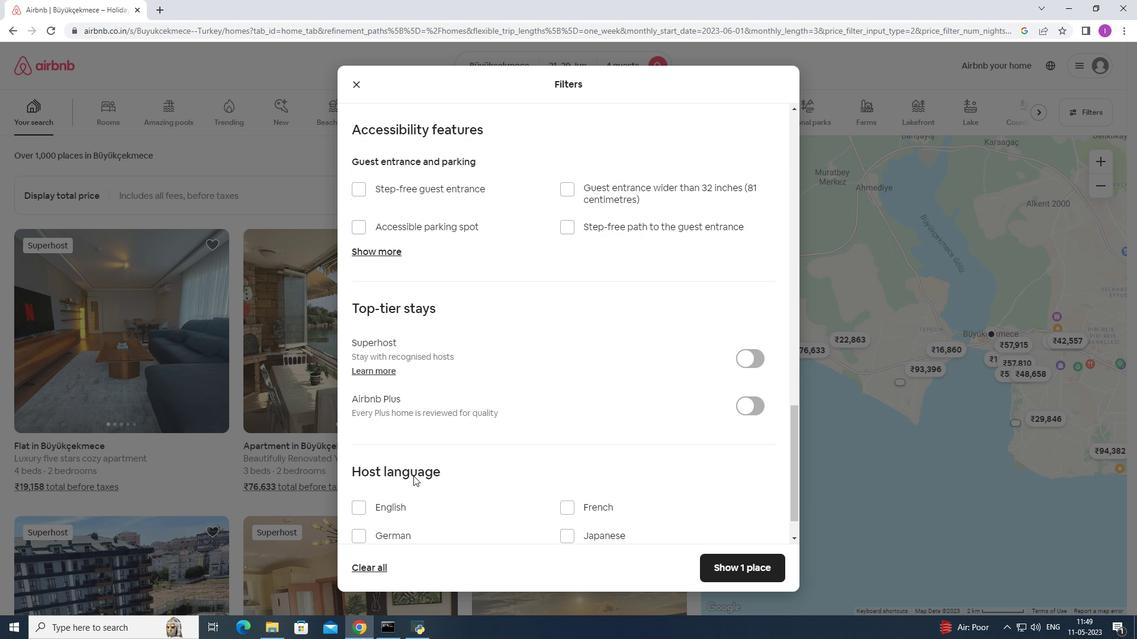 
Action: Mouse moved to (355, 465)
Screenshot: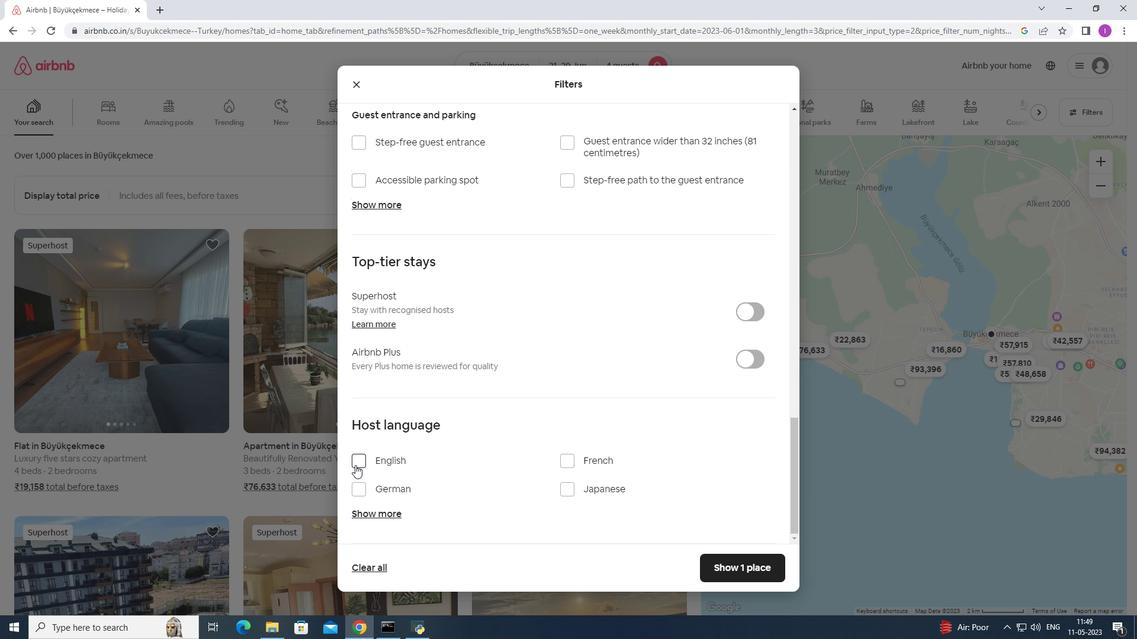 
Action: Mouse pressed left at (355, 465)
Screenshot: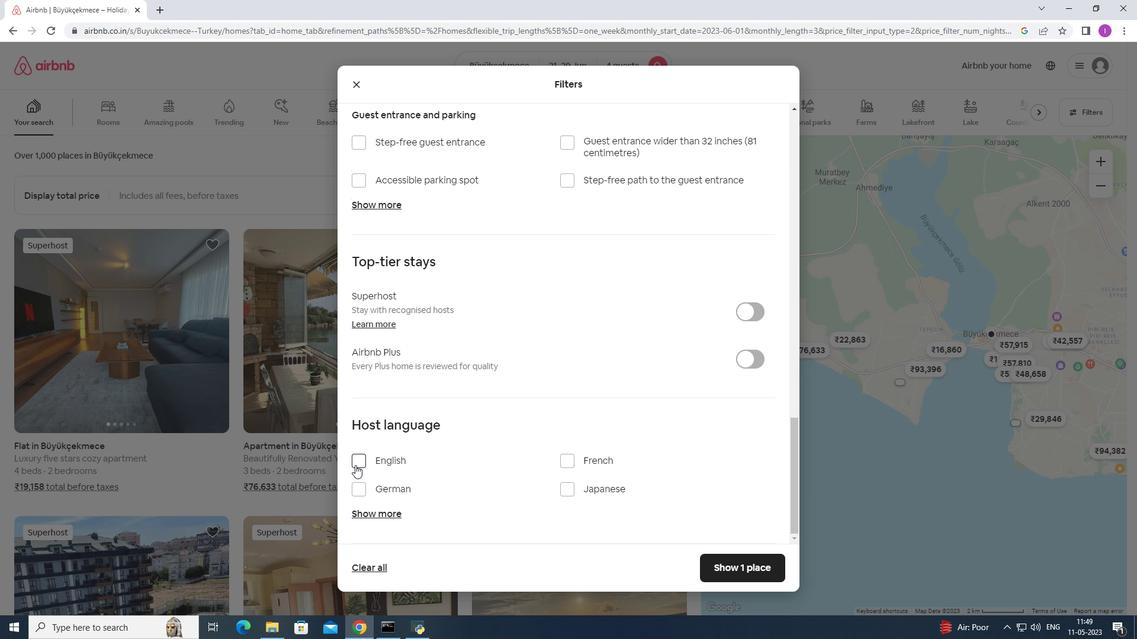 
Action: Mouse moved to (721, 572)
Screenshot: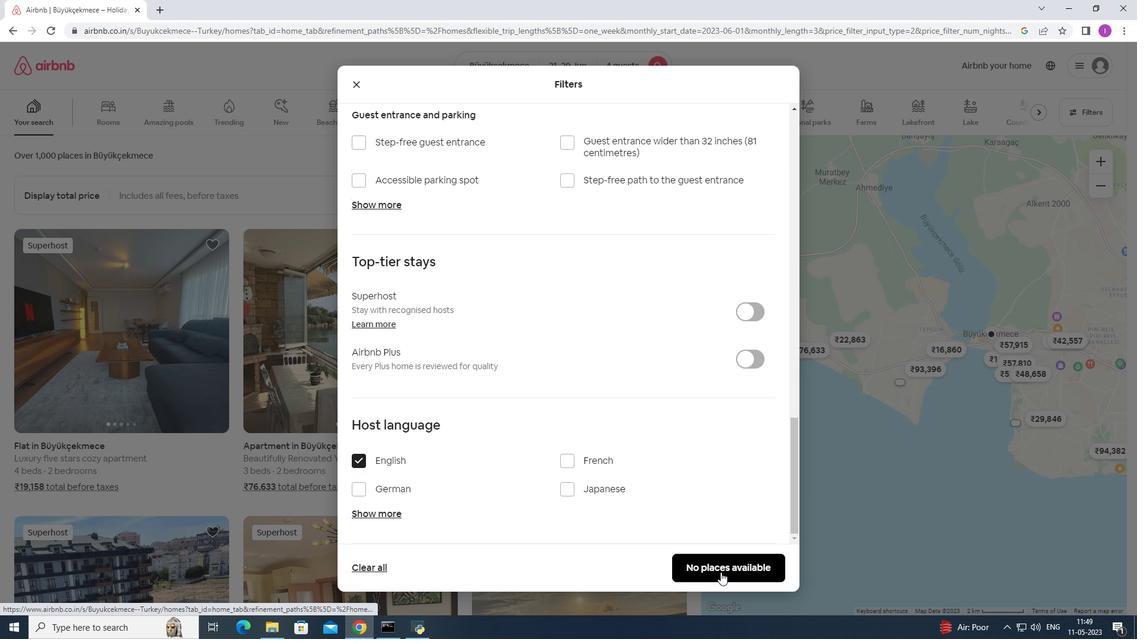 
Action: Mouse pressed left at (721, 572)
Screenshot: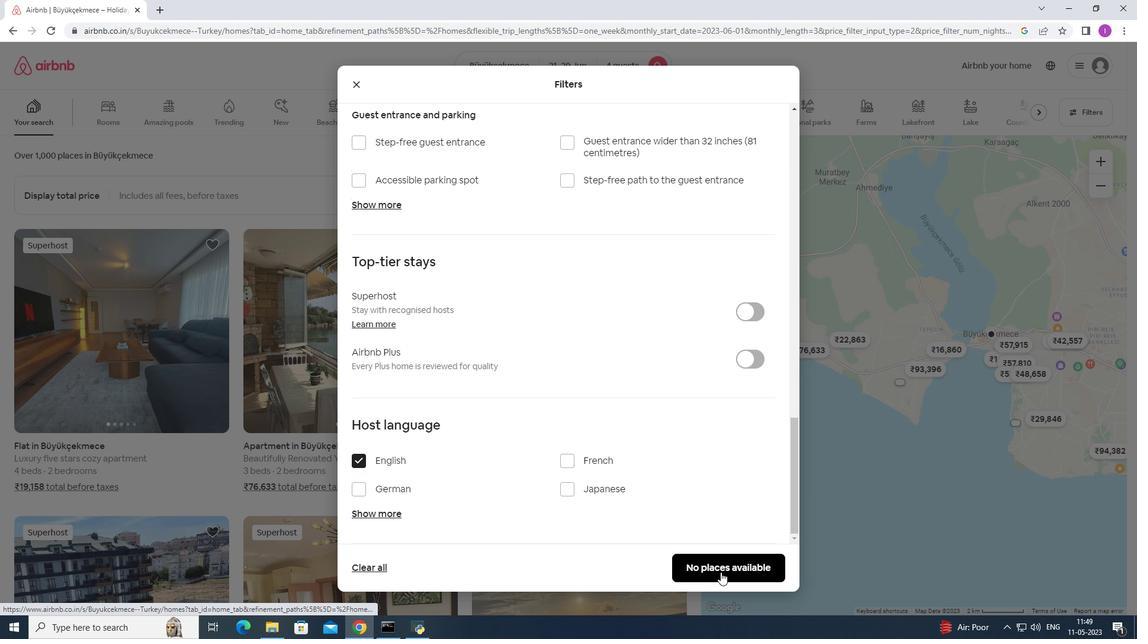 
Action: Mouse moved to (716, 566)
Screenshot: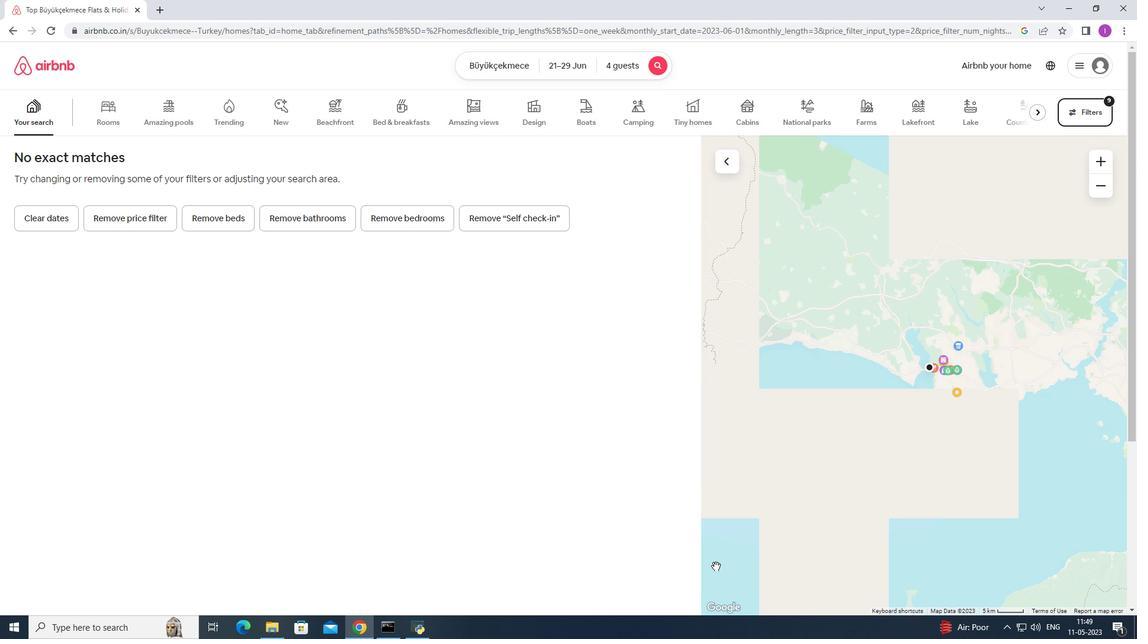 
